 Task: Create a due date automation trigger when advanced on, on the tuesday after a card is due add fields without custom field "Resume" set to a date between 1 and 7 days from now at 11:00 AM.
Action: Mouse moved to (1180, 360)
Screenshot: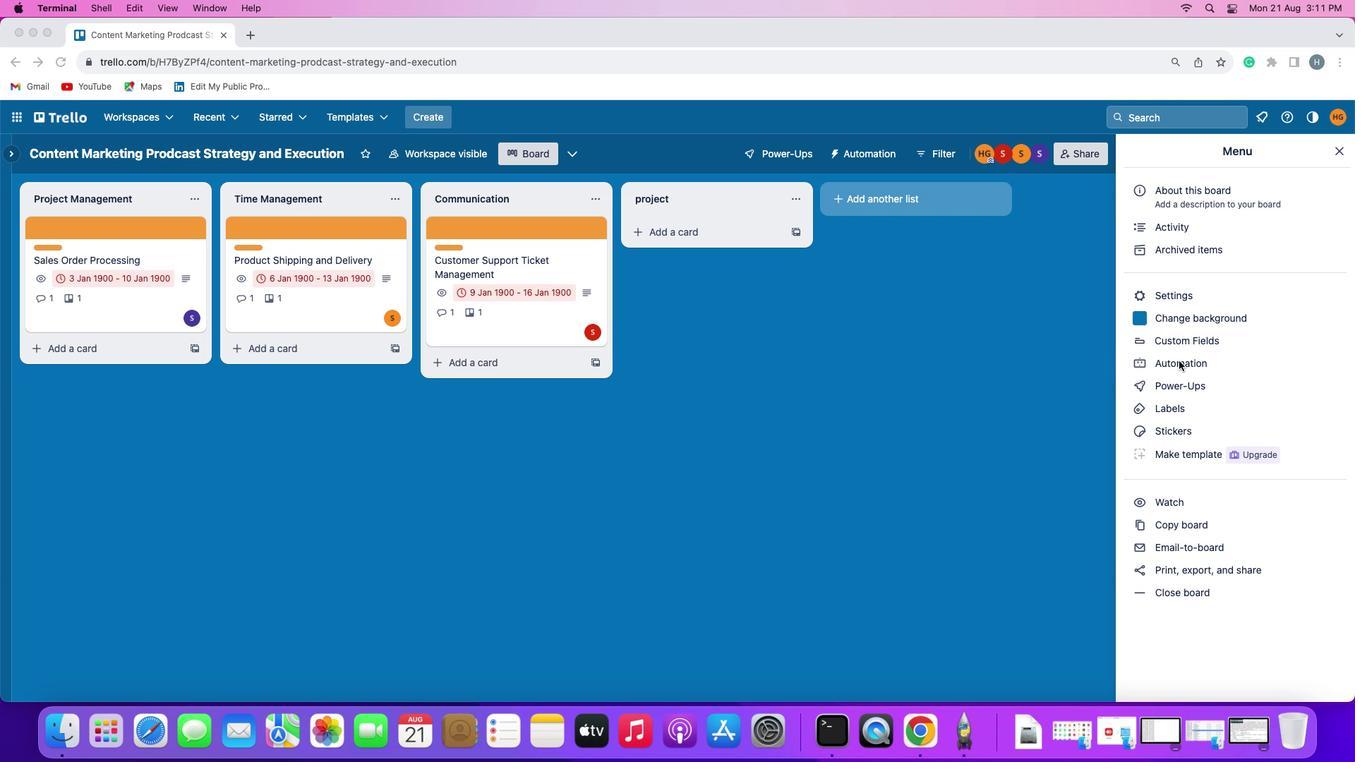 
Action: Mouse pressed left at (1180, 360)
Screenshot: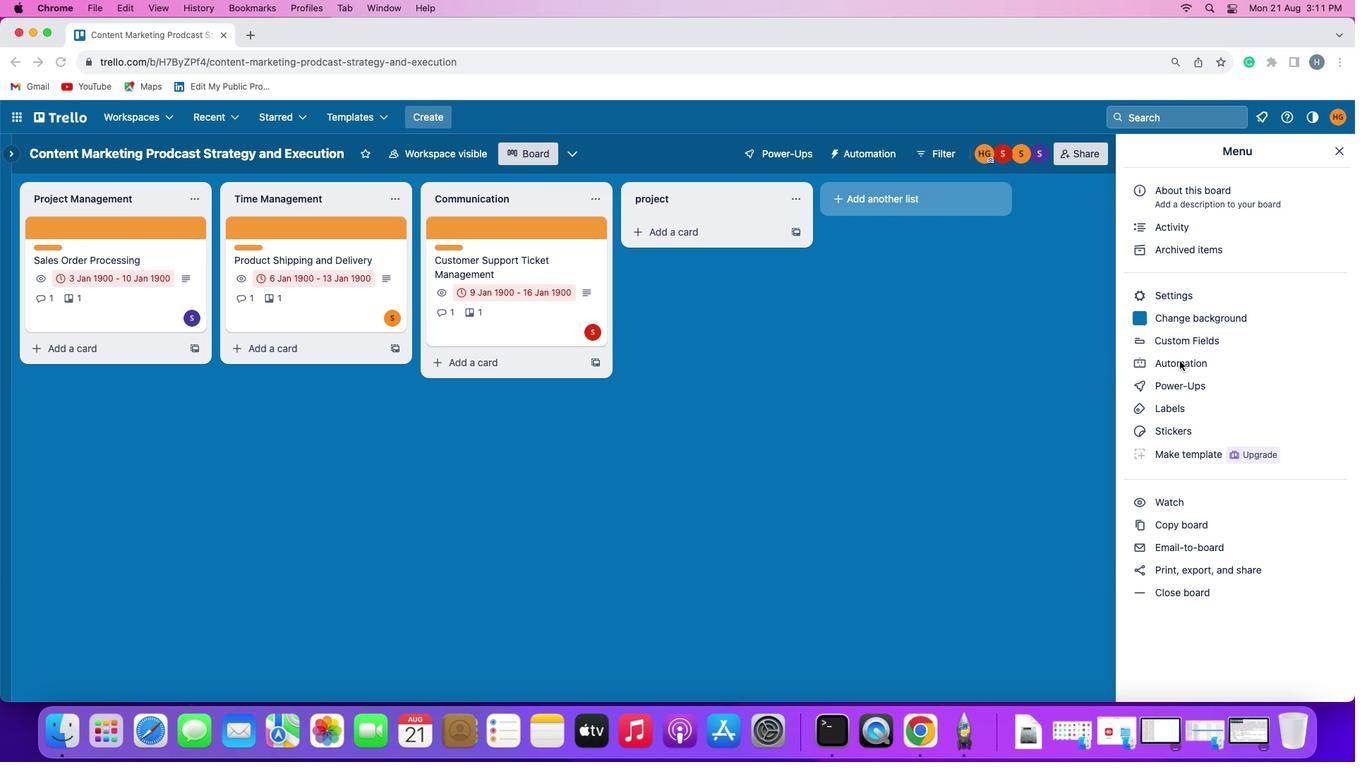 
Action: Mouse moved to (1180, 360)
Screenshot: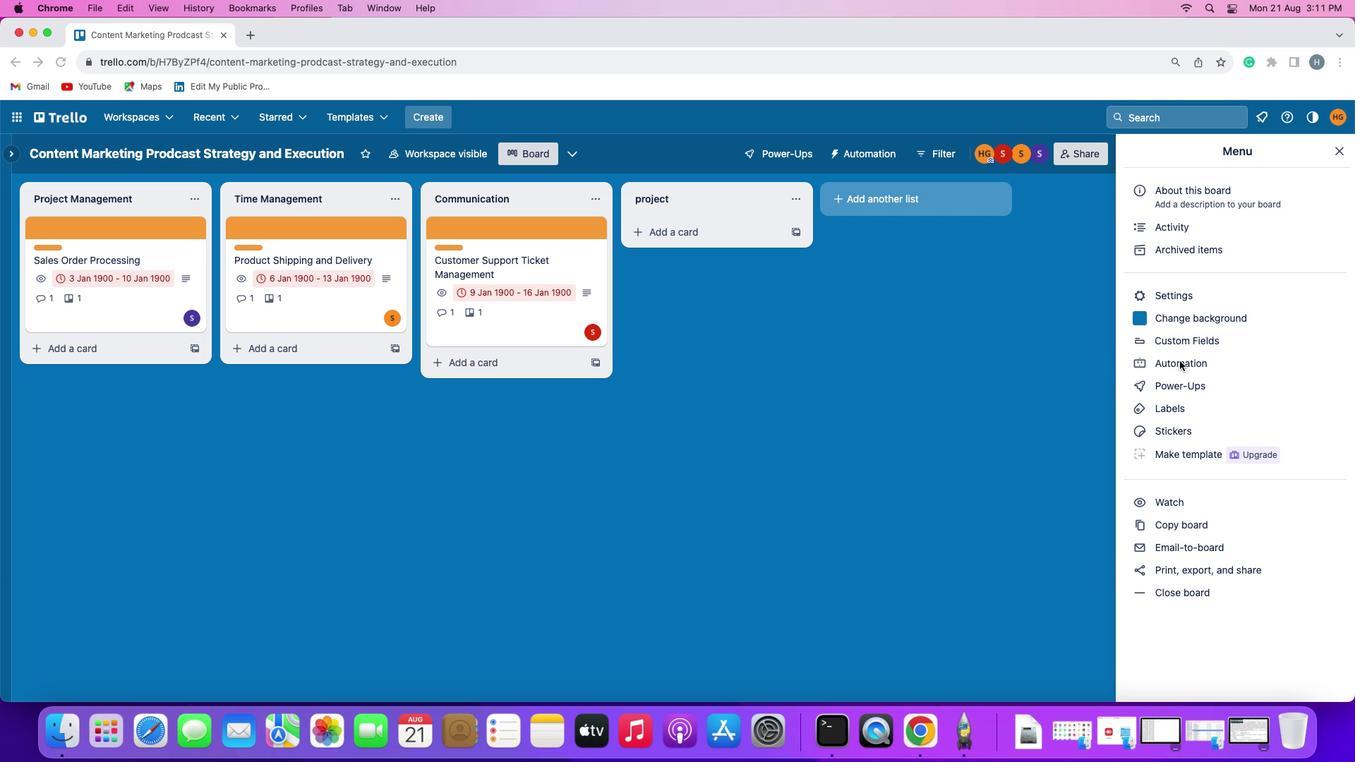 
Action: Mouse pressed left at (1180, 360)
Screenshot: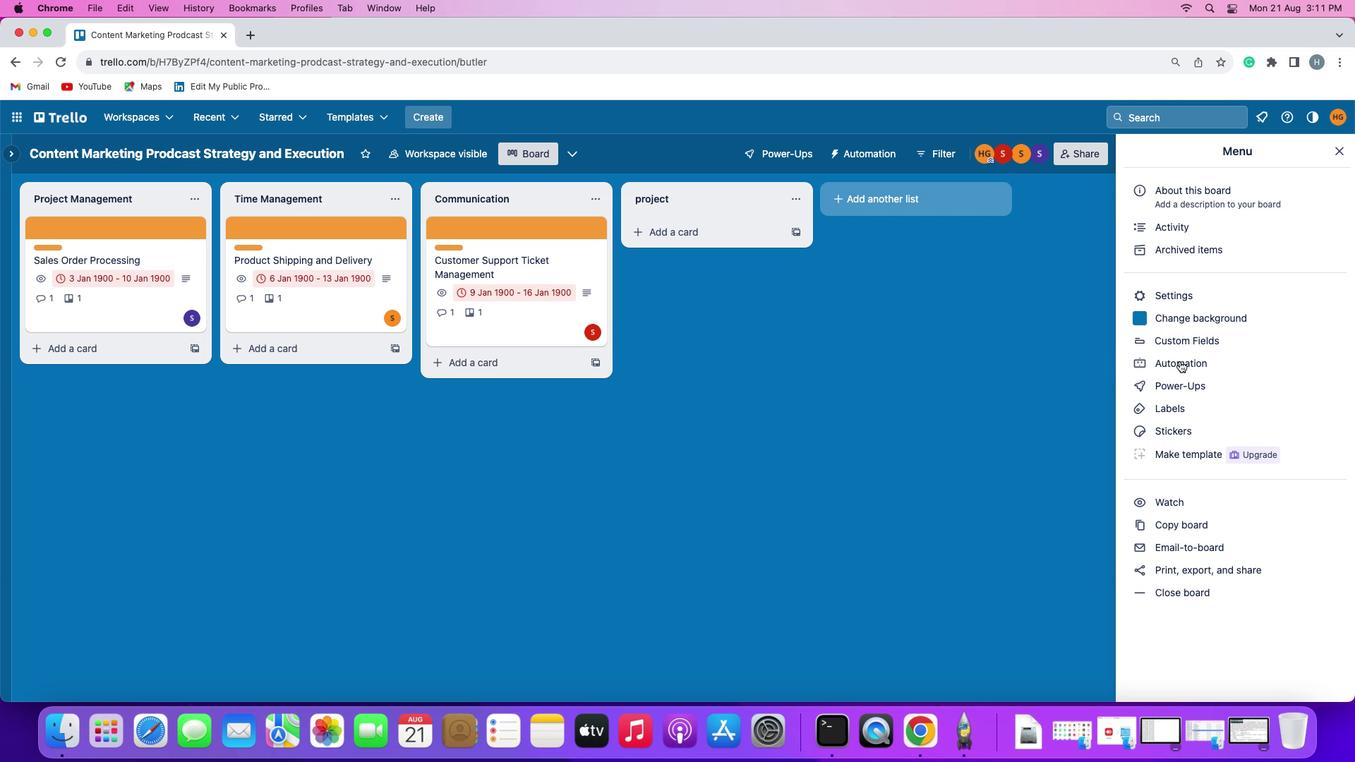 
Action: Mouse moved to (77, 328)
Screenshot: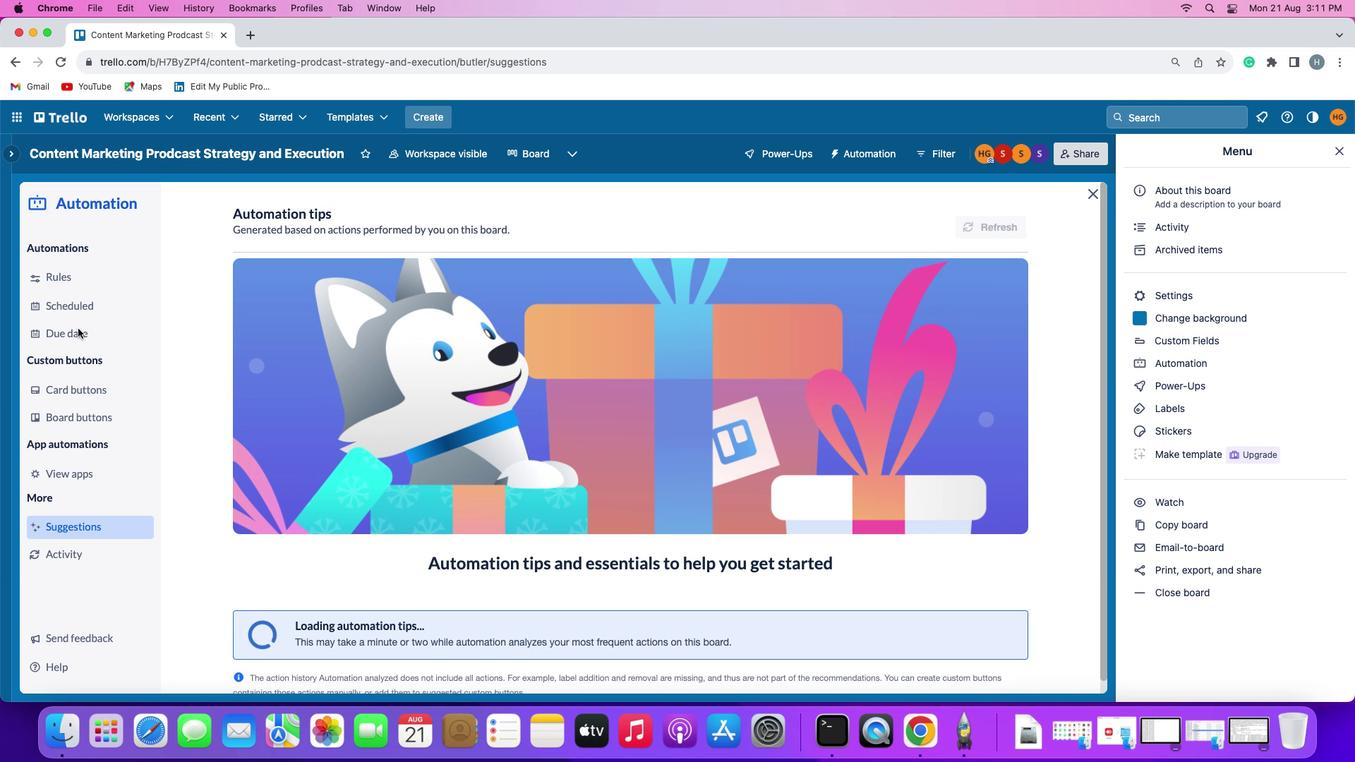 
Action: Mouse pressed left at (77, 328)
Screenshot: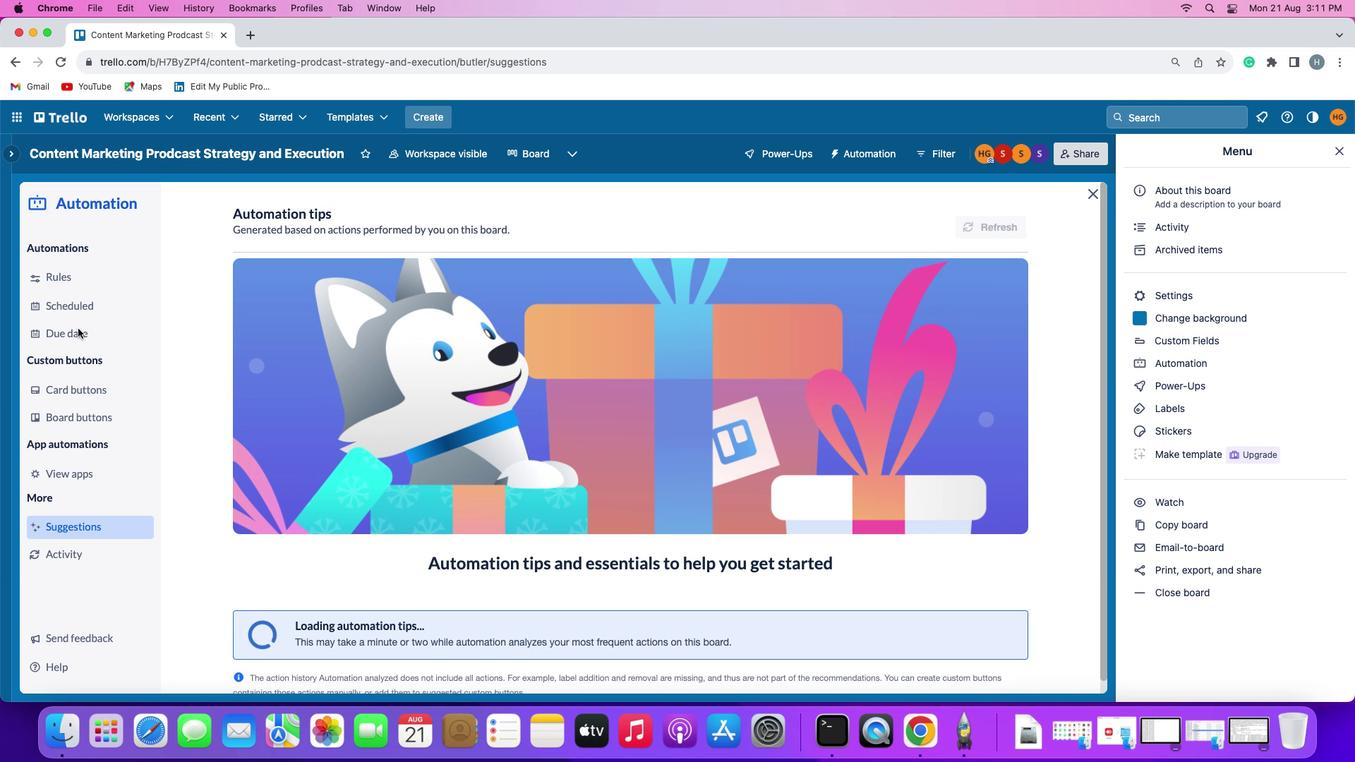 
Action: Mouse moved to (973, 216)
Screenshot: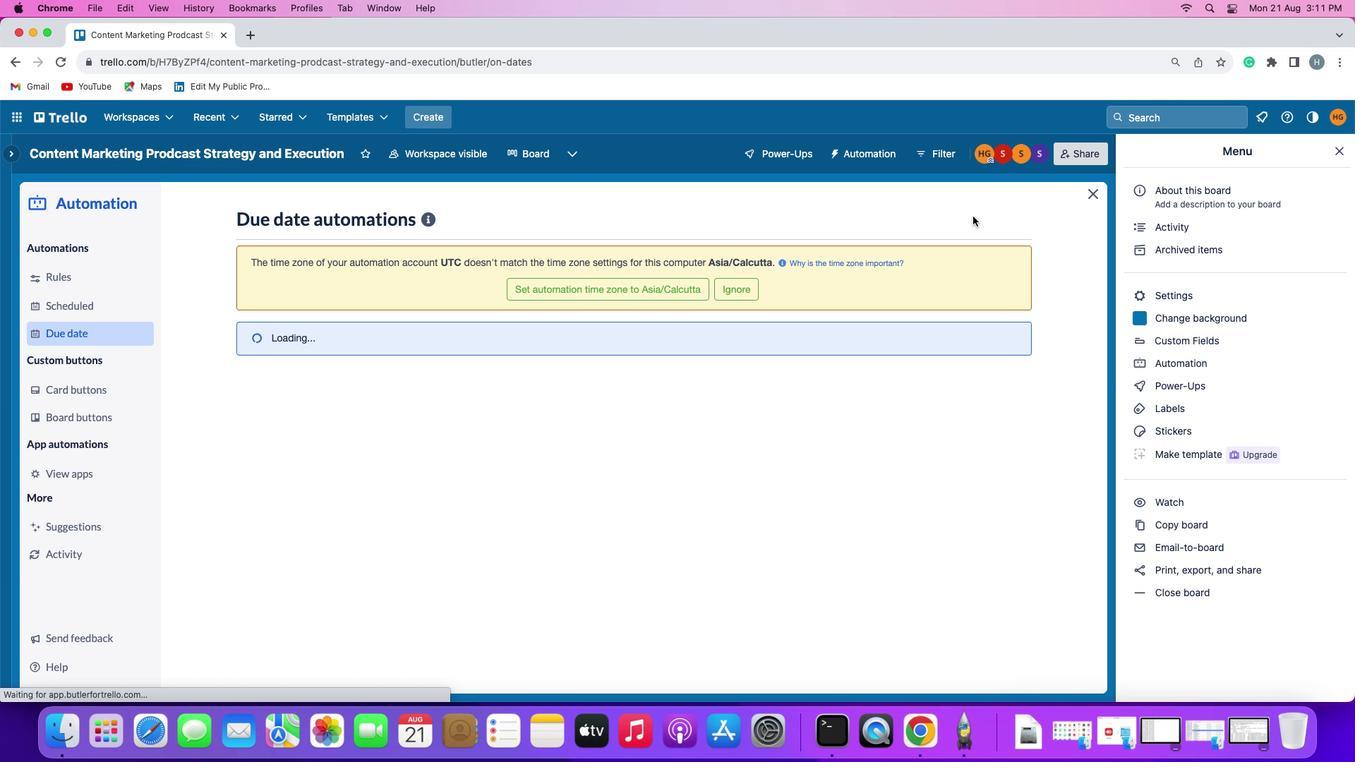 
Action: Mouse pressed left at (973, 216)
Screenshot: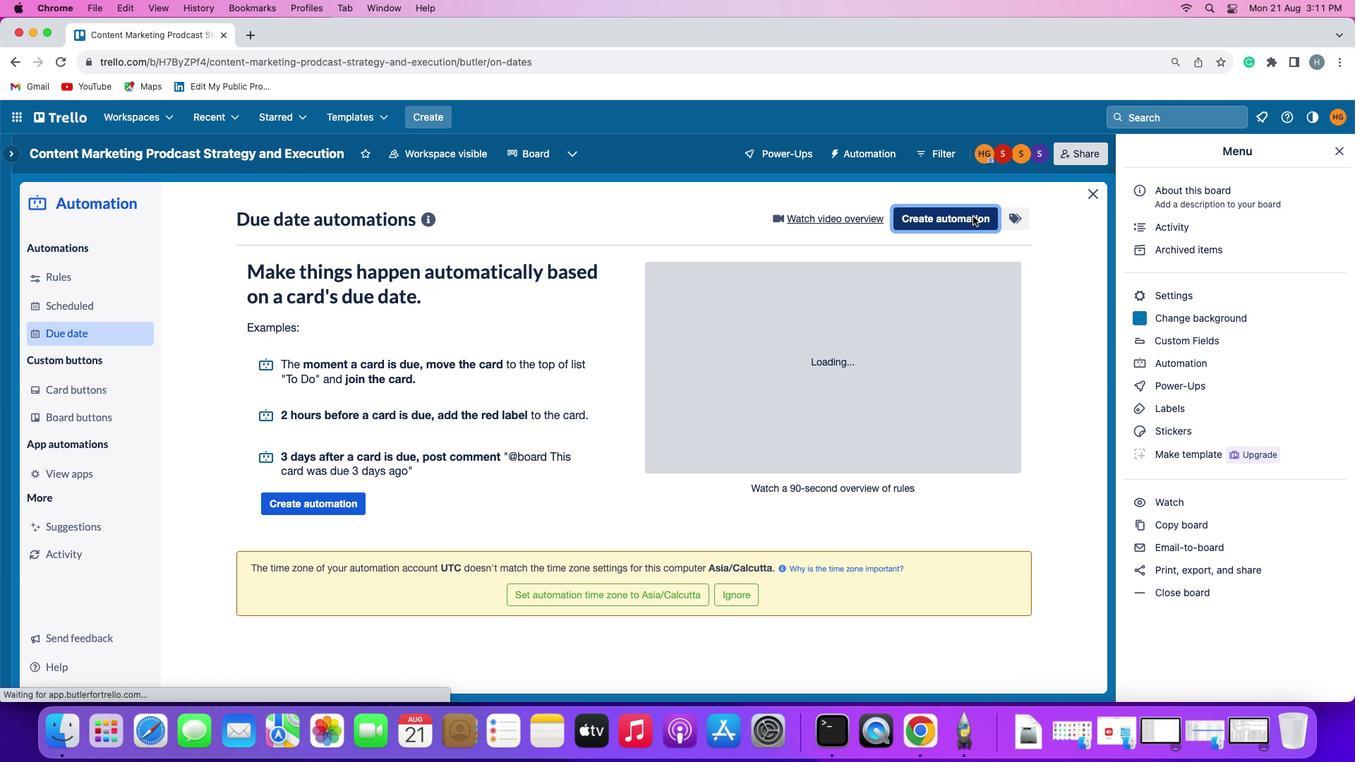 
Action: Mouse moved to (270, 356)
Screenshot: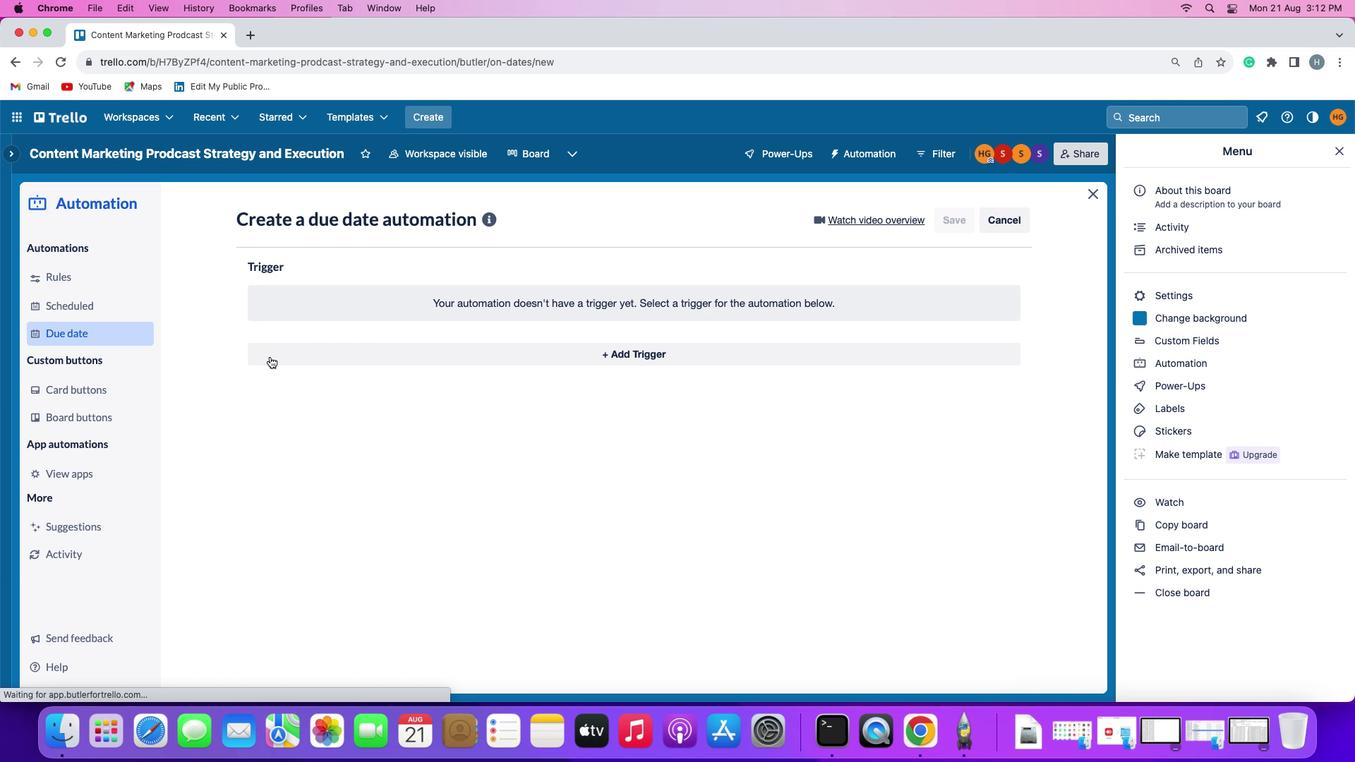 
Action: Mouse pressed left at (270, 356)
Screenshot: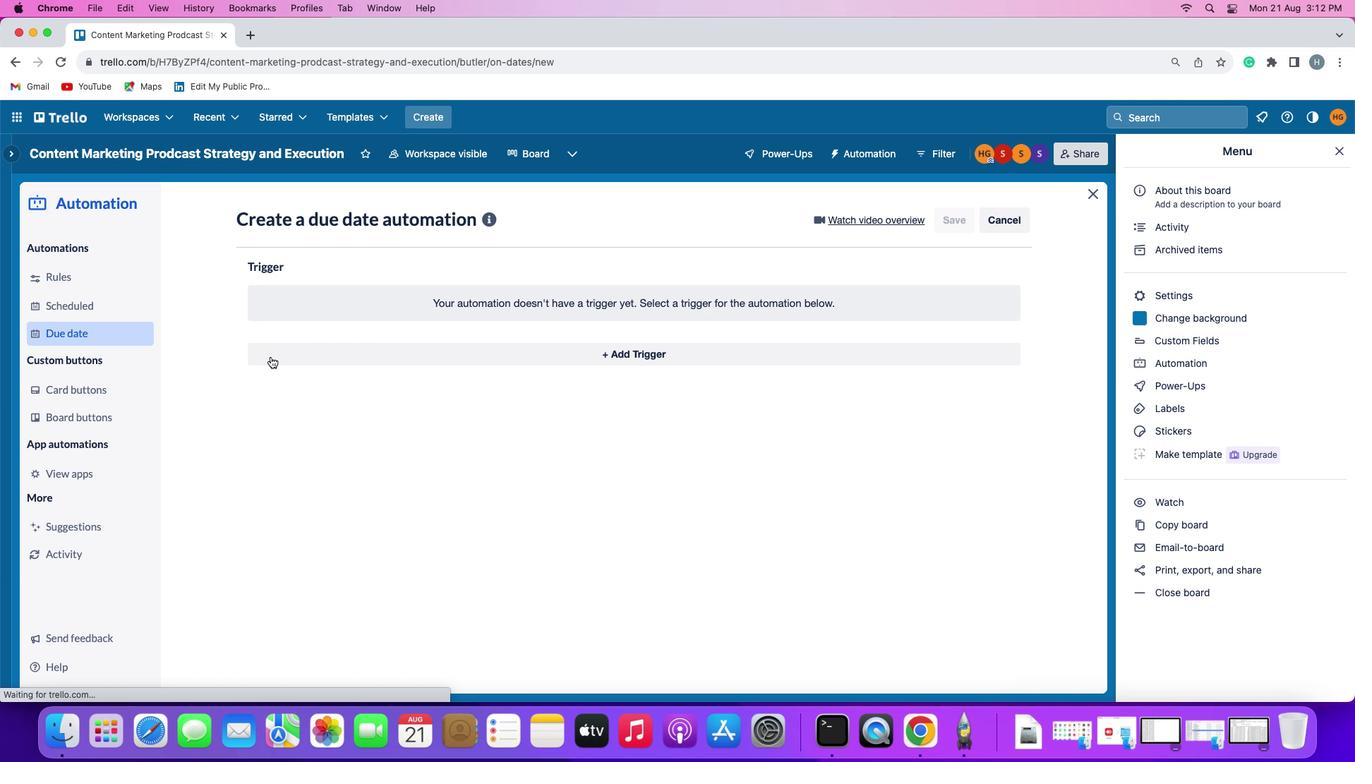 
Action: Mouse moved to (302, 614)
Screenshot: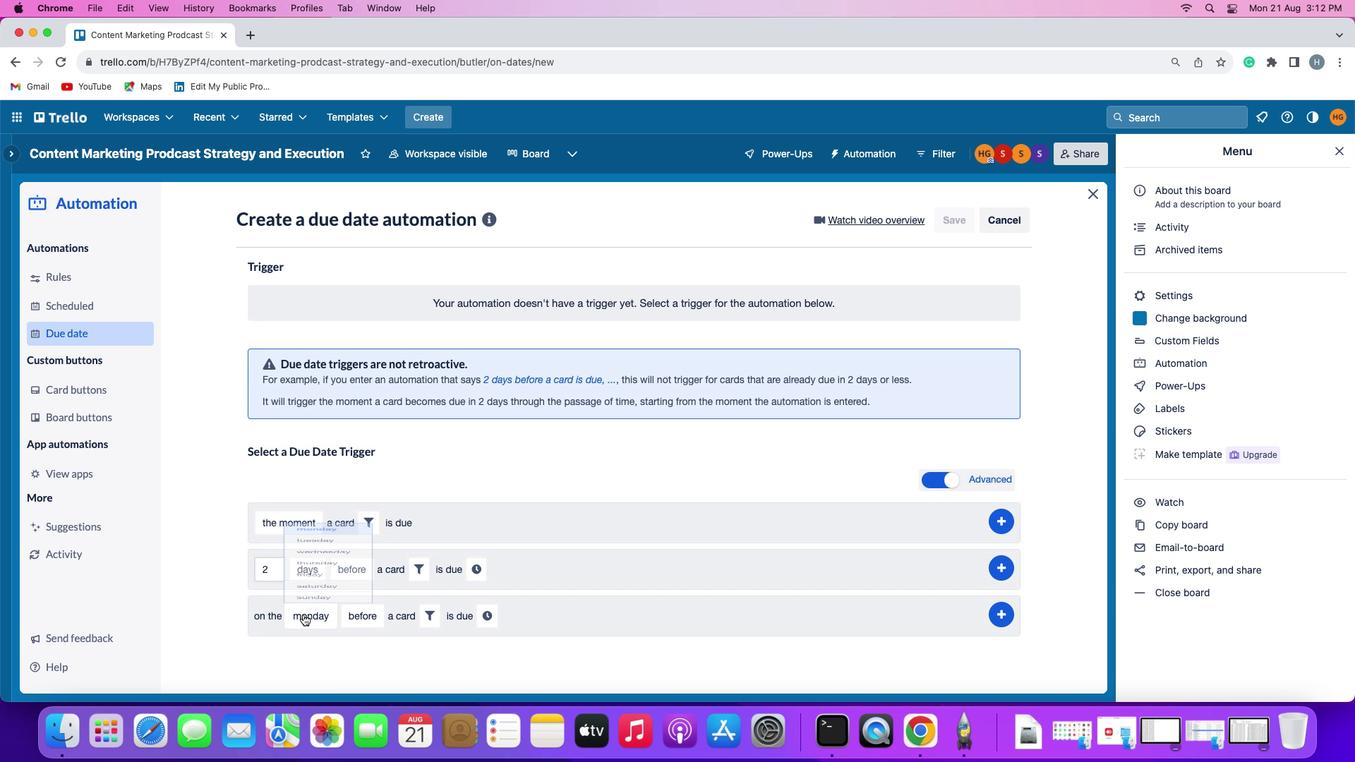 
Action: Mouse pressed left at (302, 614)
Screenshot: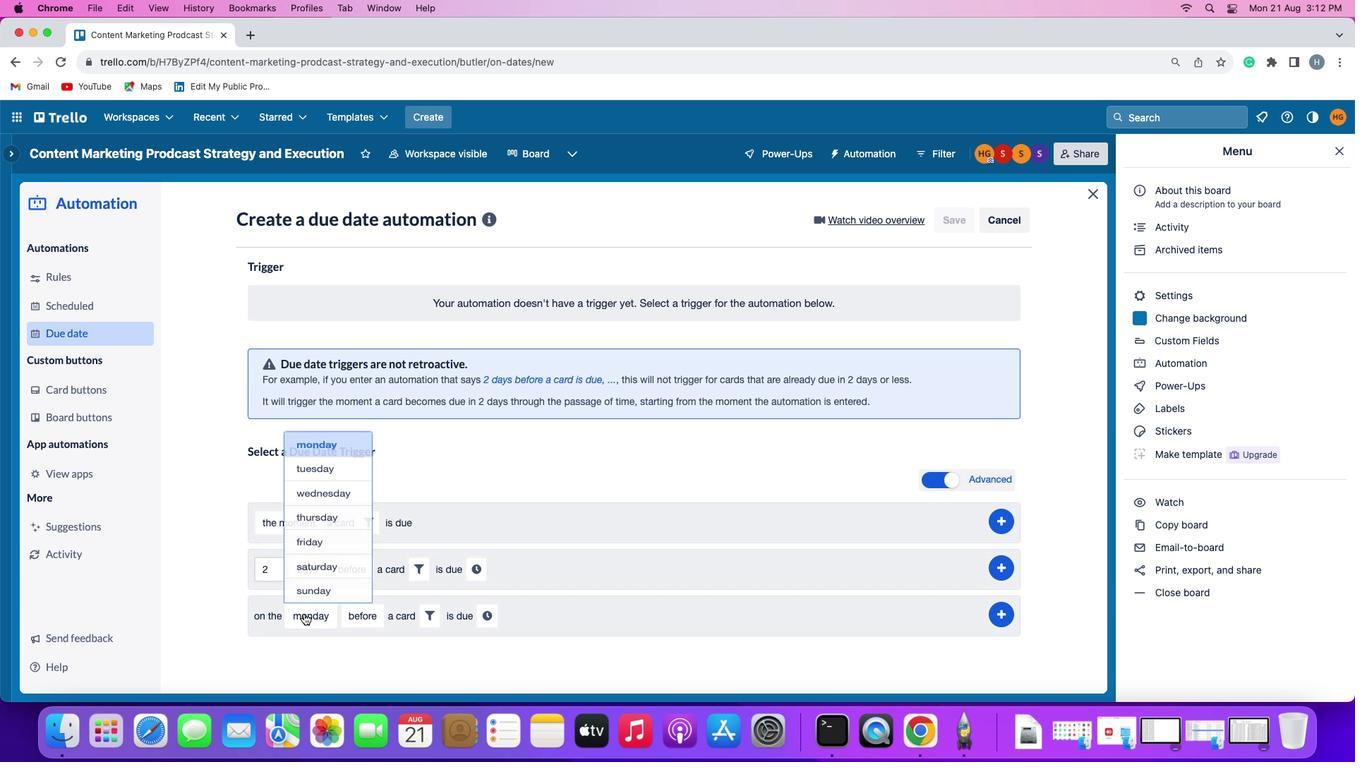 
Action: Mouse moved to (338, 444)
Screenshot: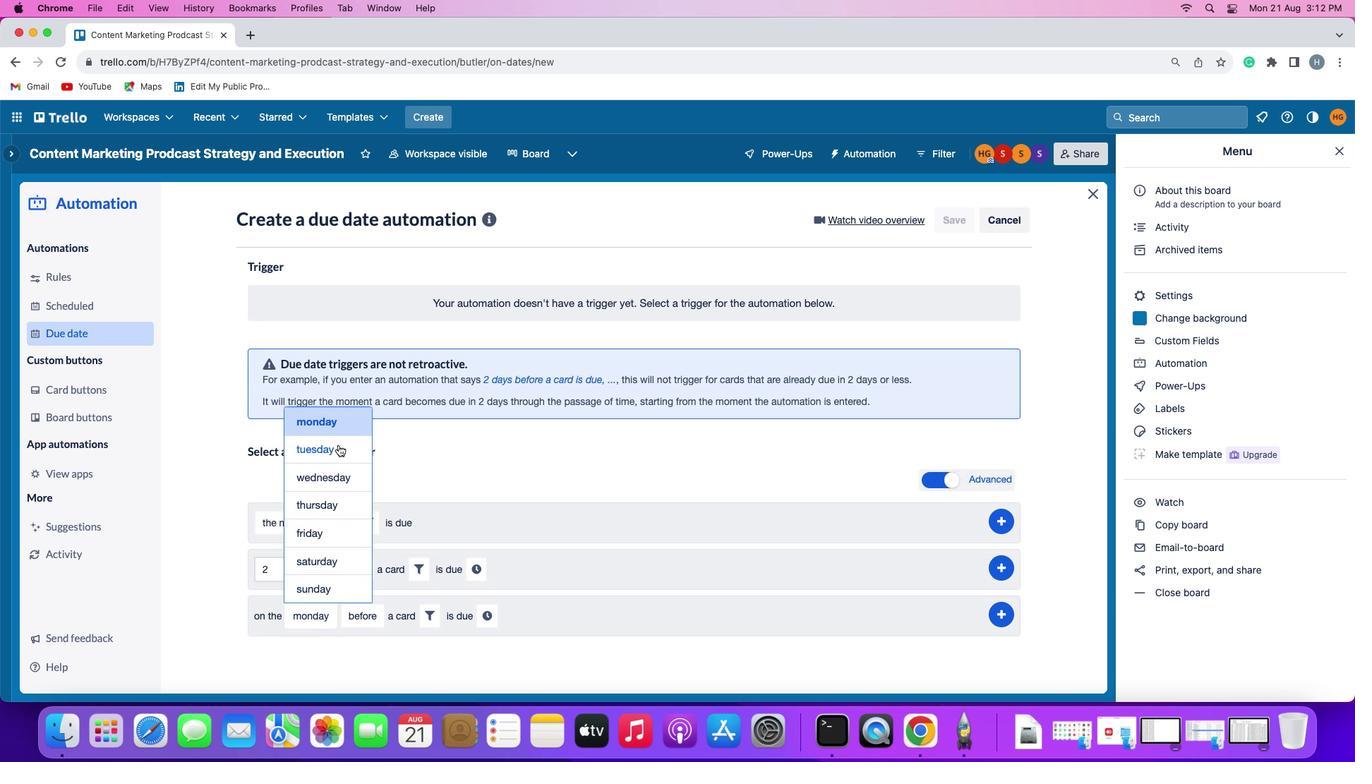 
Action: Mouse pressed left at (338, 444)
Screenshot: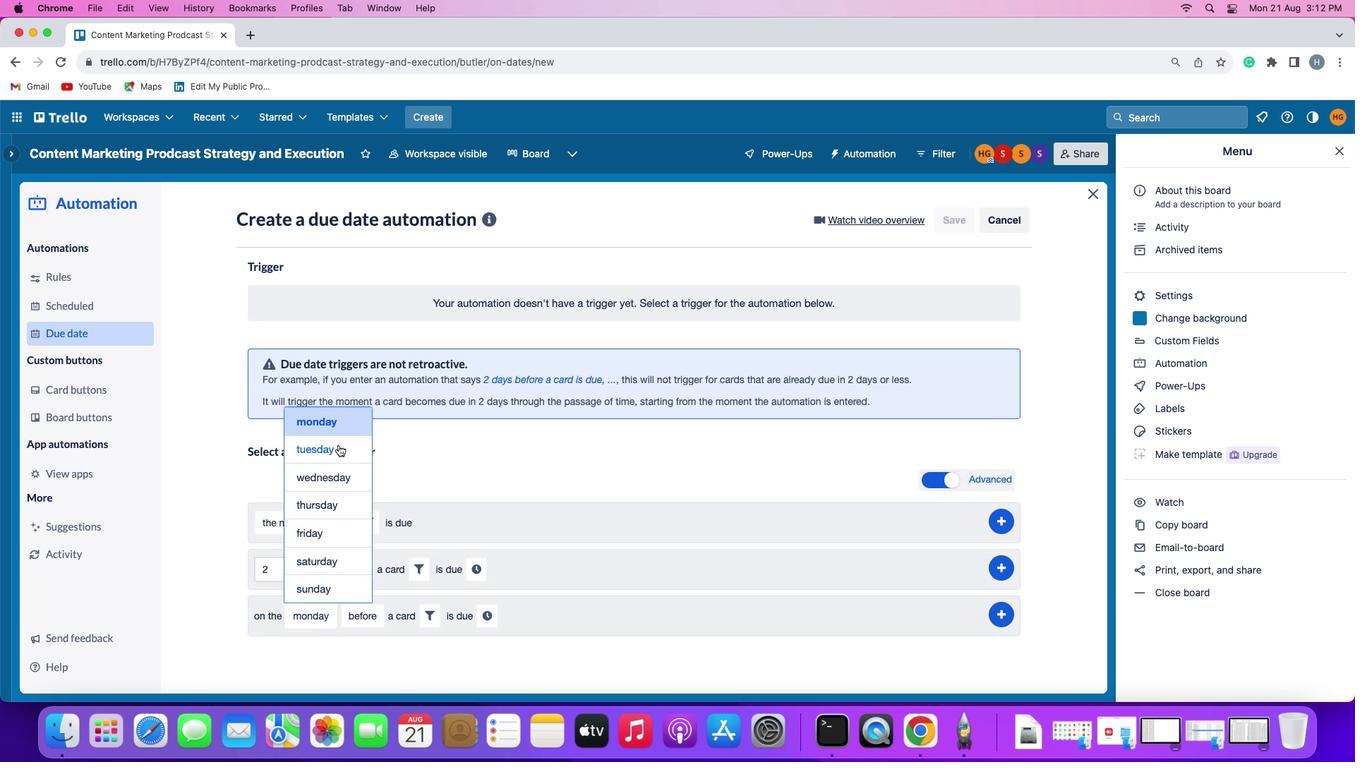 
Action: Mouse moved to (360, 610)
Screenshot: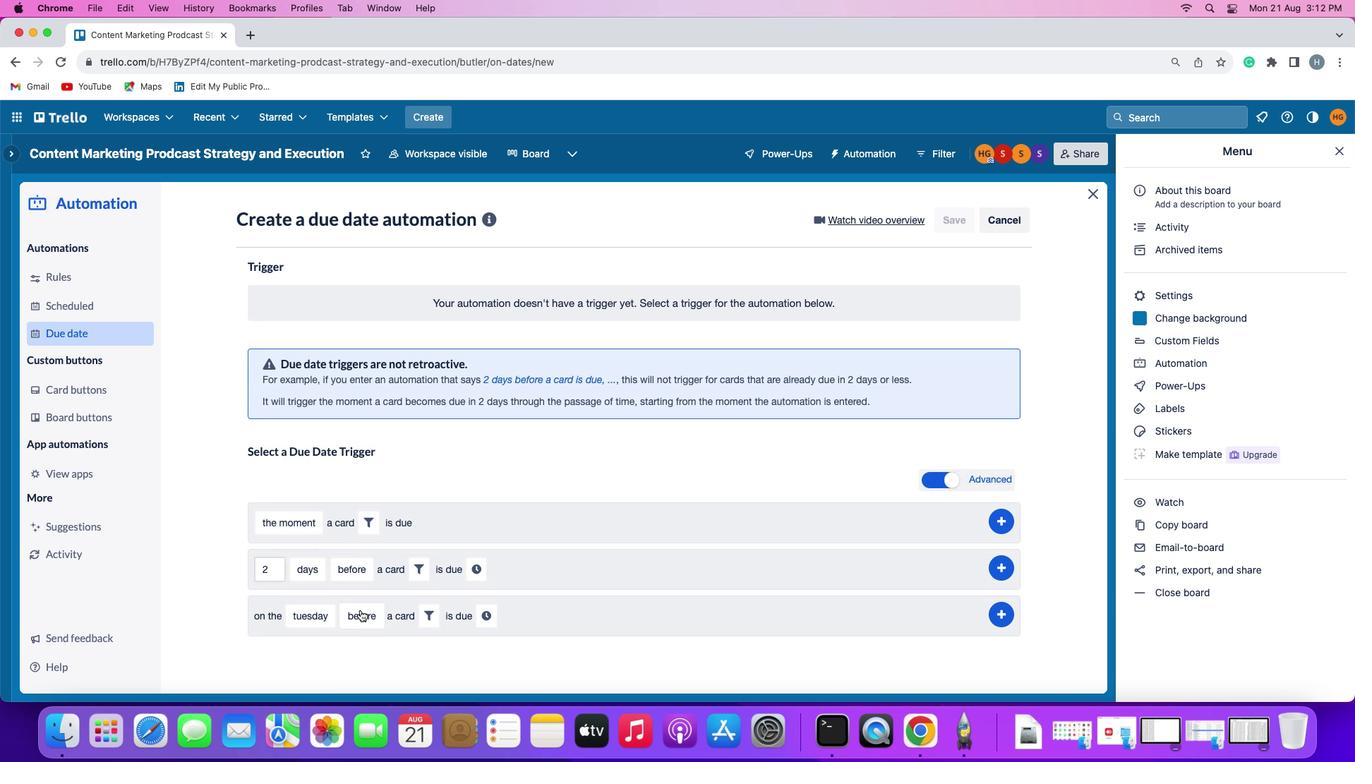 
Action: Mouse pressed left at (360, 610)
Screenshot: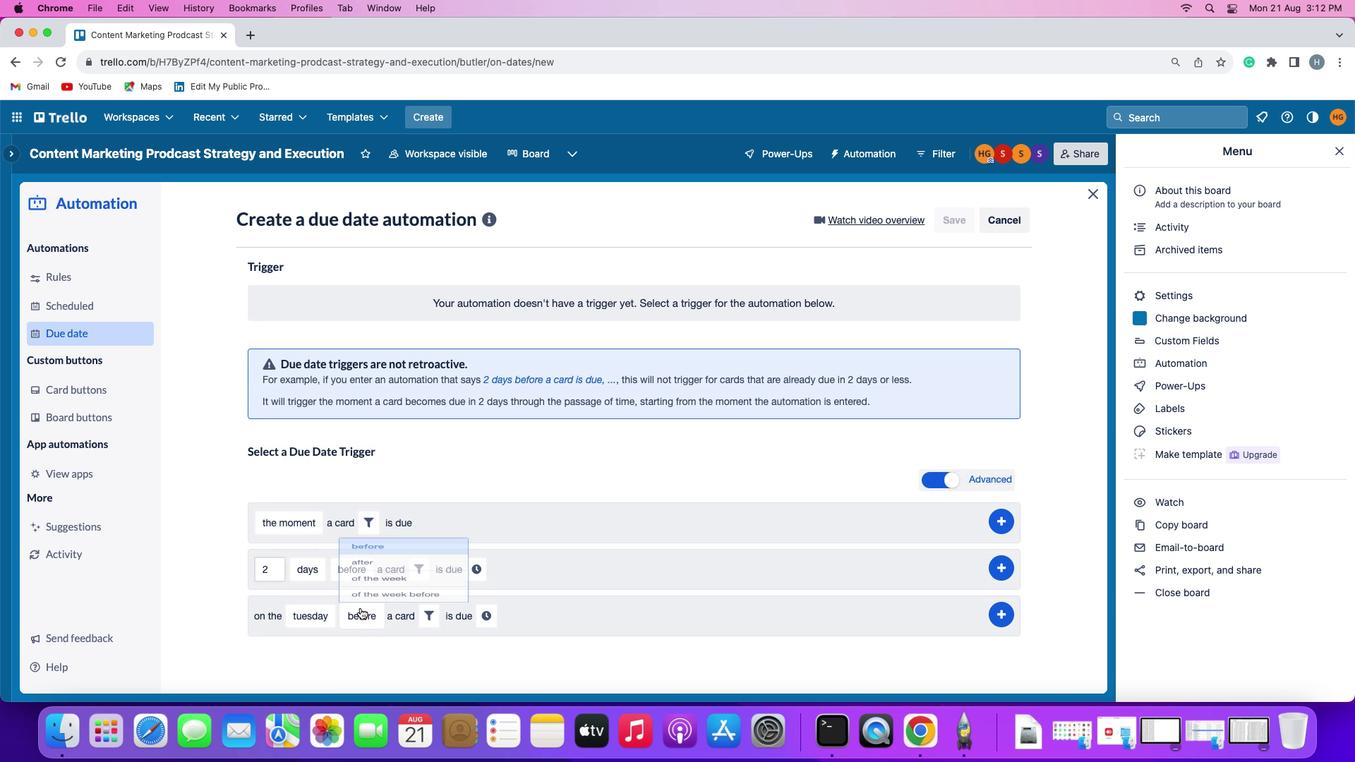 
Action: Mouse moved to (382, 533)
Screenshot: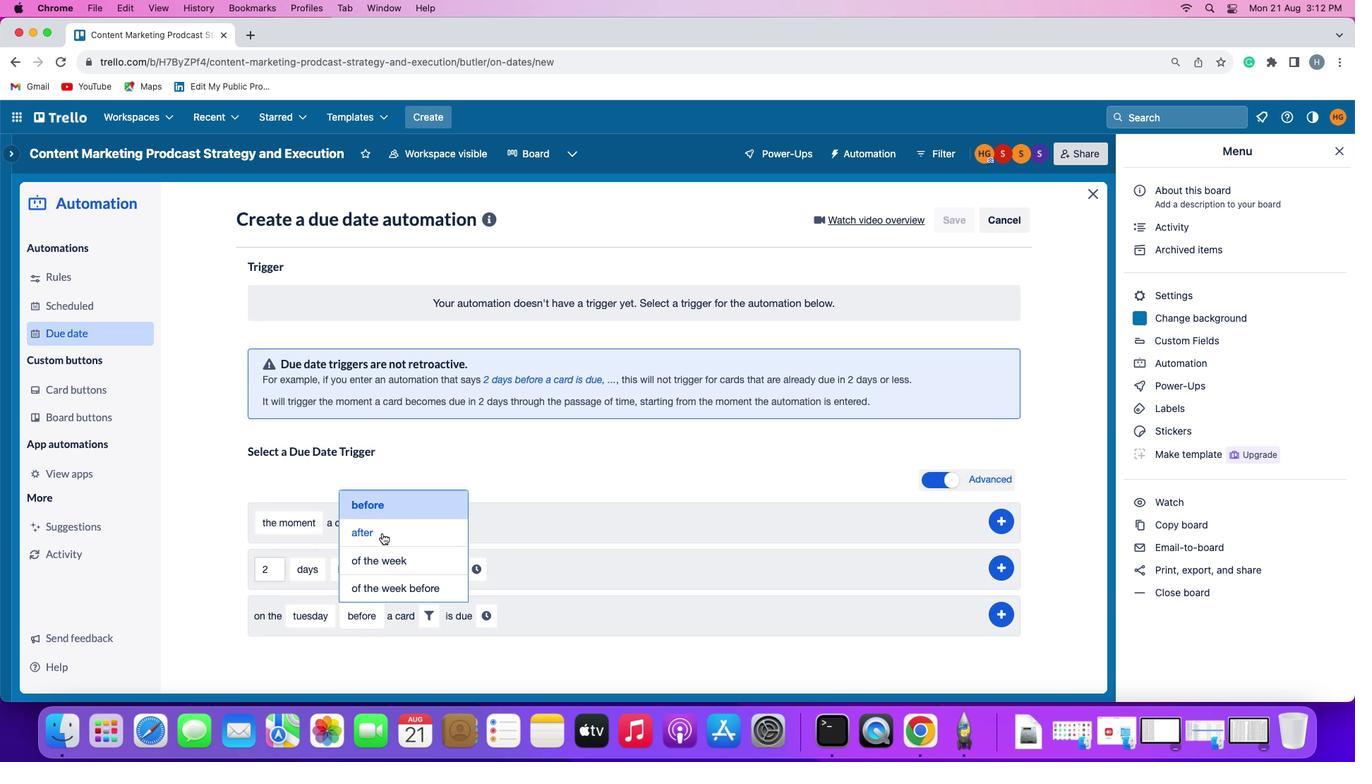 
Action: Mouse pressed left at (382, 533)
Screenshot: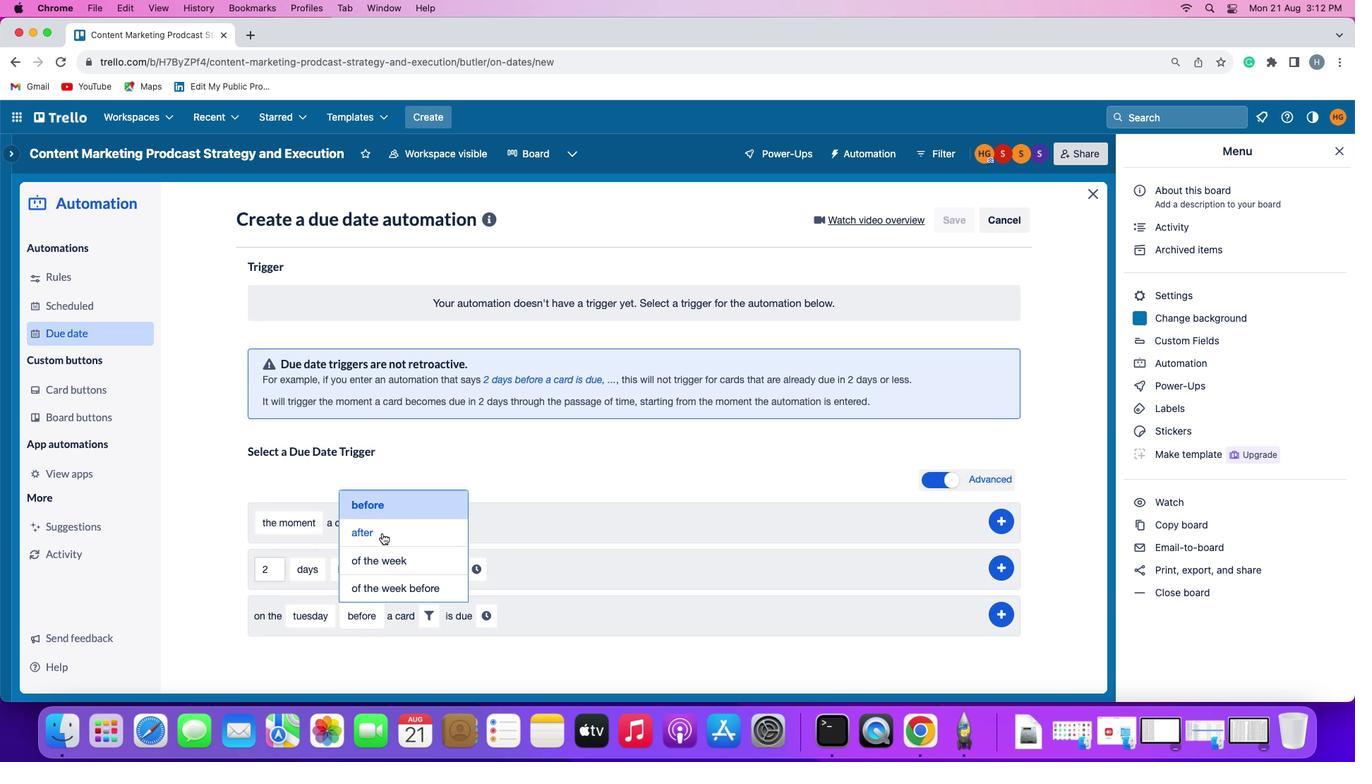 
Action: Mouse moved to (425, 610)
Screenshot: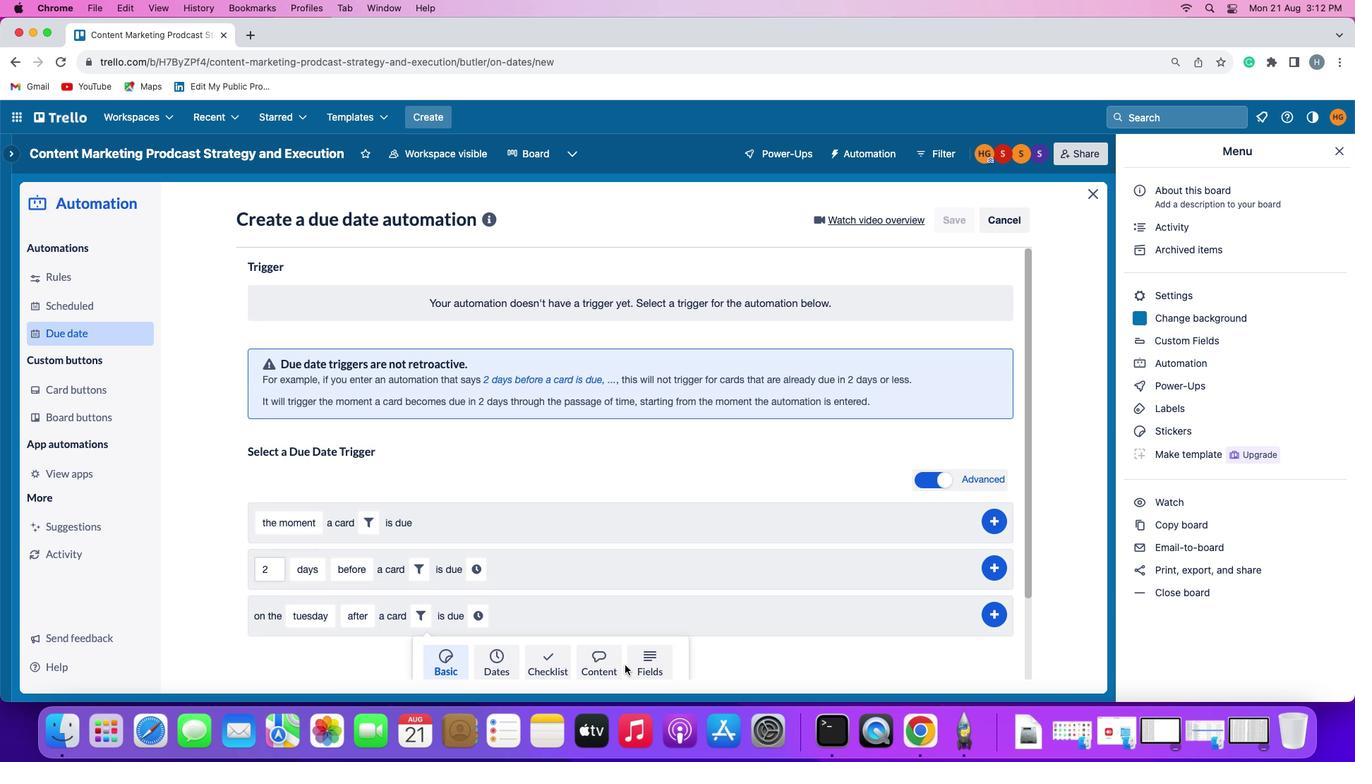 
Action: Mouse pressed left at (425, 610)
Screenshot: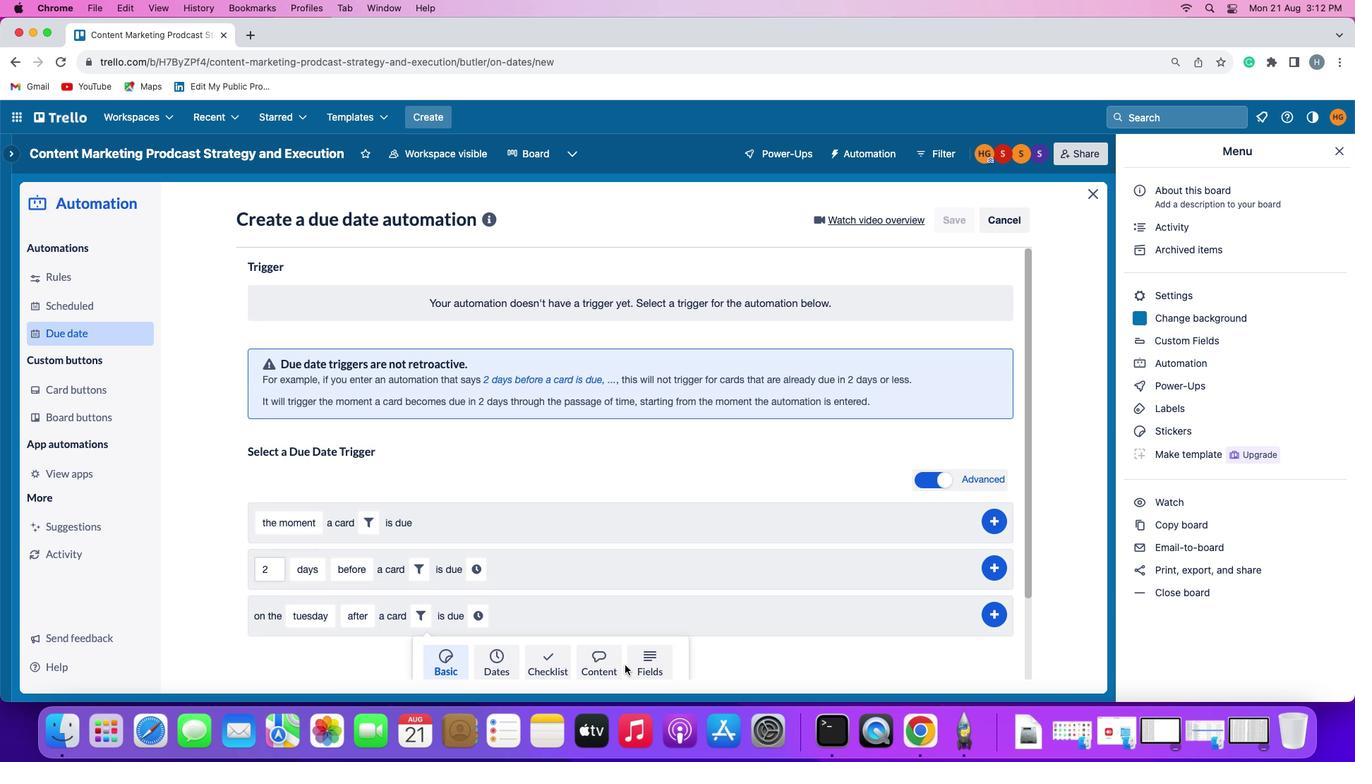 
Action: Mouse moved to (655, 665)
Screenshot: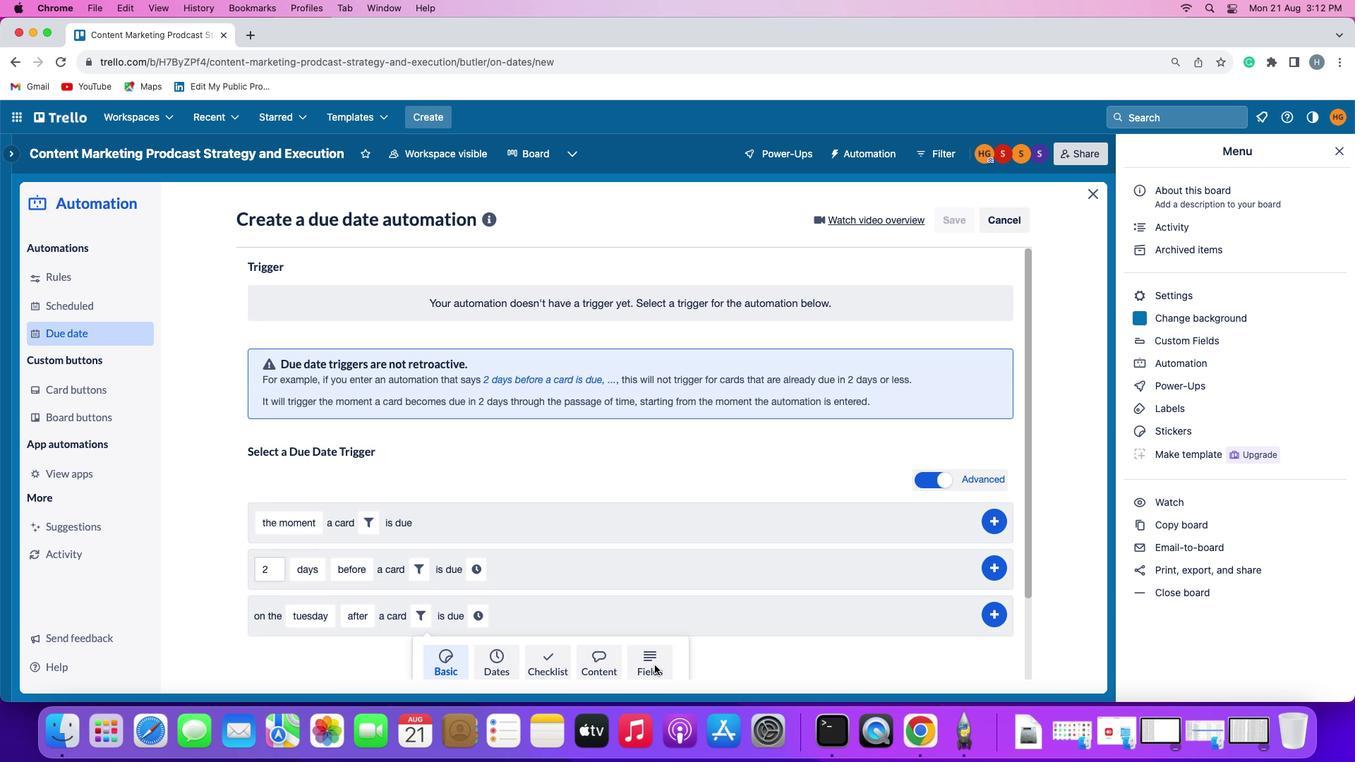 
Action: Mouse pressed left at (655, 665)
Screenshot: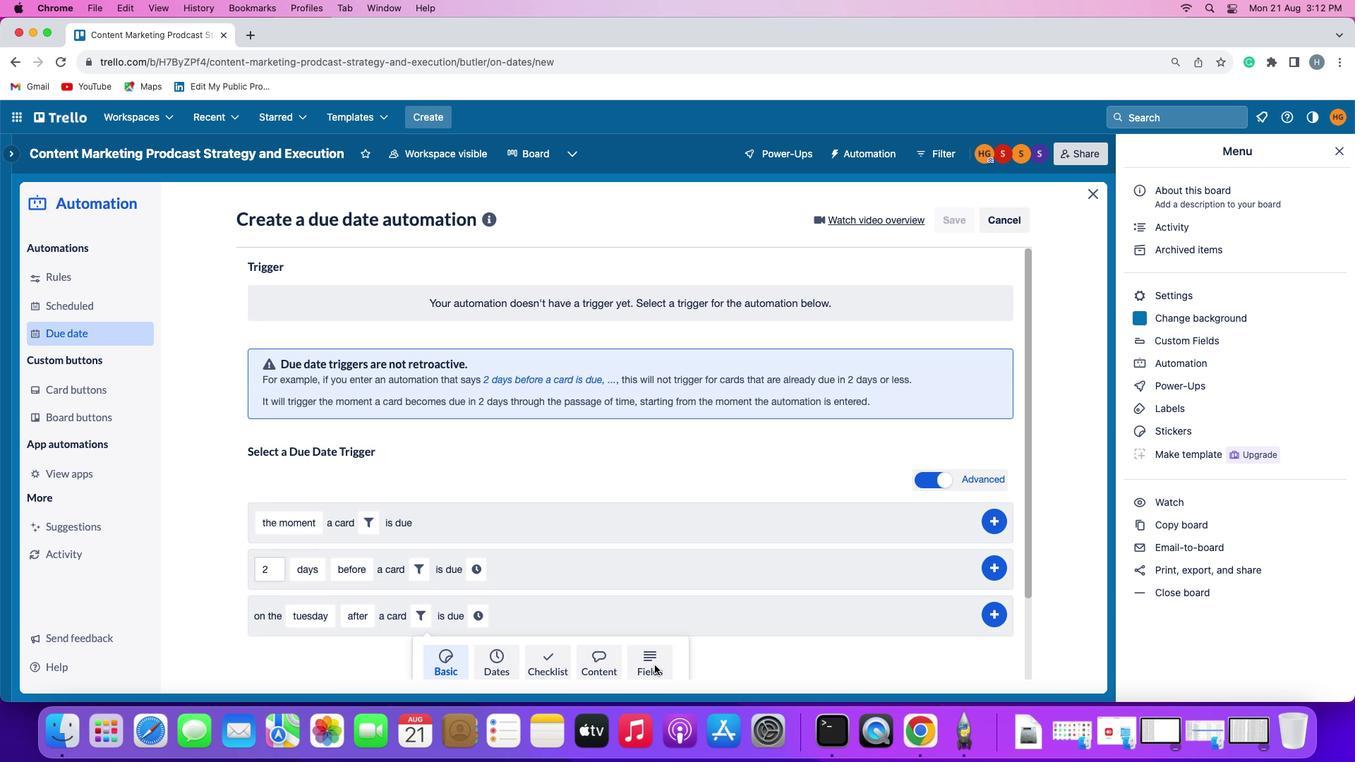 
Action: Mouse moved to (364, 649)
Screenshot: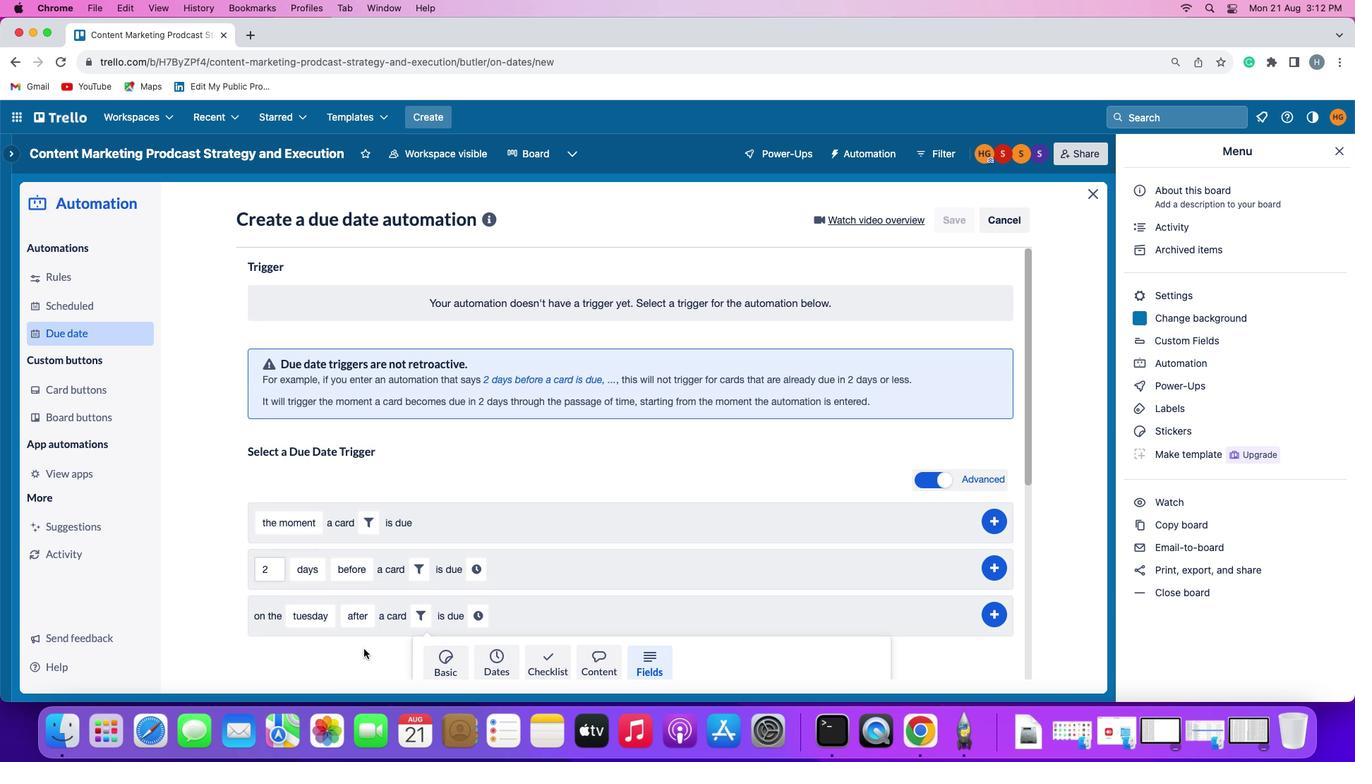 
Action: Mouse scrolled (364, 649) with delta (0, 0)
Screenshot: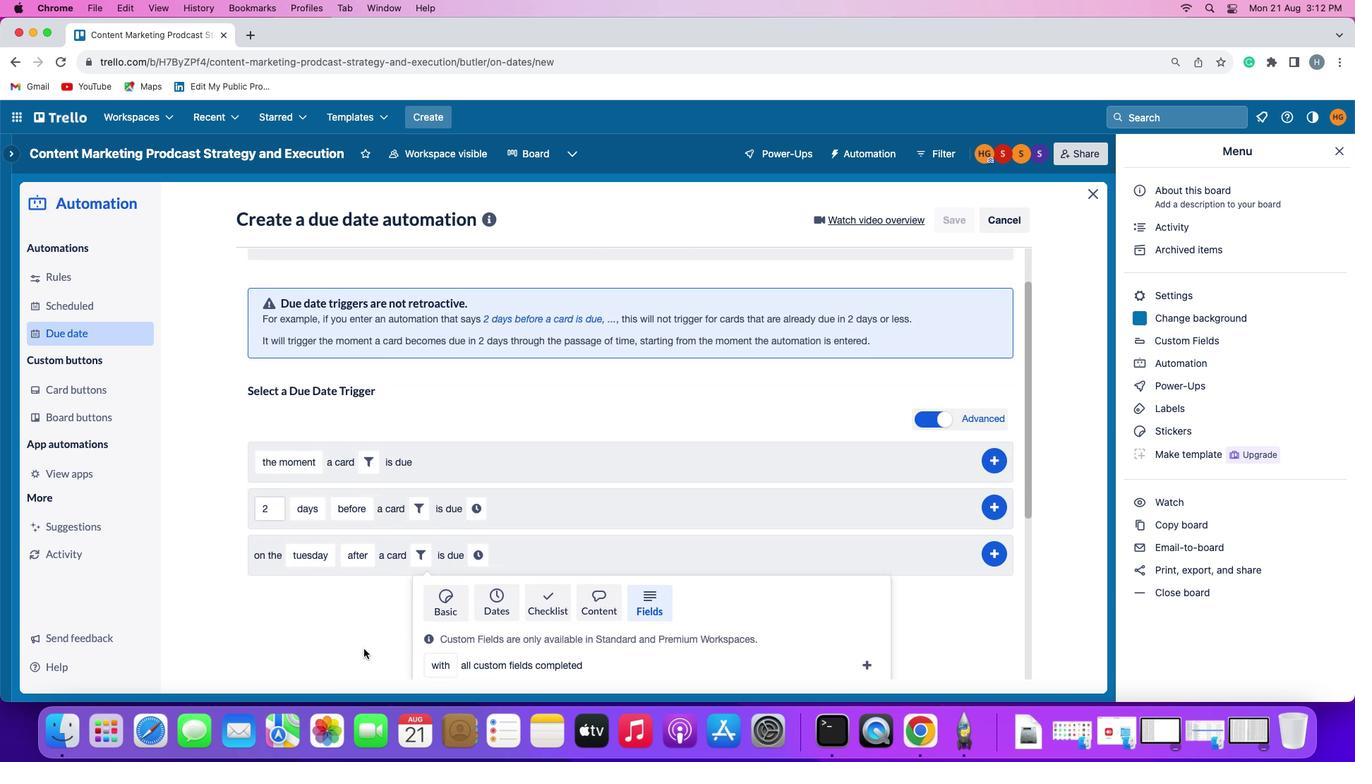 
Action: Mouse scrolled (364, 649) with delta (0, 0)
Screenshot: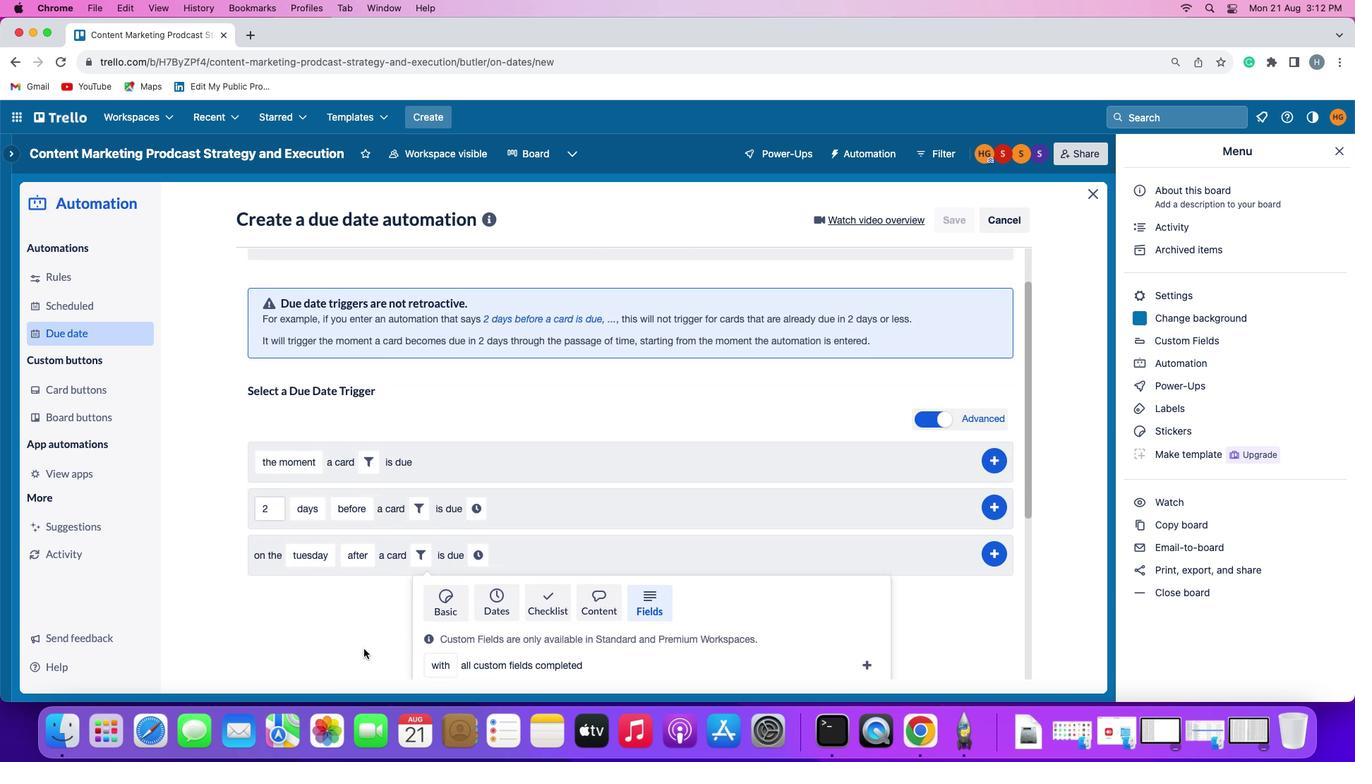 
Action: Mouse scrolled (364, 649) with delta (0, -2)
Screenshot: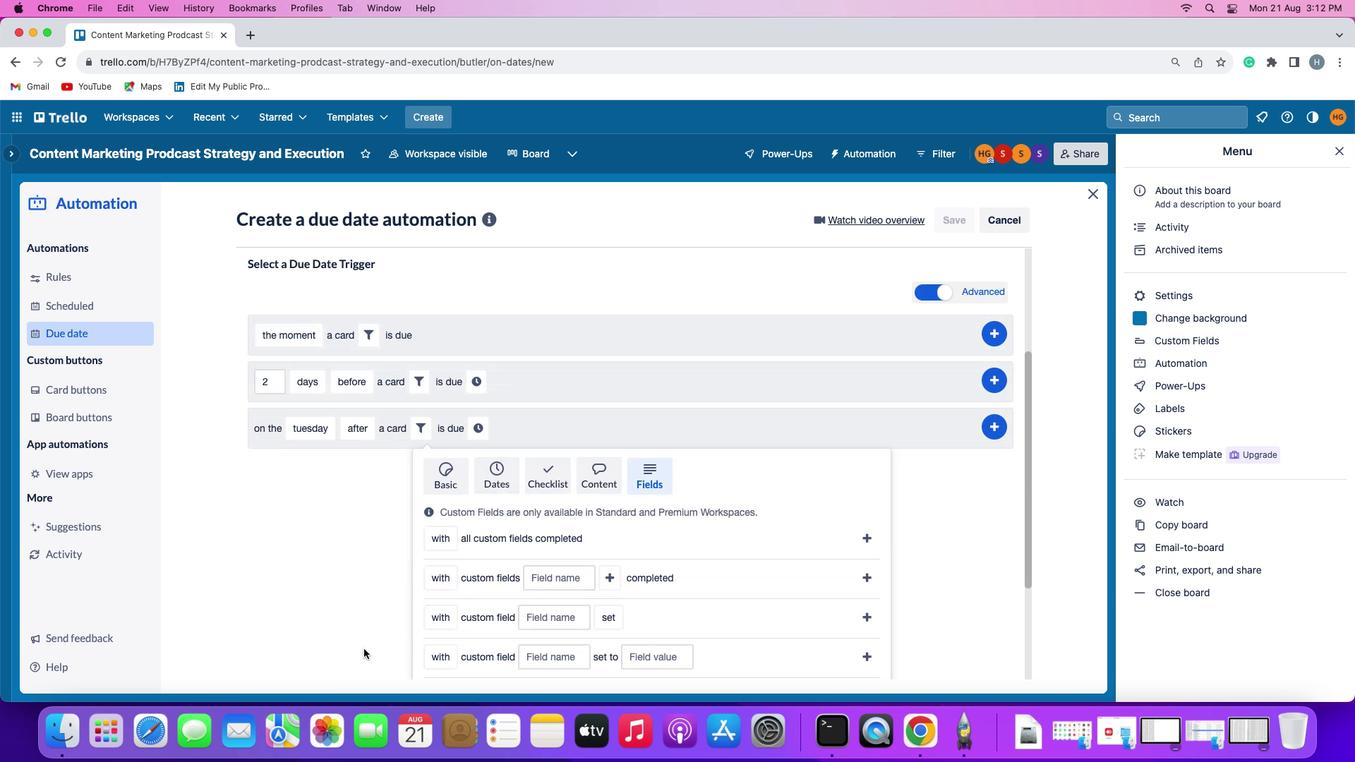 
Action: Mouse scrolled (364, 649) with delta (0, -3)
Screenshot: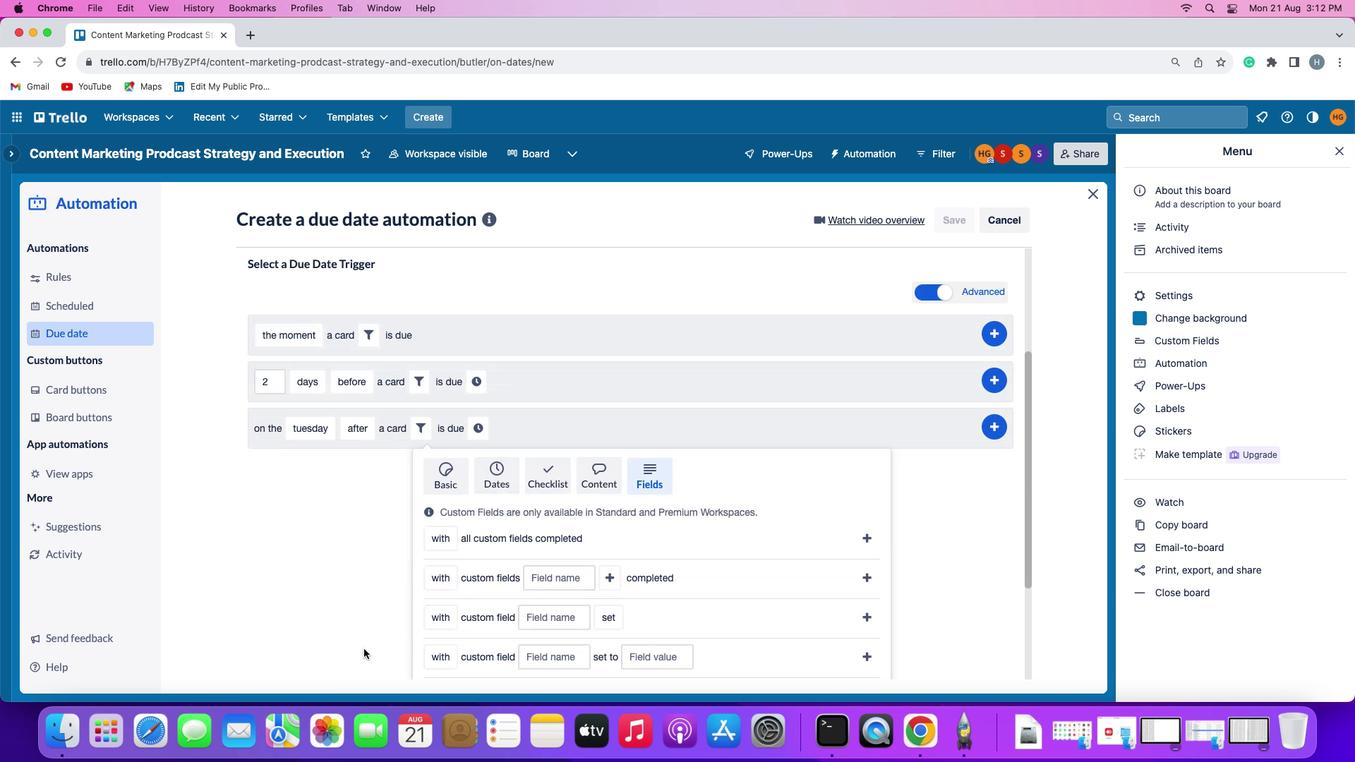
Action: Mouse moved to (364, 649)
Screenshot: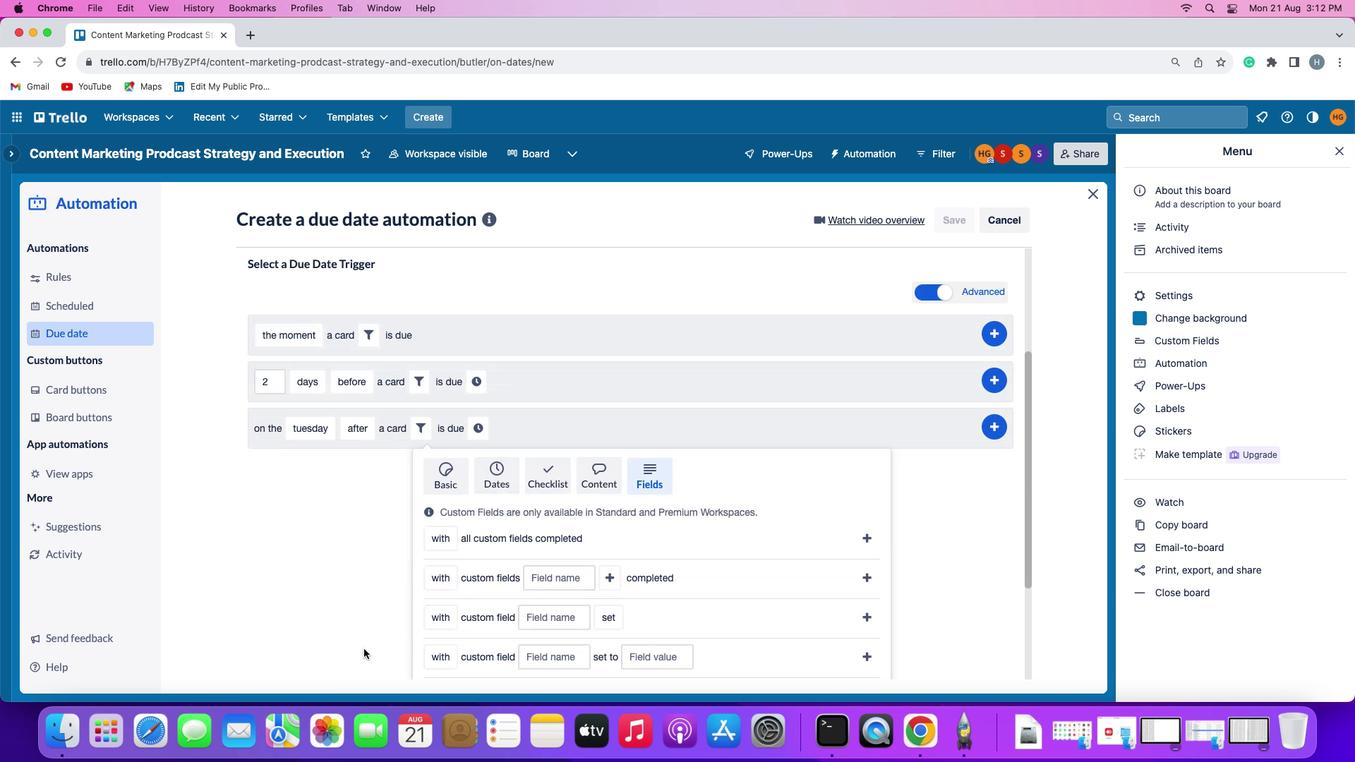 
Action: Mouse scrolled (364, 649) with delta (0, -4)
Screenshot: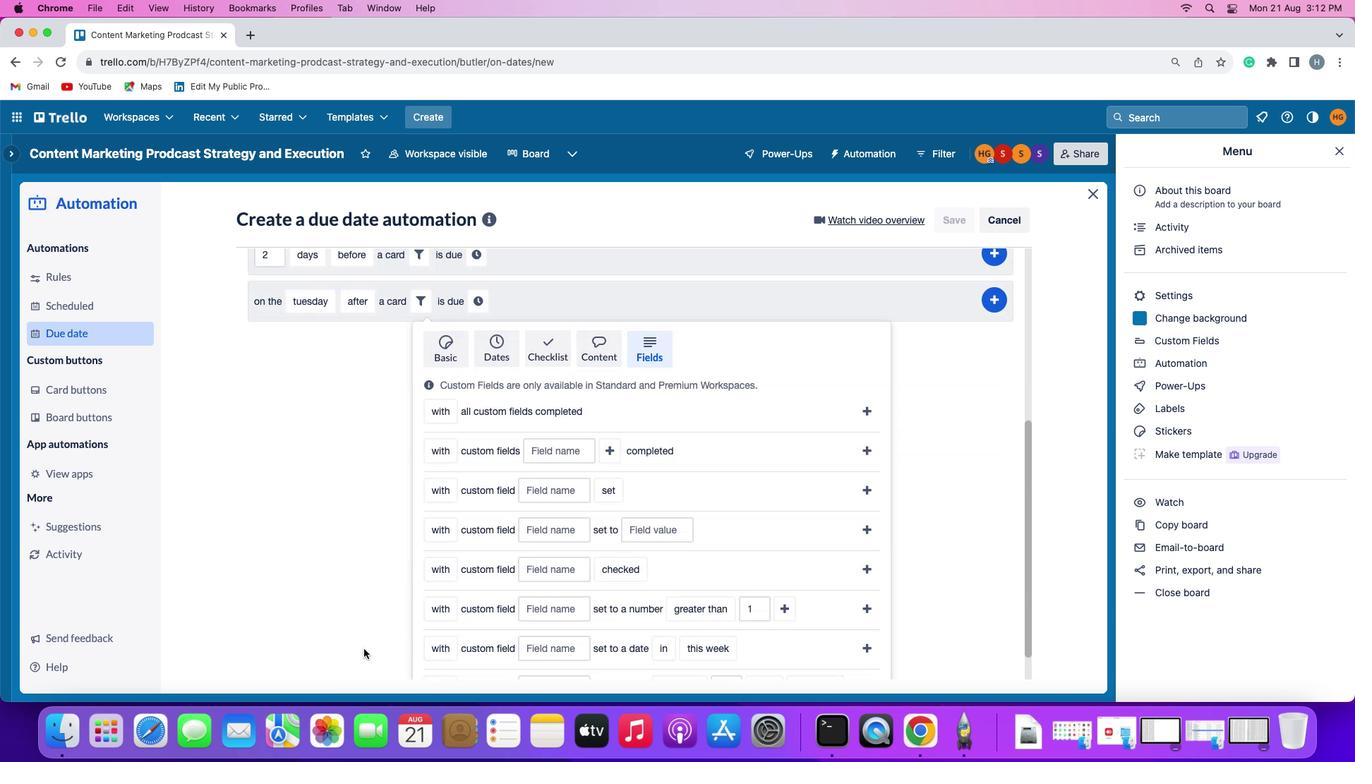 
Action: Mouse scrolled (364, 649) with delta (0, 0)
Screenshot: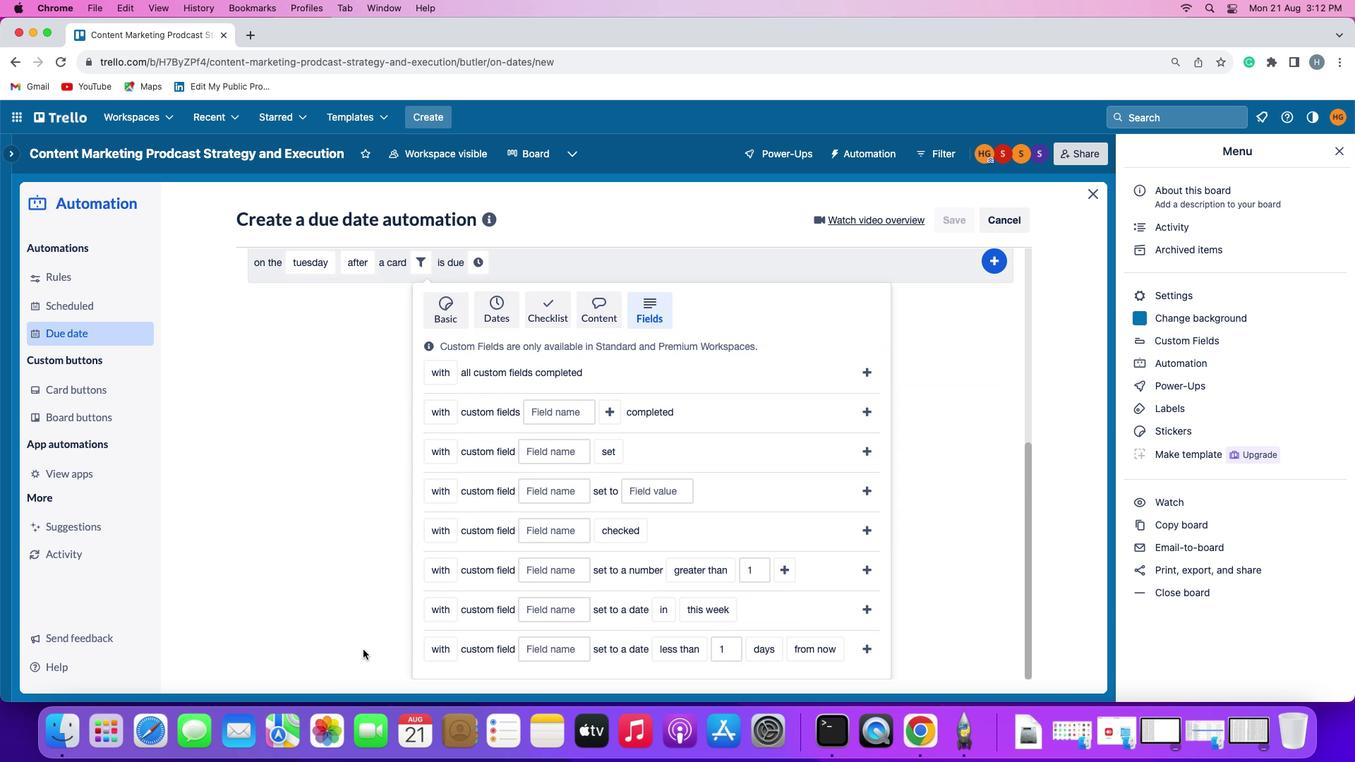 
Action: Mouse scrolled (364, 649) with delta (0, 0)
Screenshot: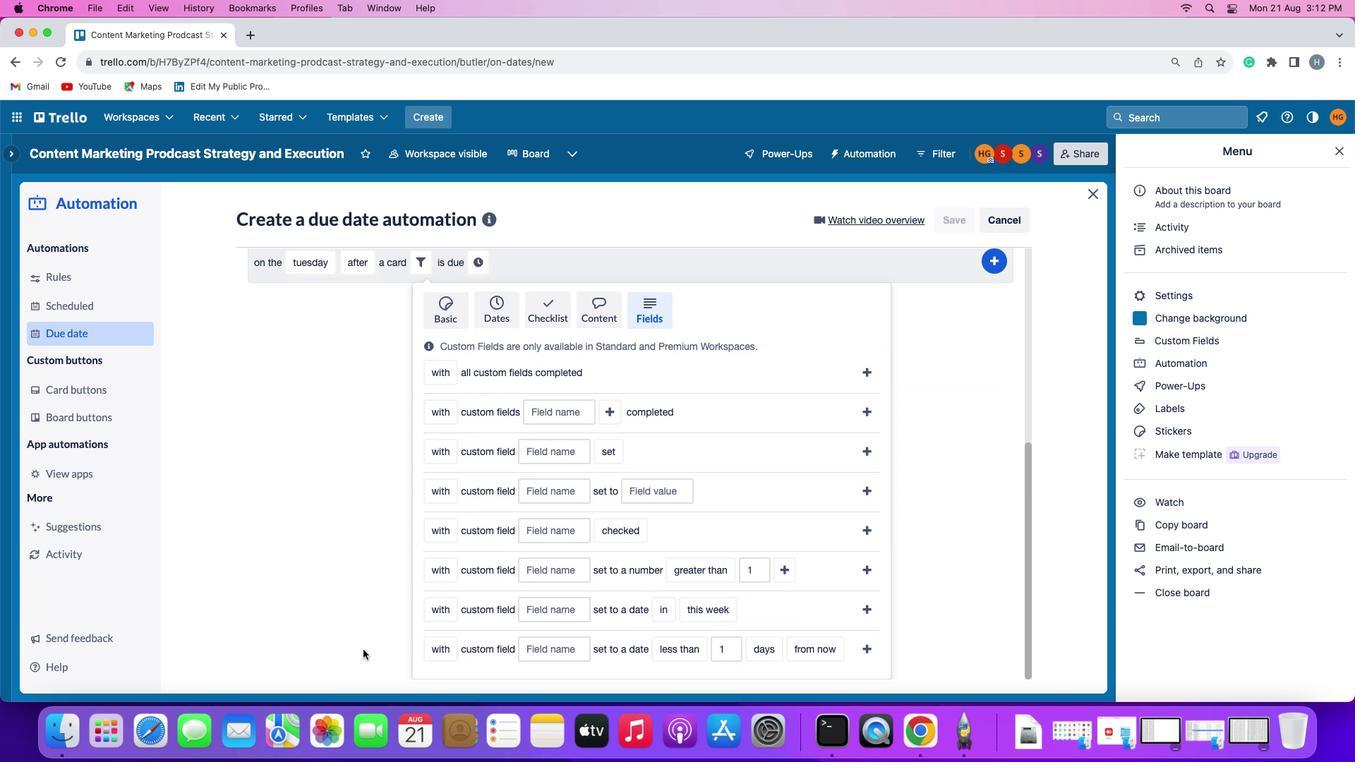 
Action: Mouse moved to (364, 649)
Screenshot: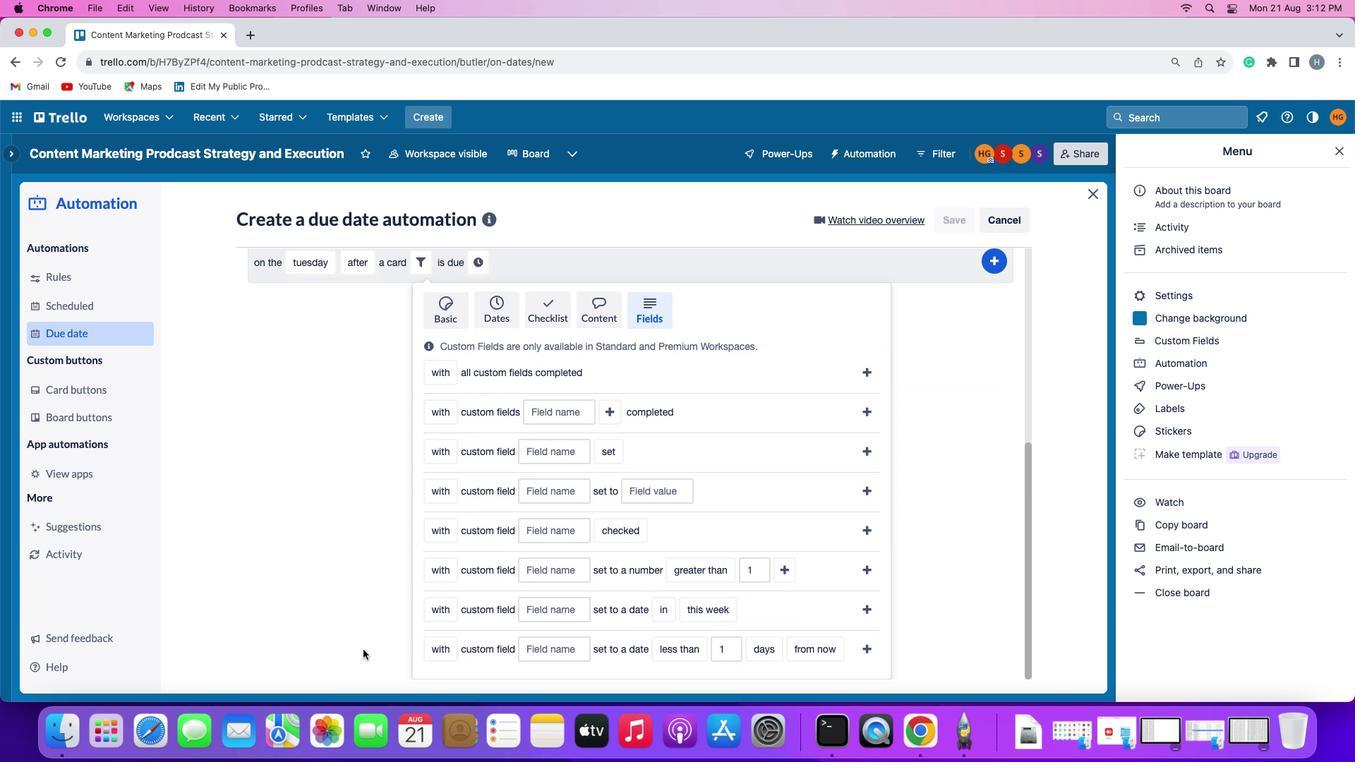 
Action: Mouse scrolled (364, 649) with delta (0, -2)
Screenshot: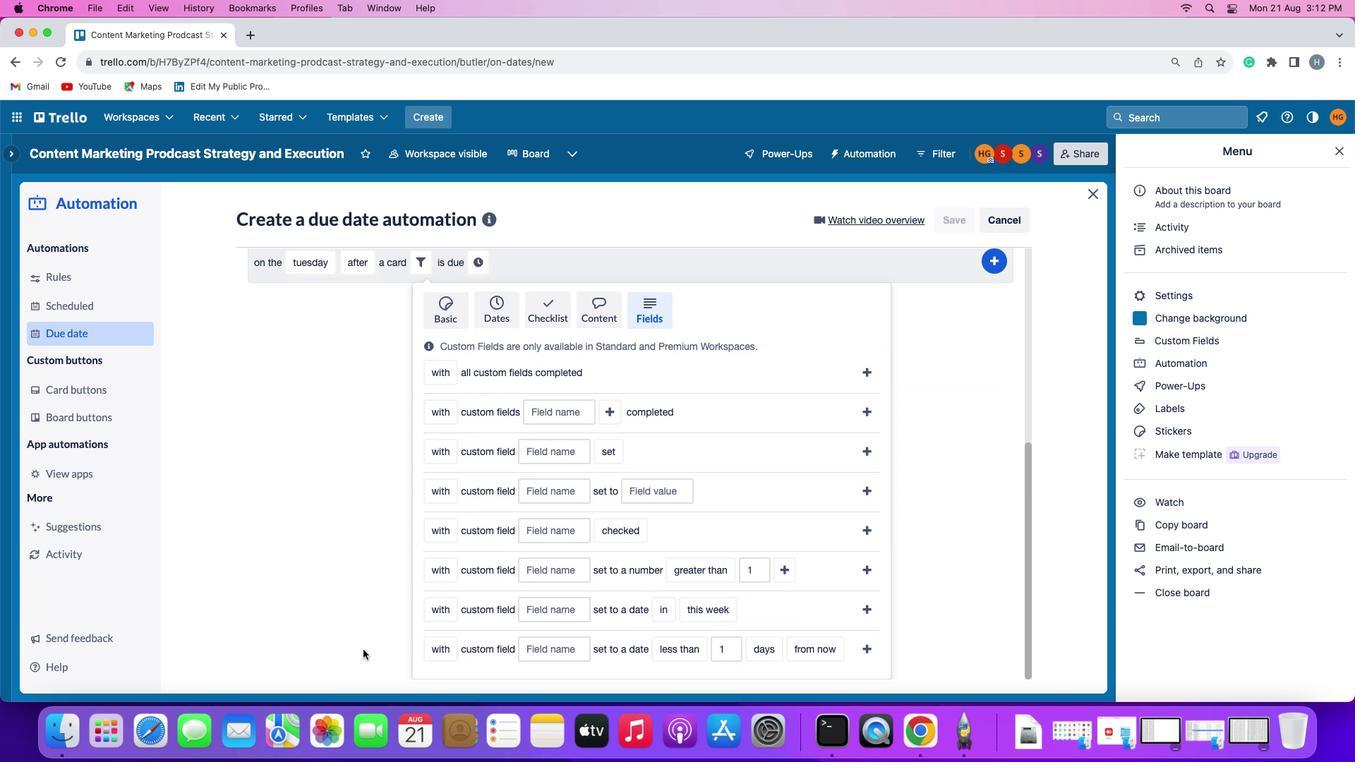 
Action: Mouse moved to (363, 650)
Screenshot: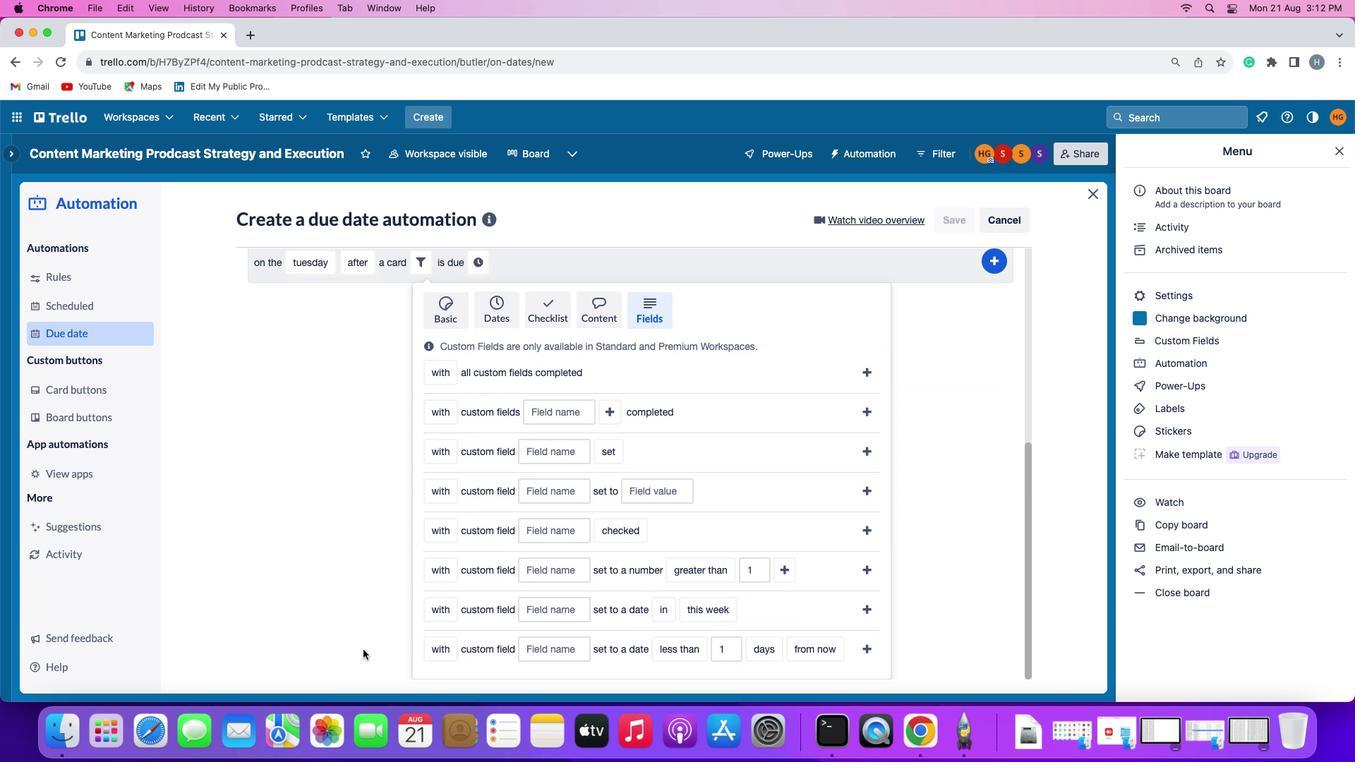 
Action: Mouse scrolled (363, 650) with delta (0, -3)
Screenshot: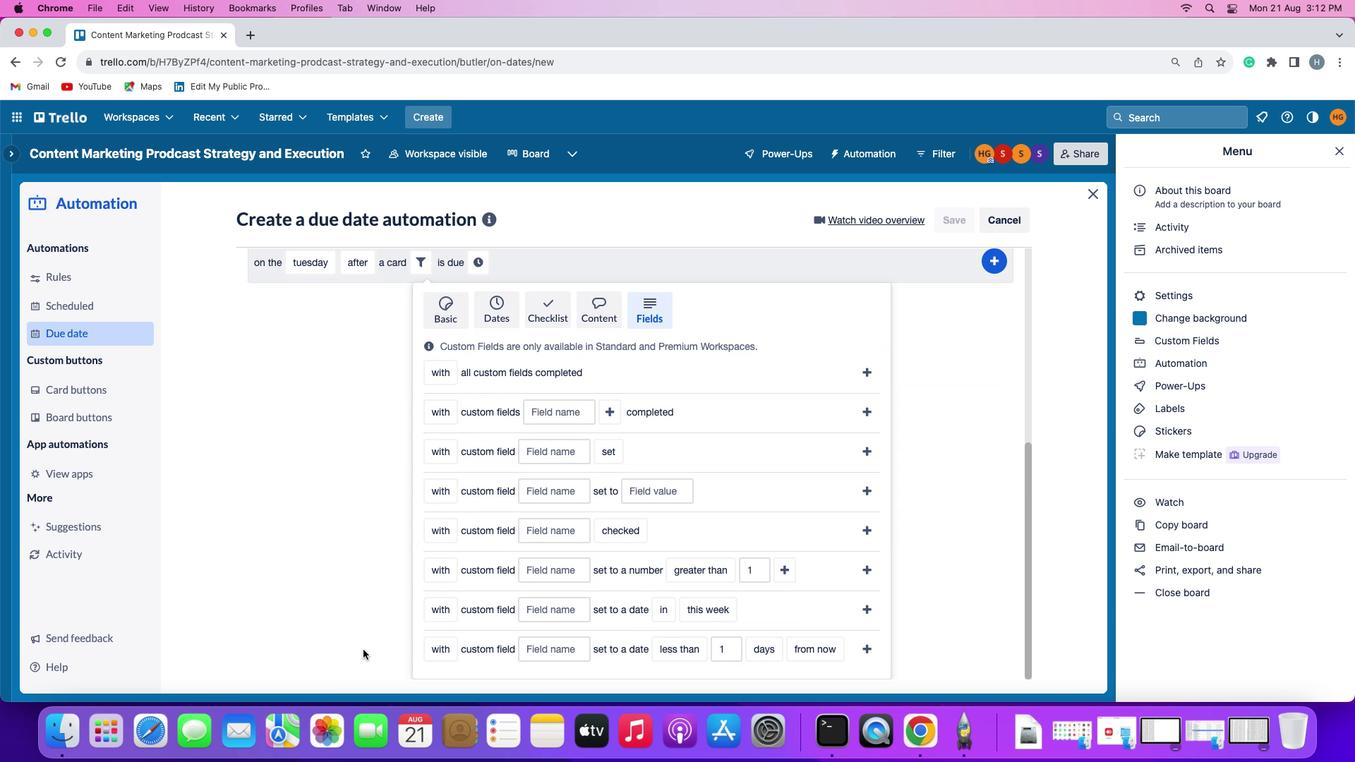 
Action: Mouse moved to (449, 647)
Screenshot: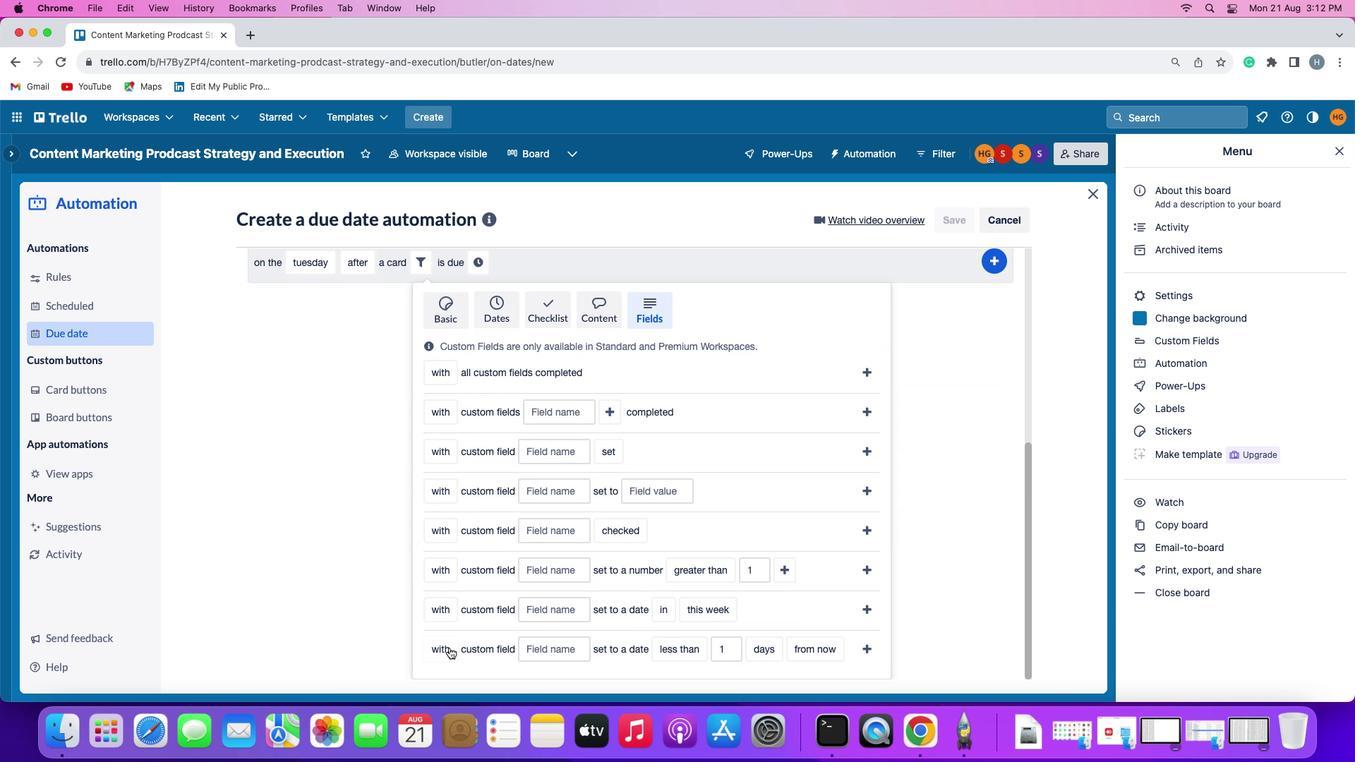 
Action: Mouse pressed left at (449, 647)
Screenshot: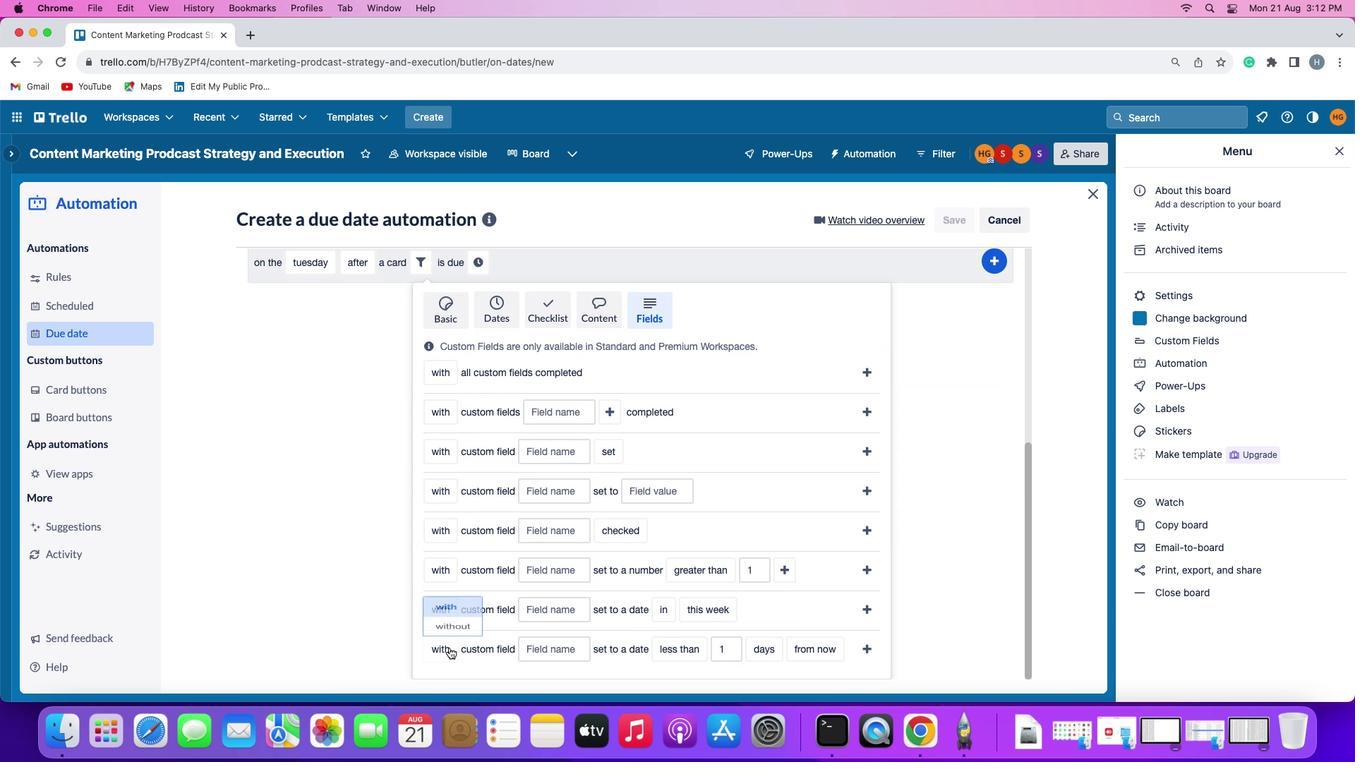 
Action: Mouse moved to (454, 620)
Screenshot: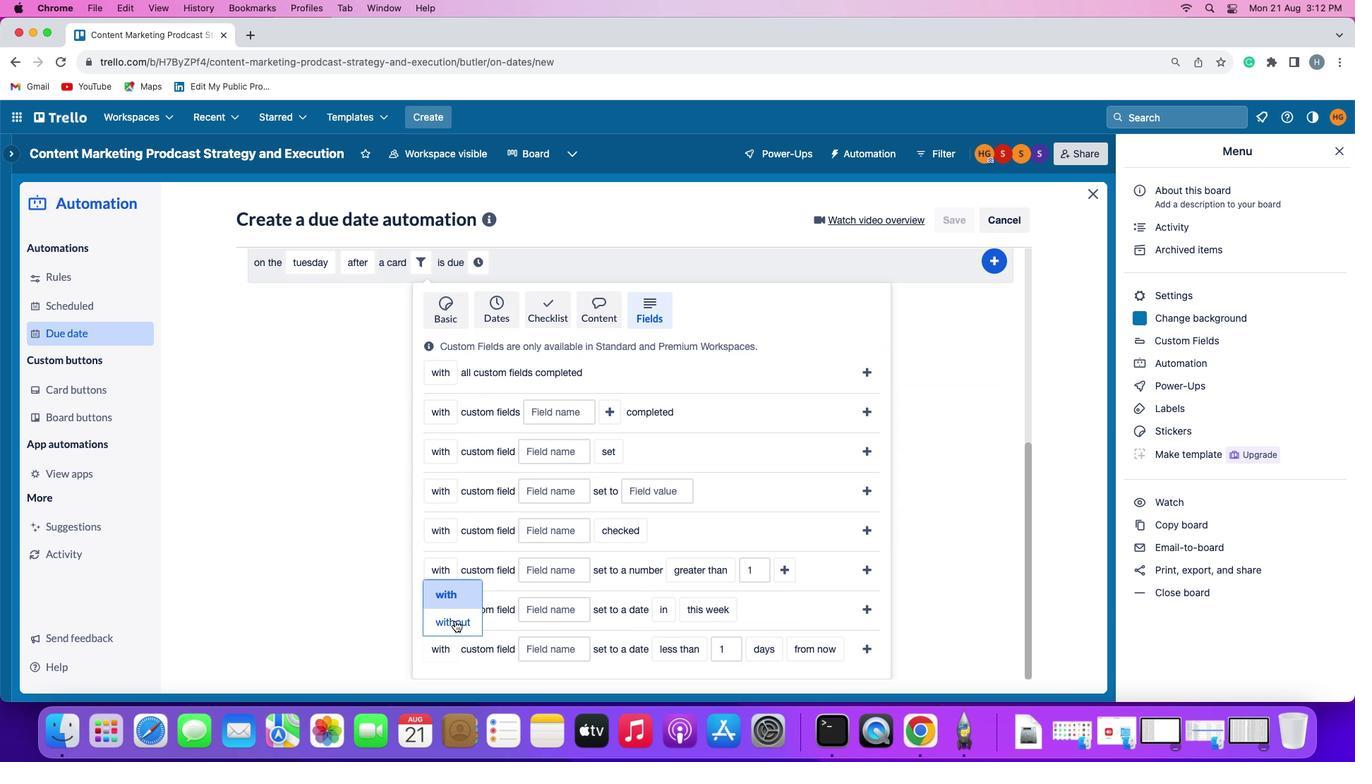 
Action: Mouse pressed left at (454, 620)
Screenshot: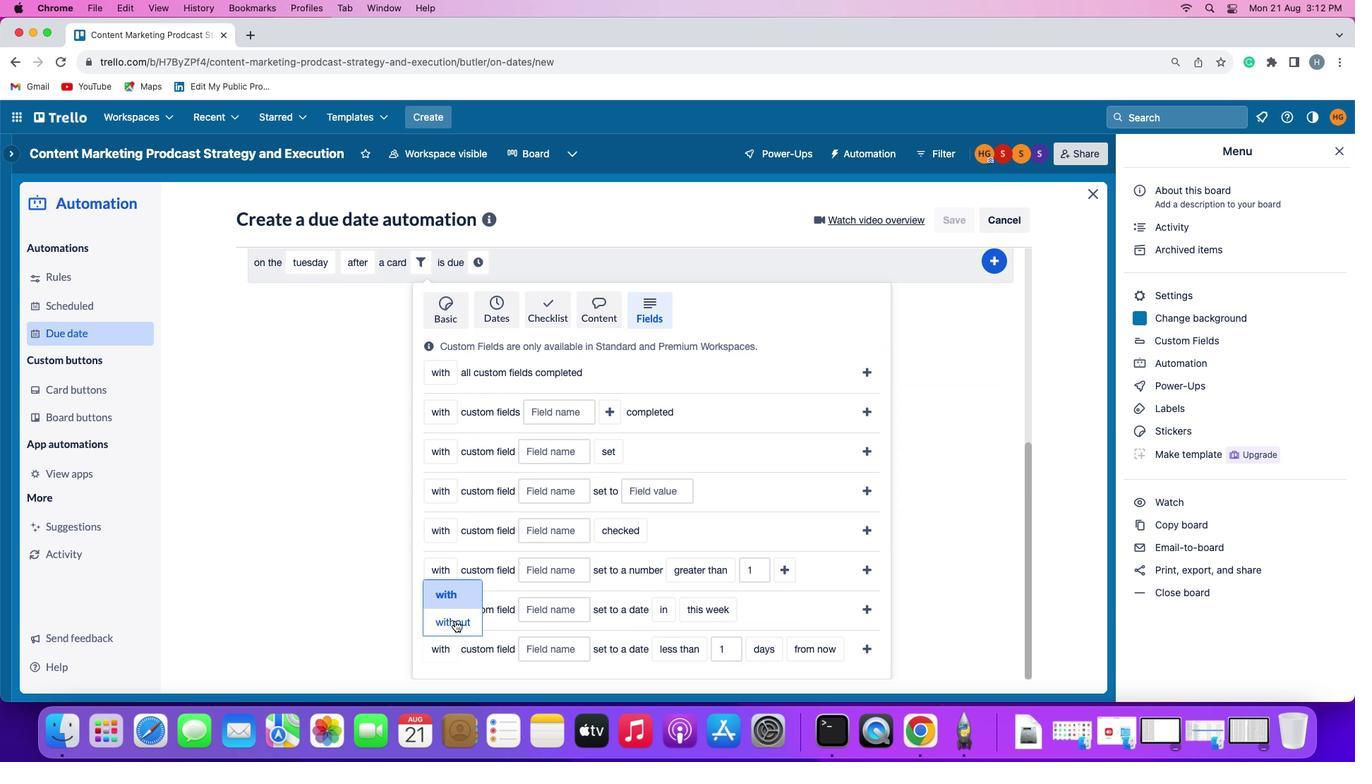 
Action: Mouse moved to (562, 651)
Screenshot: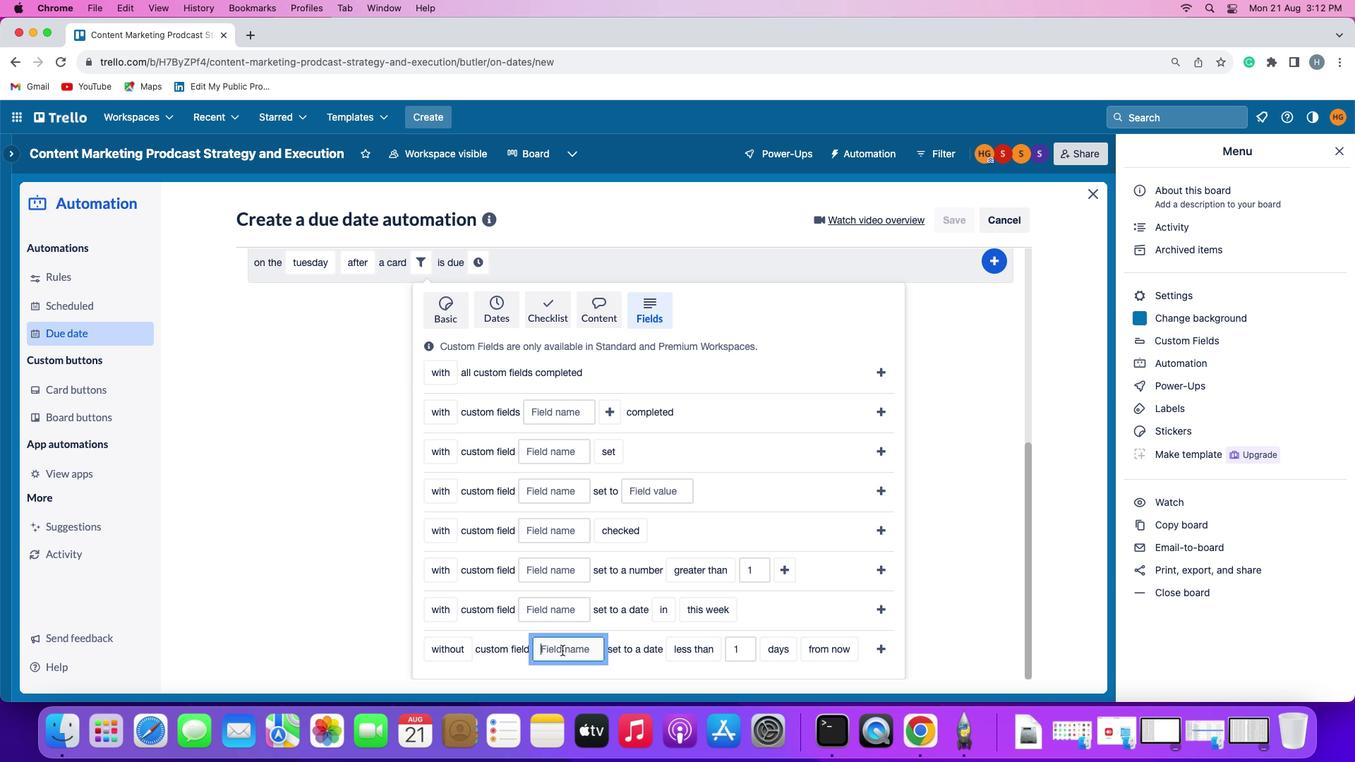 
Action: Mouse pressed left at (562, 651)
Screenshot: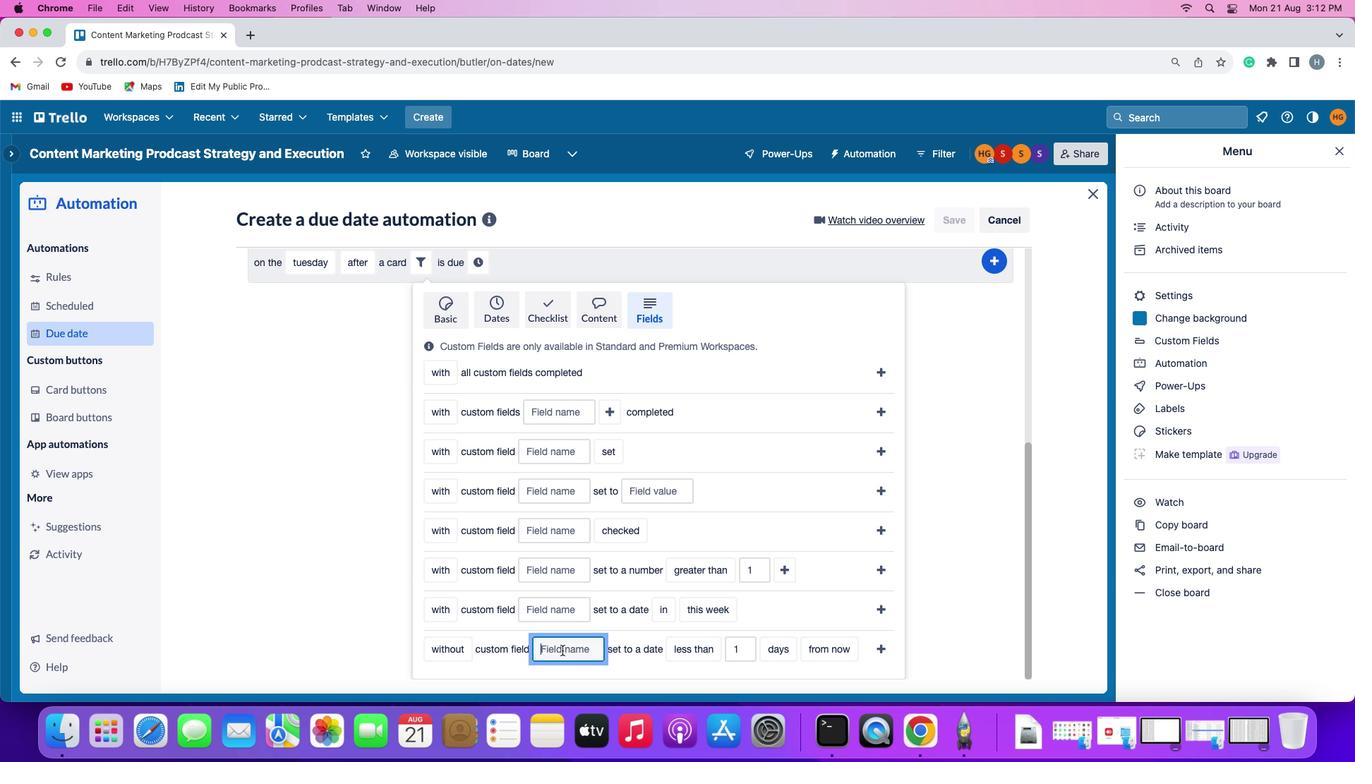 
Action: Mouse moved to (562, 651)
Screenshot: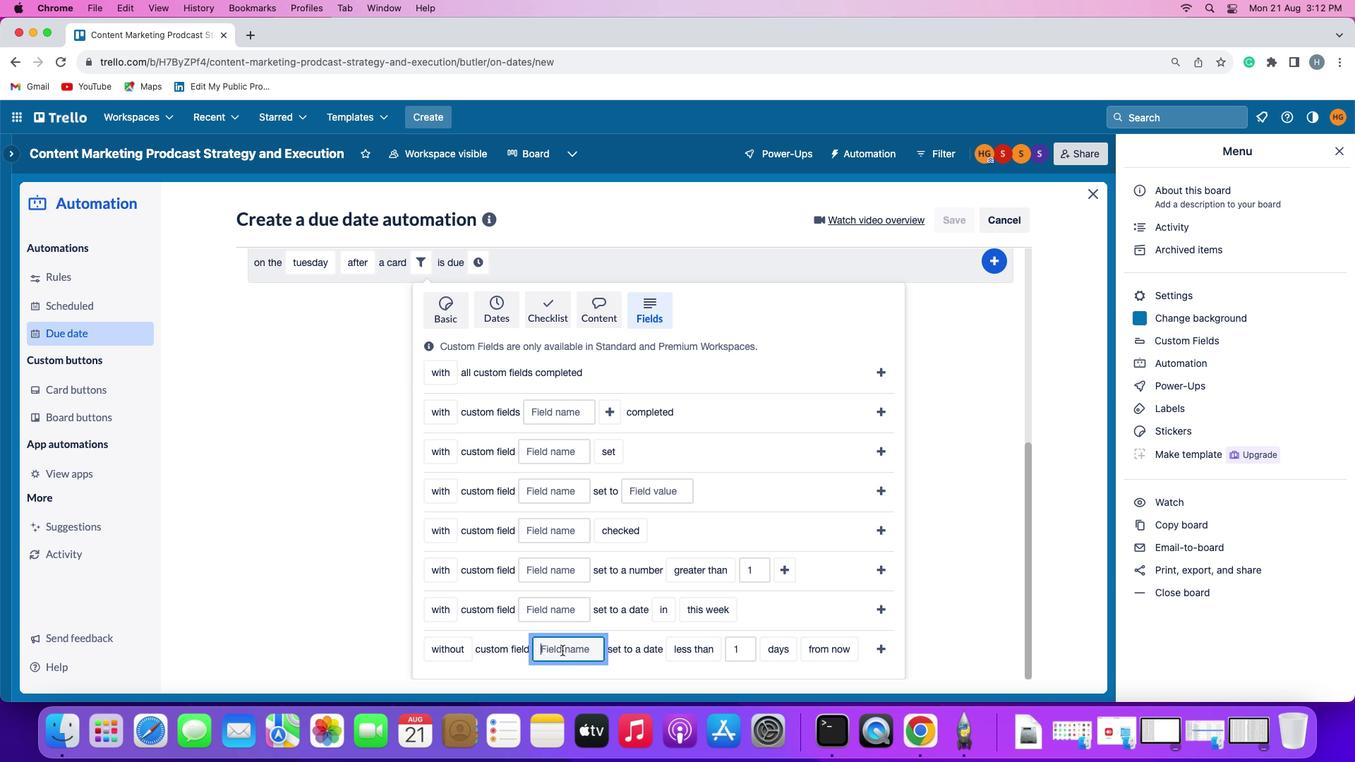 
Action: Key pressed Key.shift'R''e''s''u''m''e'
Screenshot: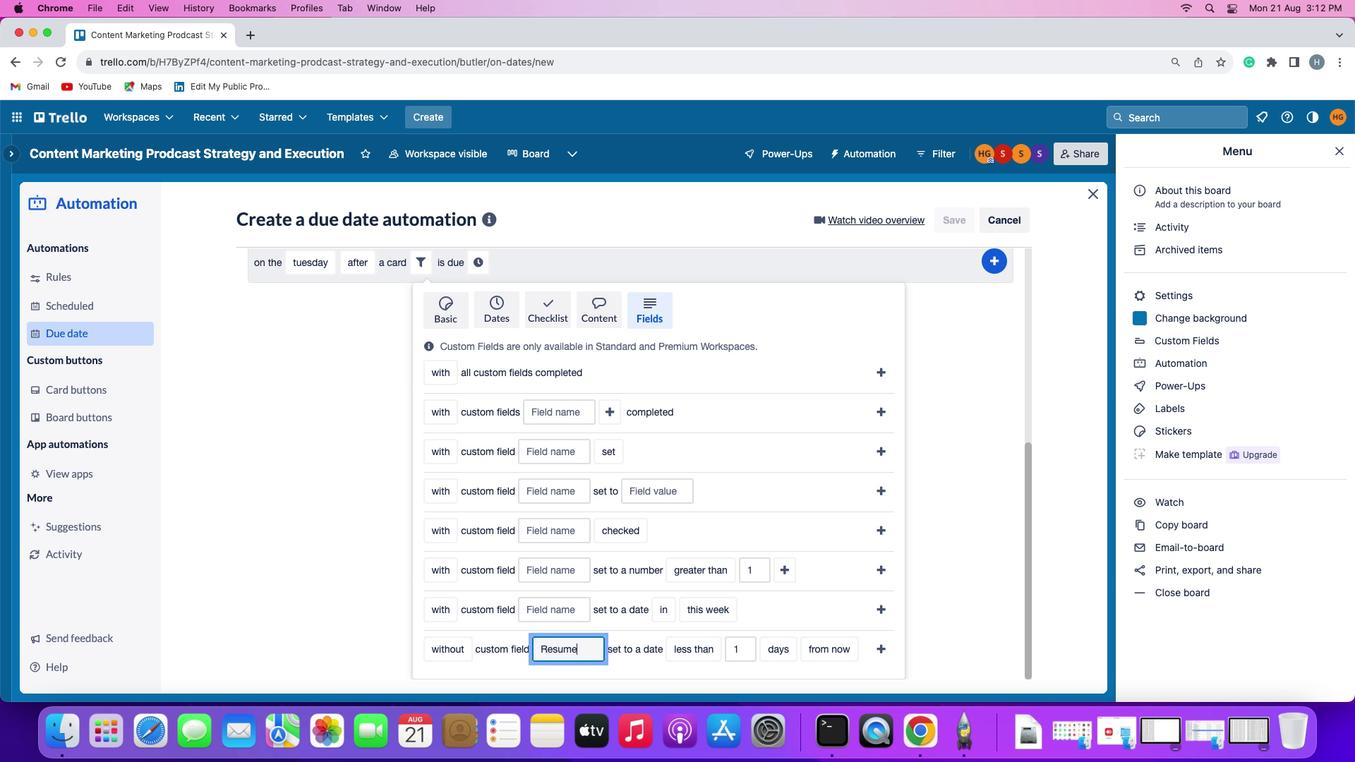 
Action: Mouse moved to (681, 649)
Screenshot: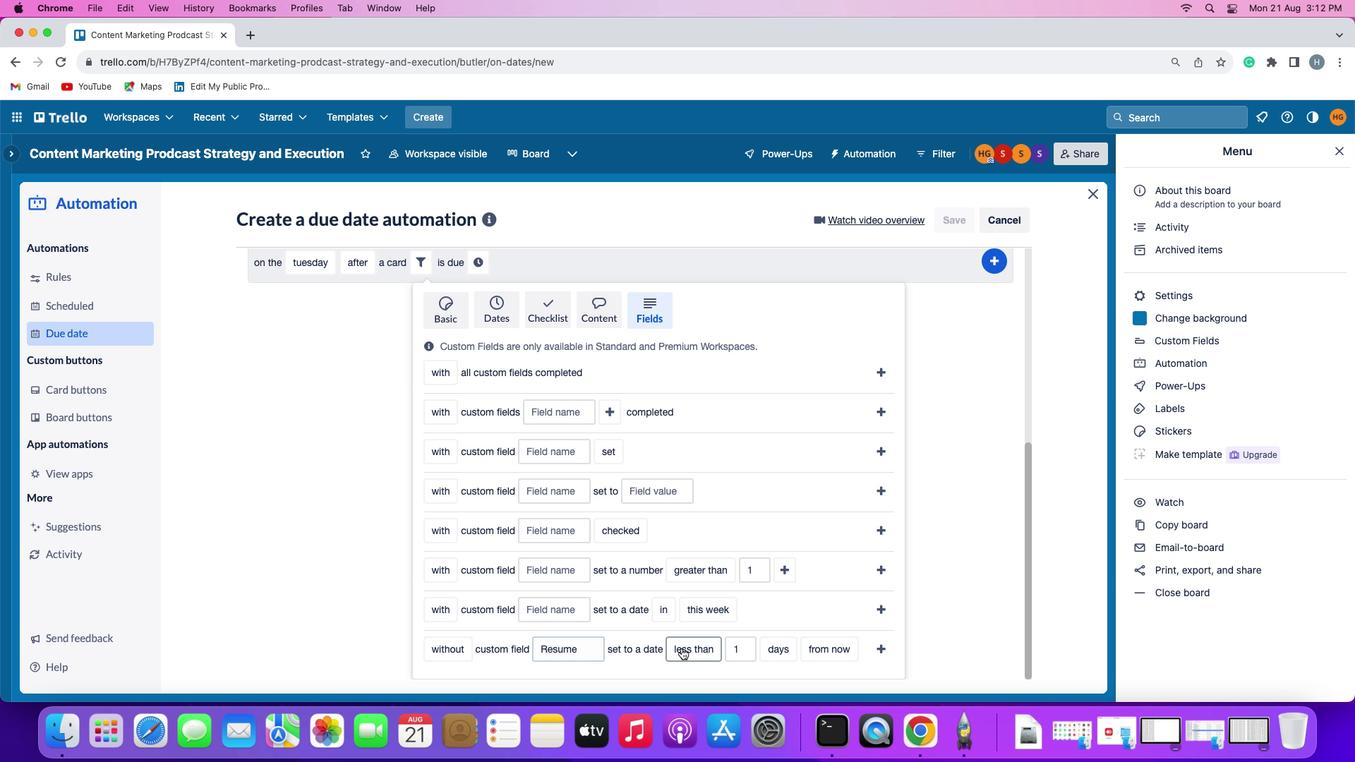 
Action: Mouse pressed left at (681, 649)
Screenshot: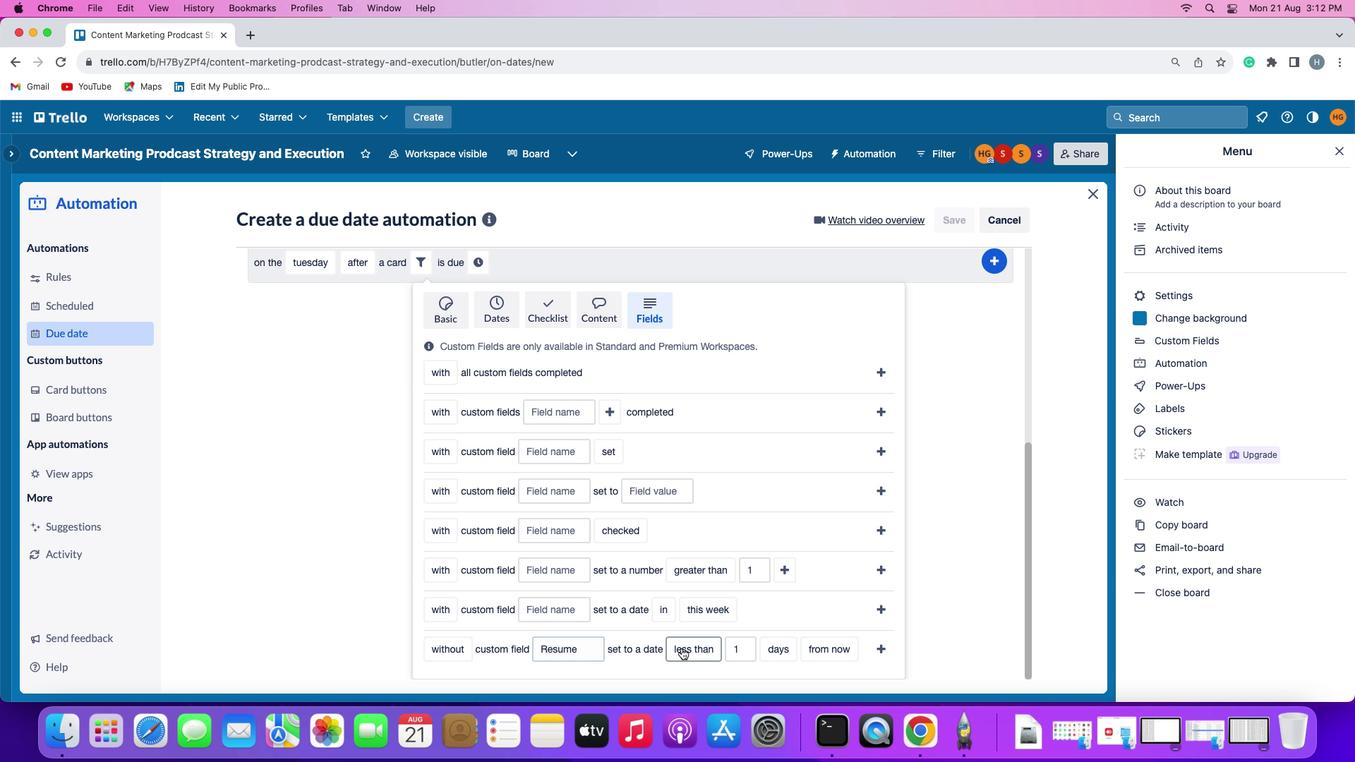 
Action: Mouse moved to (689, 622)
Screenshot: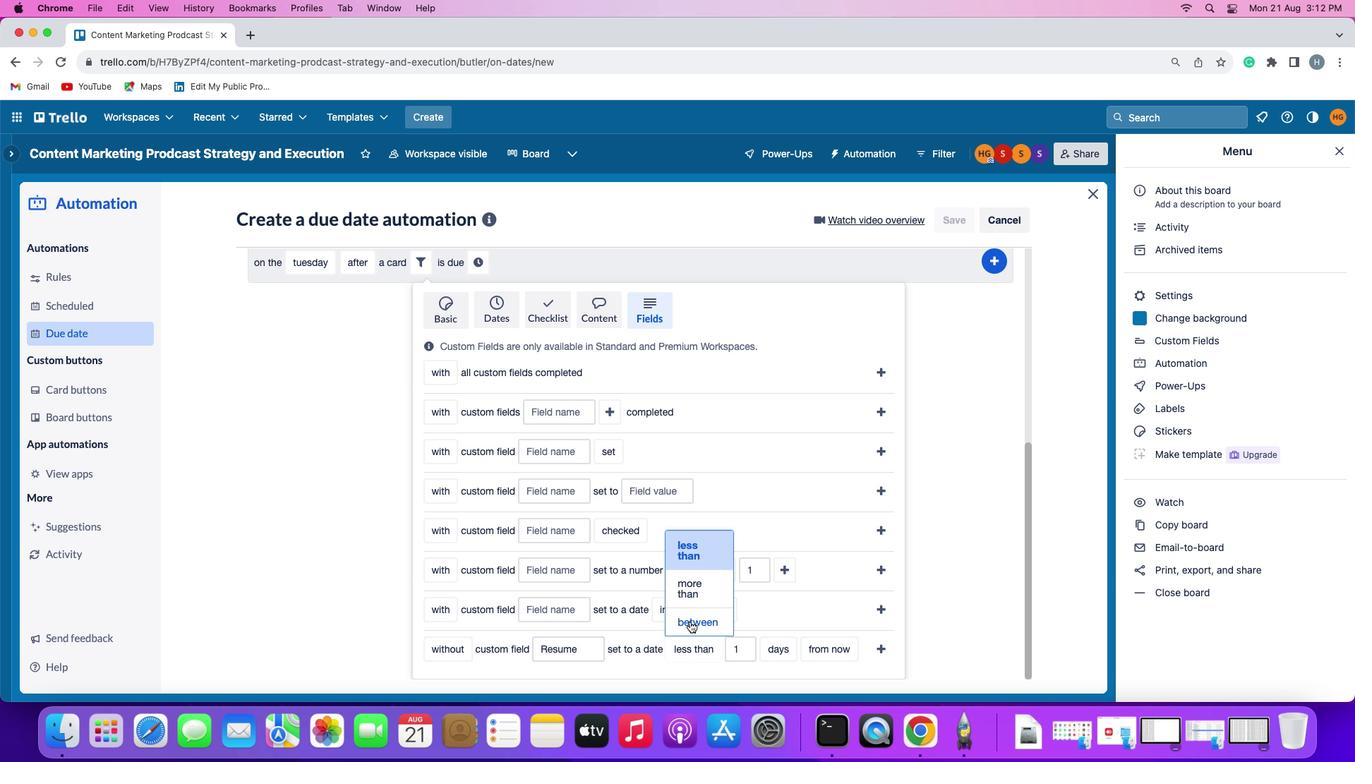 
Action: Mouse pressed left at (689, 622)
Screenshot: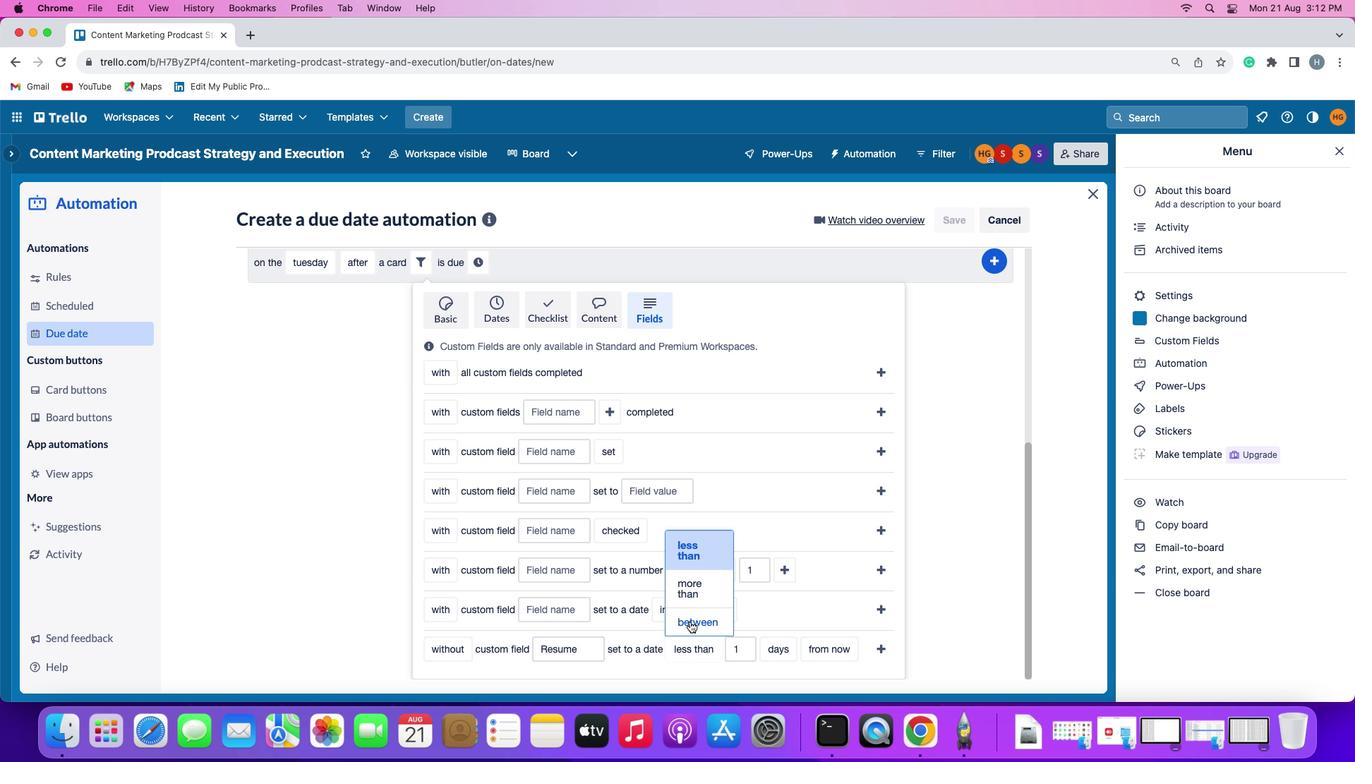 
Action: Mouse moved to (748, 646)
Screenshot: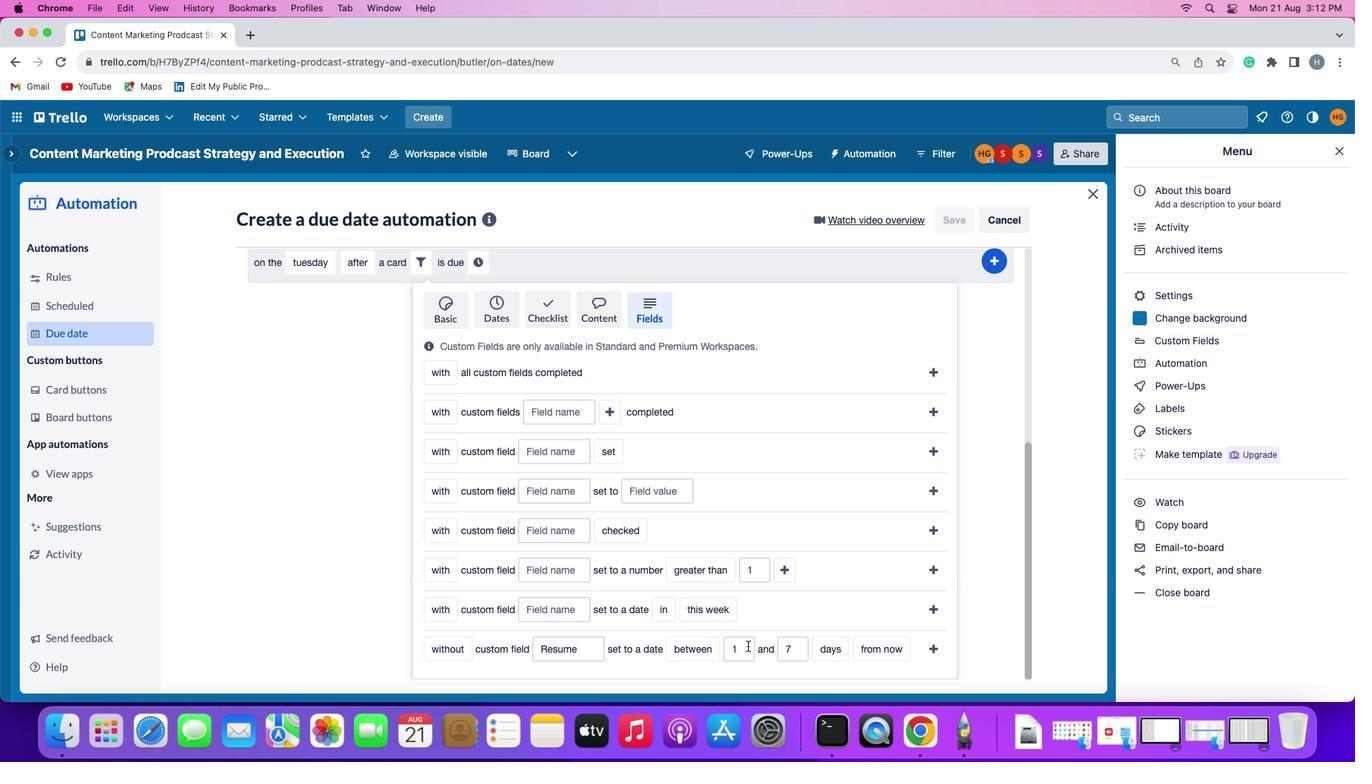 
Action: Mouse pressed left at (748, 646)
Screenshot: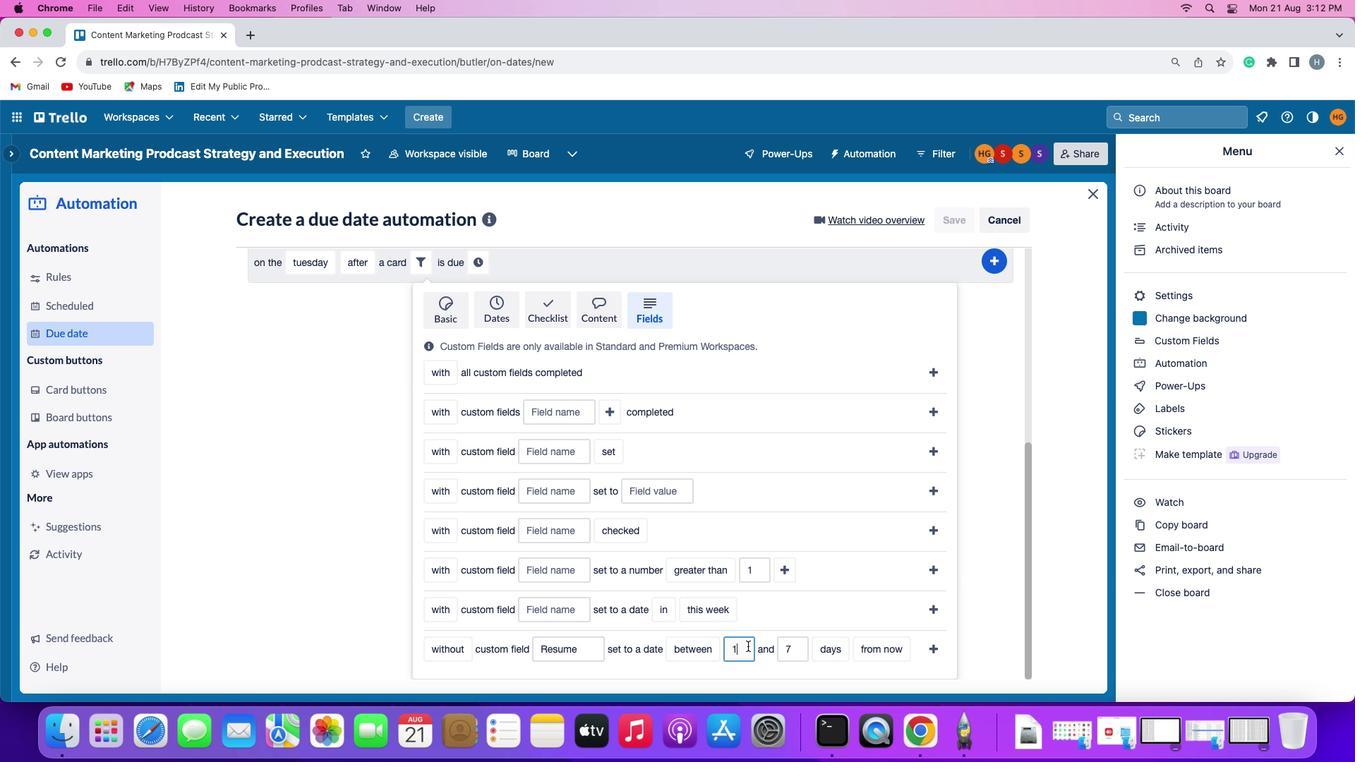 
Action: Mouse moved to (749, 646)
Screenshot: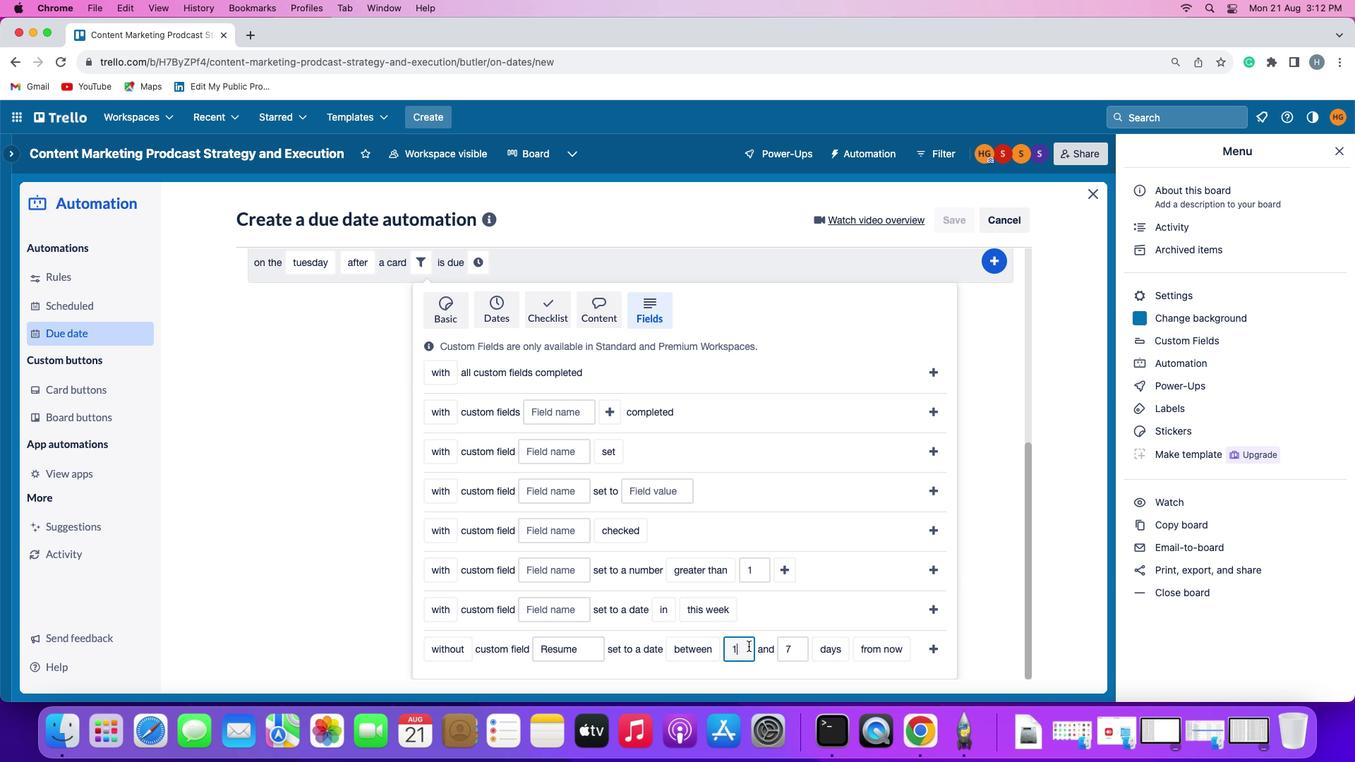 
Action: Key pressed Key.backspace'1'
Screenshot: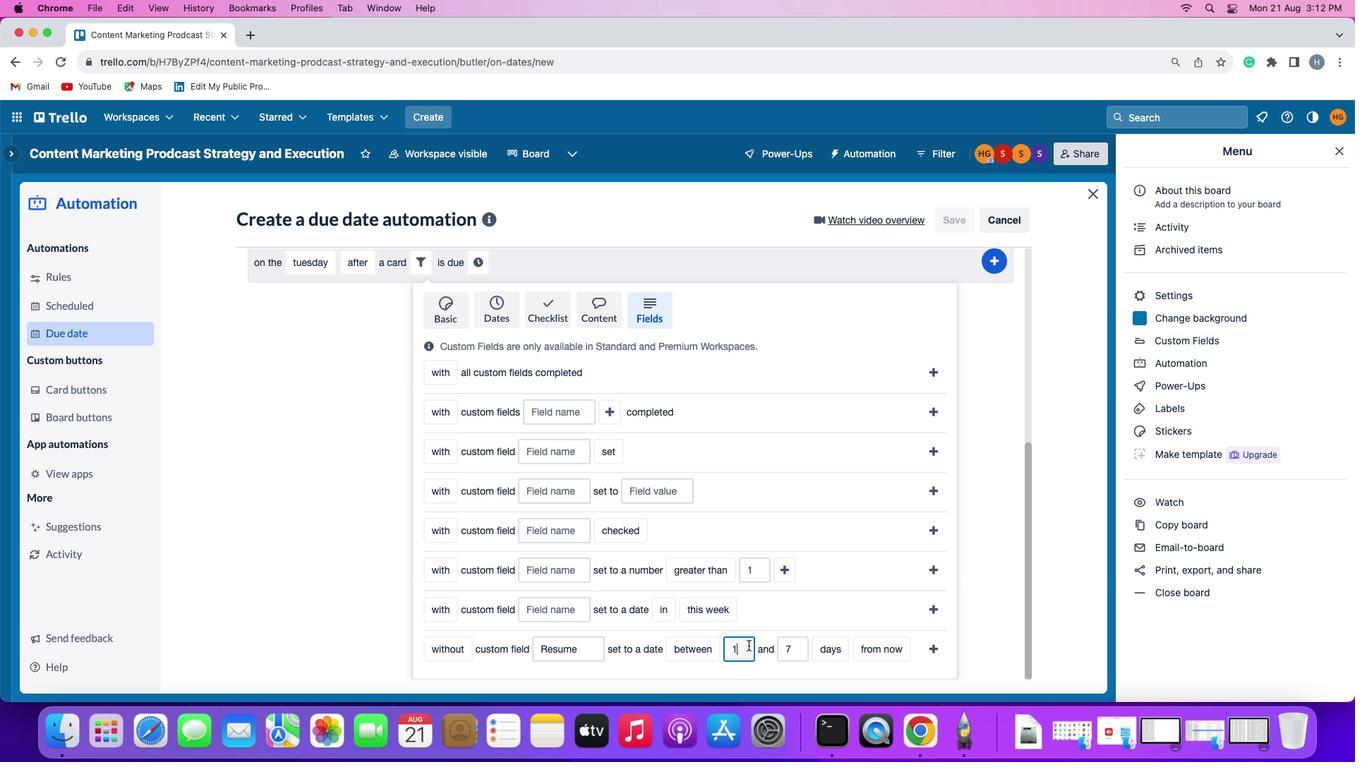 
Action: Mouse moved to (795, 653)
Screenshot: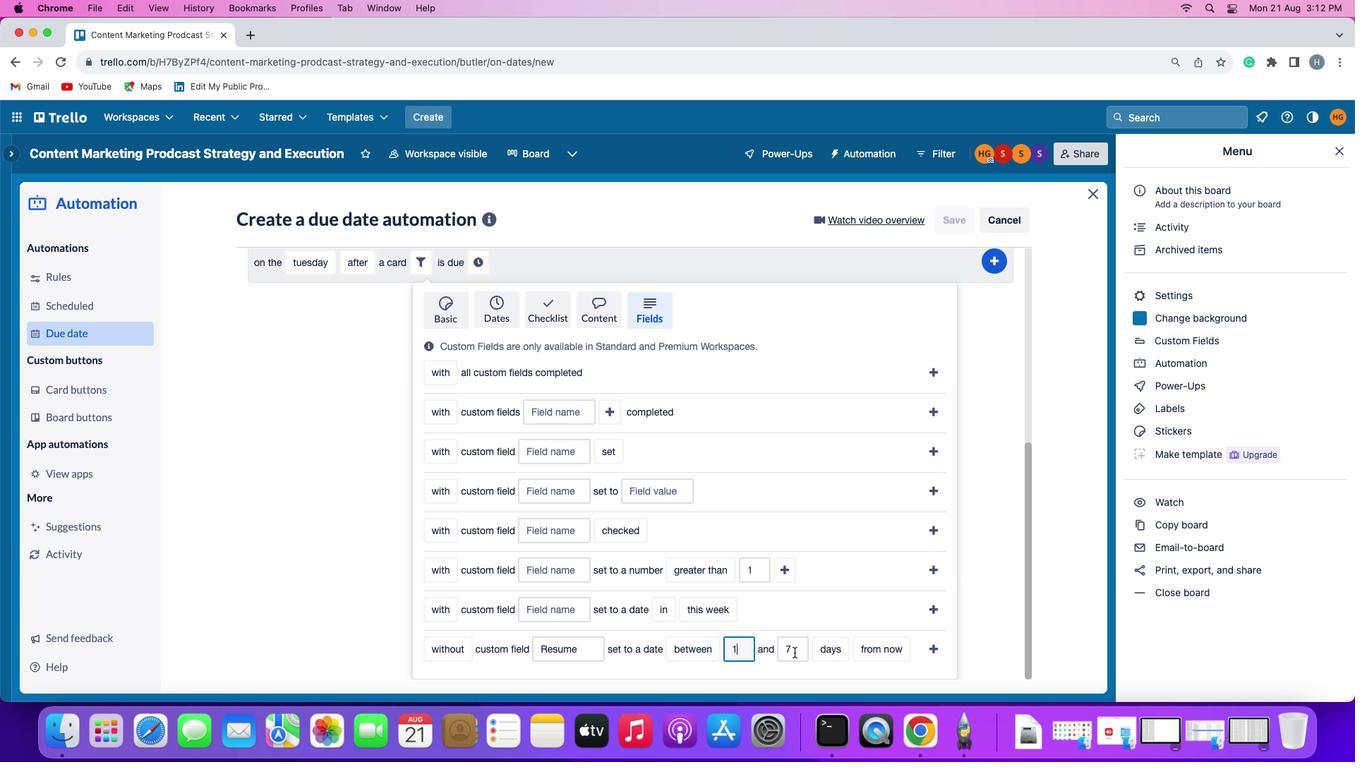 
Action: Mouse pressed left at (795, 653)
Screenshot: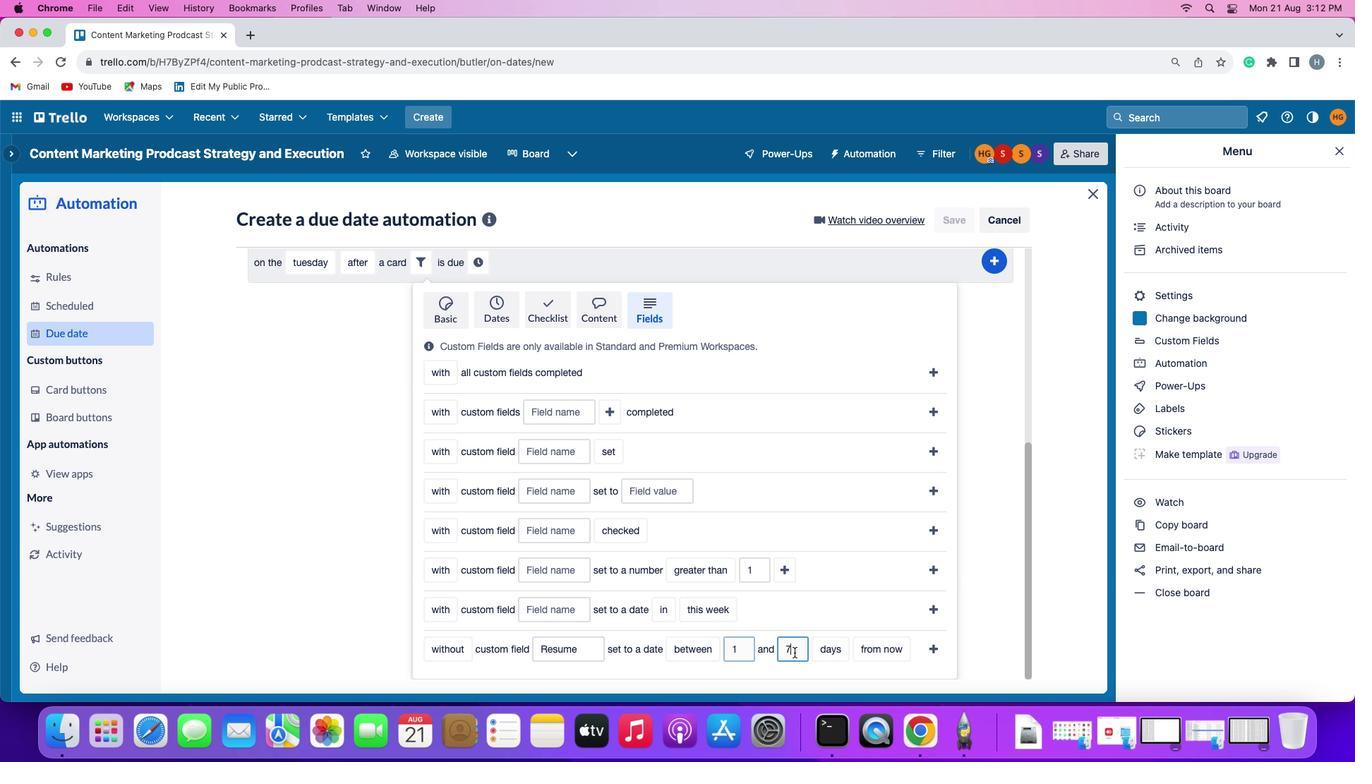 
Action: Key pressed Key.backspace'7'
Screenshot: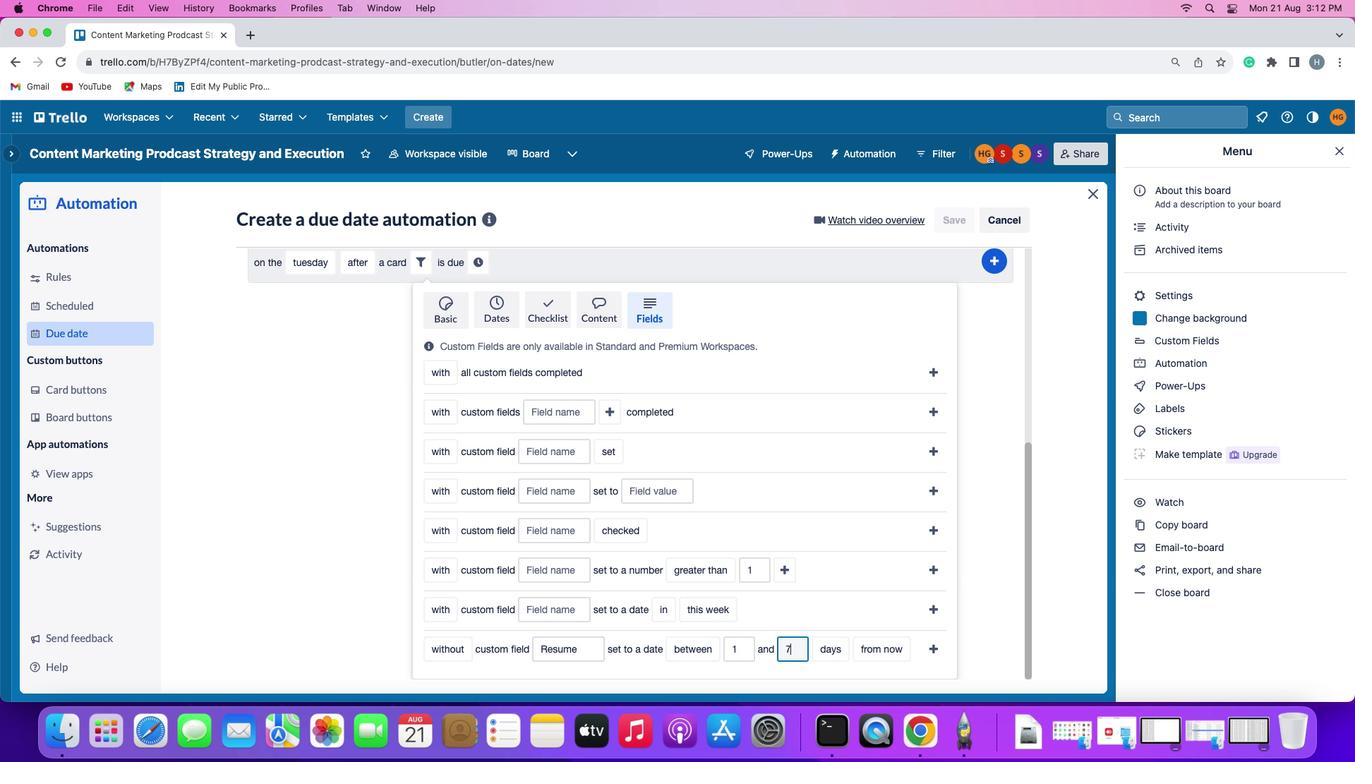 
Action: Mouse moved to (826, 650)
Screenshot: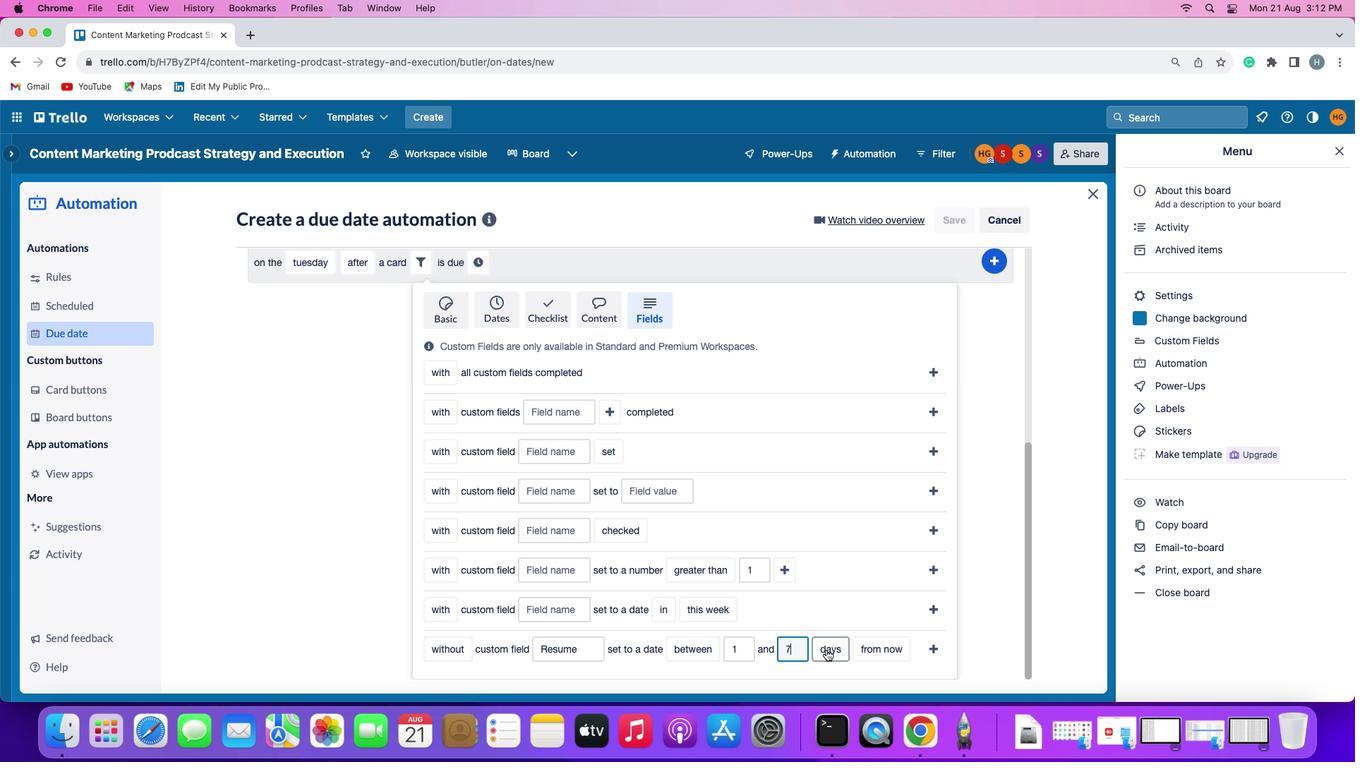 
Action: Mouse pressed left at (826, 650)
Screenshot: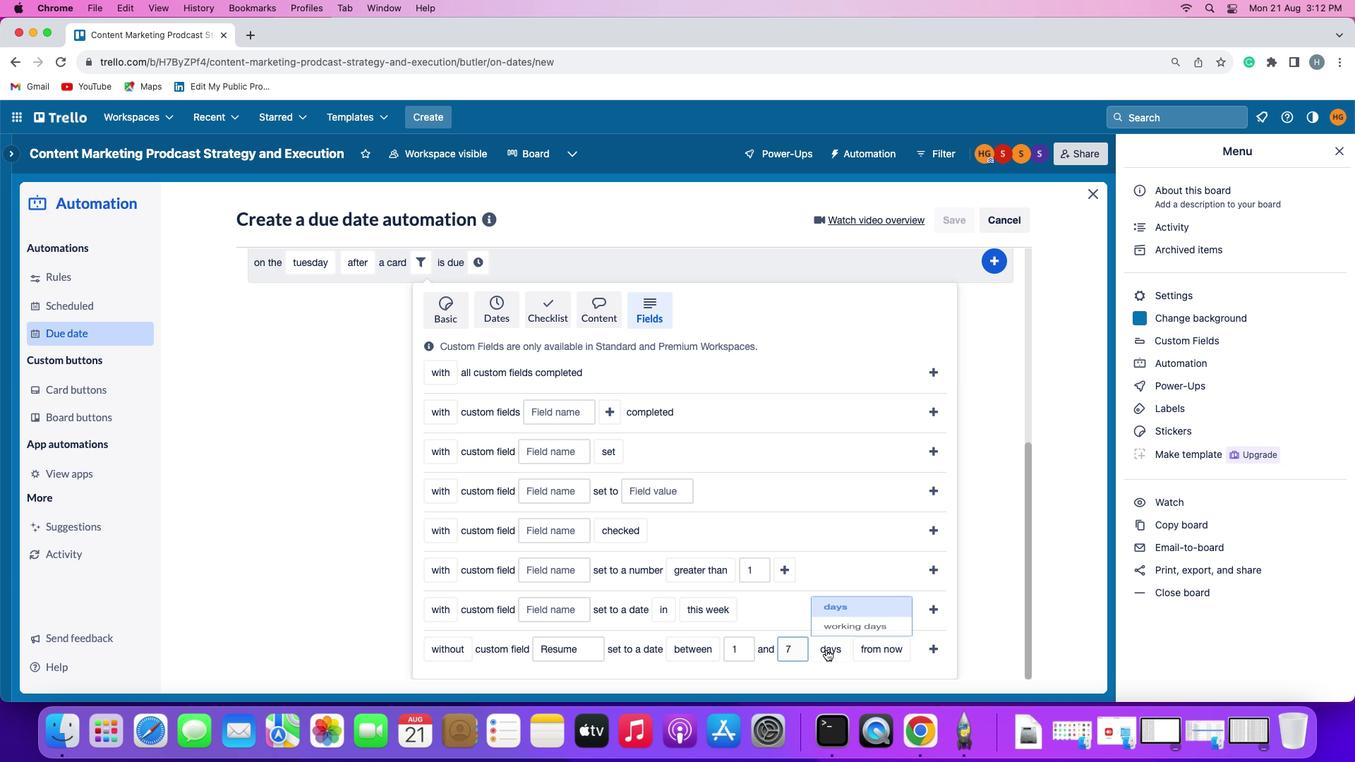 
Action: Mouse moved to (836, 599)
Screenshot: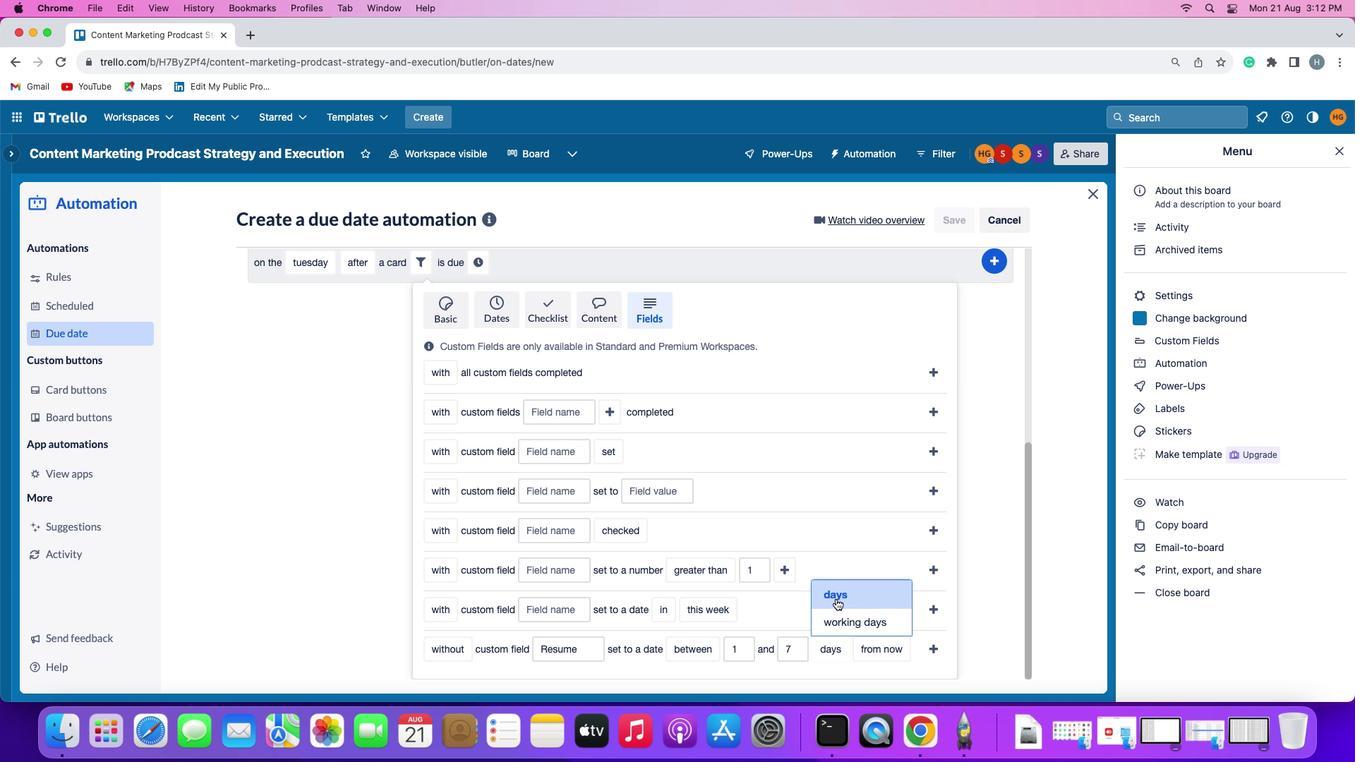 
Action: Mouse pressed left at (836, 599)
Screenshot: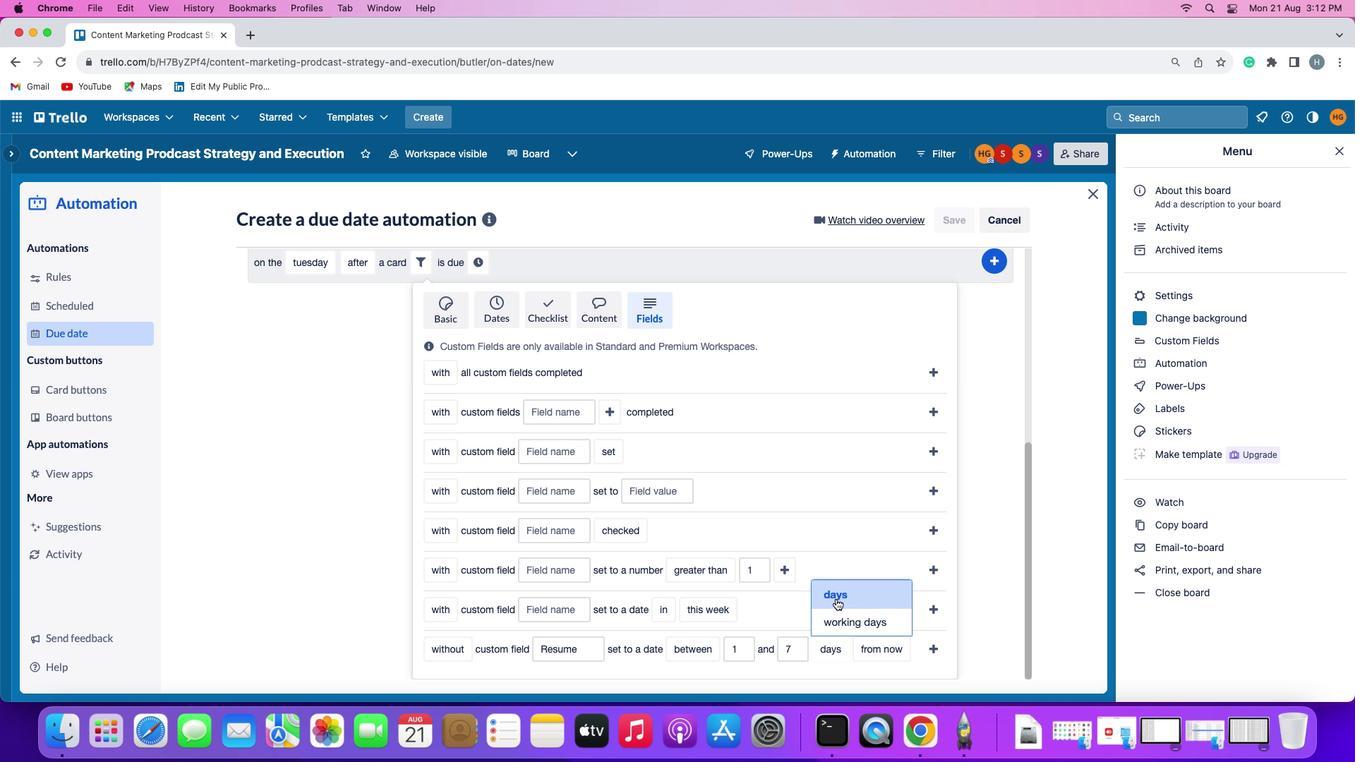 
Action: Mouse moved to (872, 653)
Screenshot: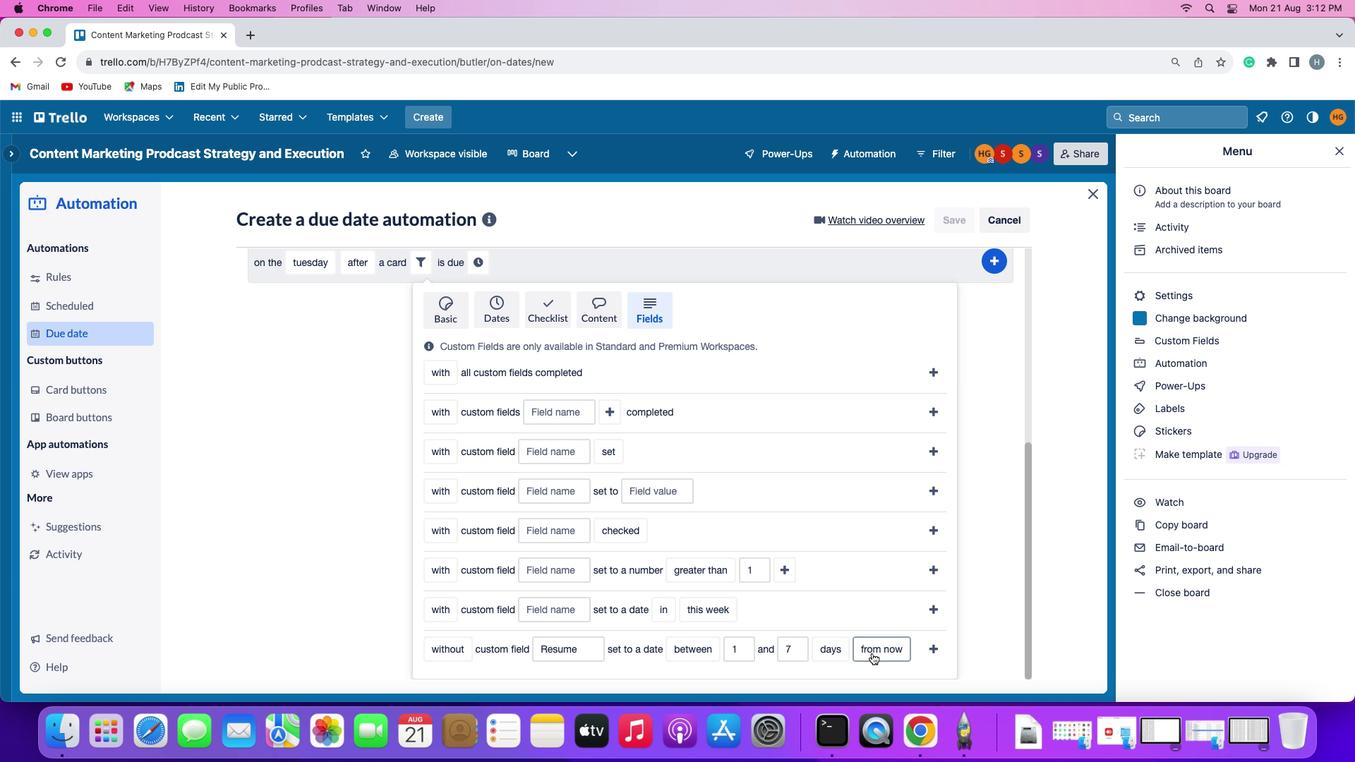 
Action: Mouse pressed left at (872, 653)
Screenshot: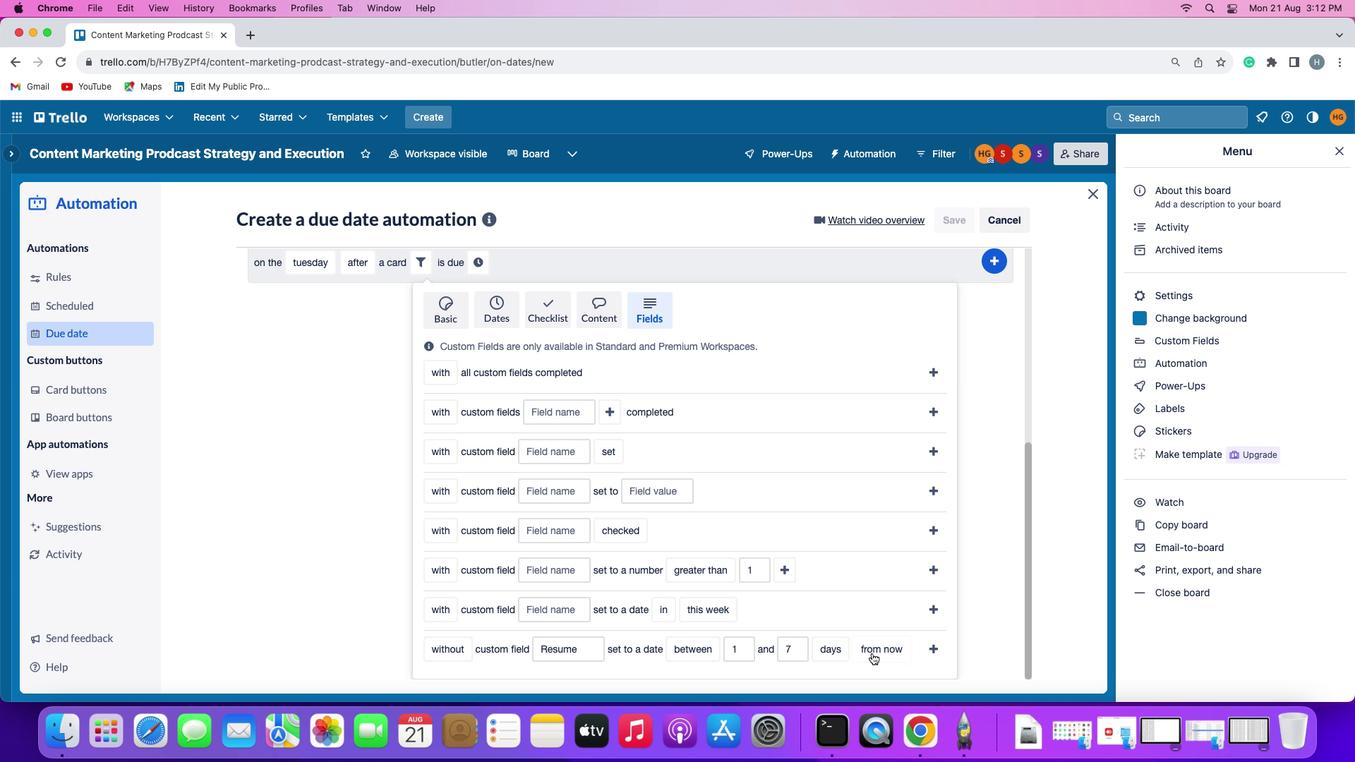 
Action: Mouse moved to (877, 590)
Screenshot: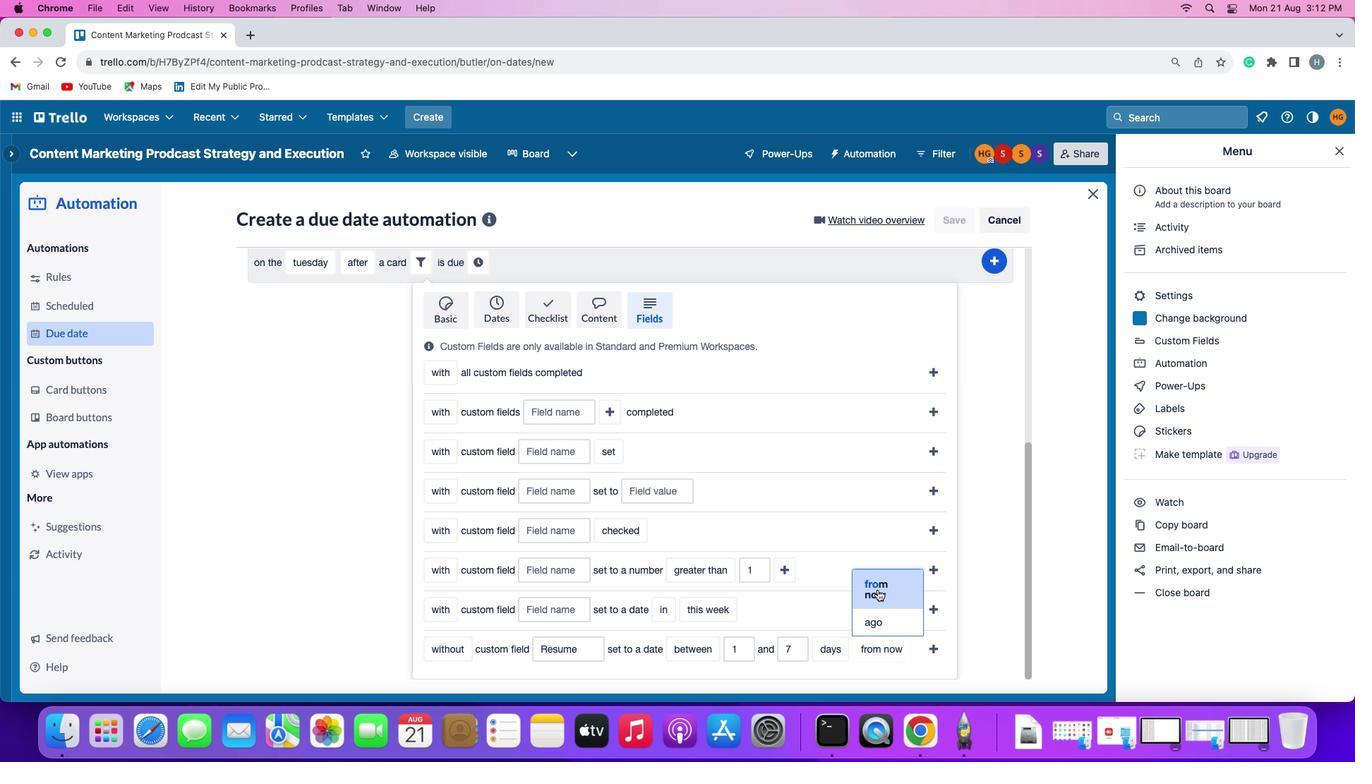 
Action: Mouse pressed left at (877, 590)
Screenshot: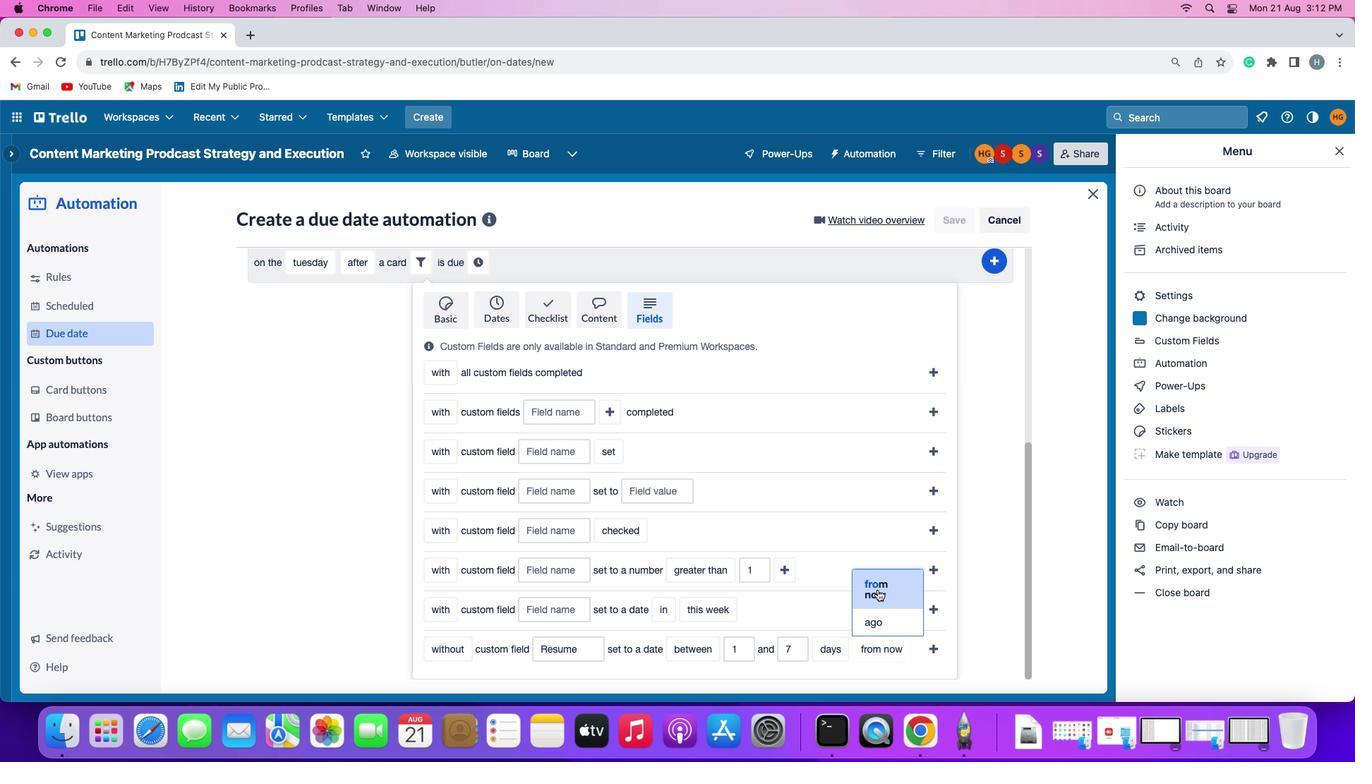 
Action: Mouse moved to (927, 648)
Screenshot: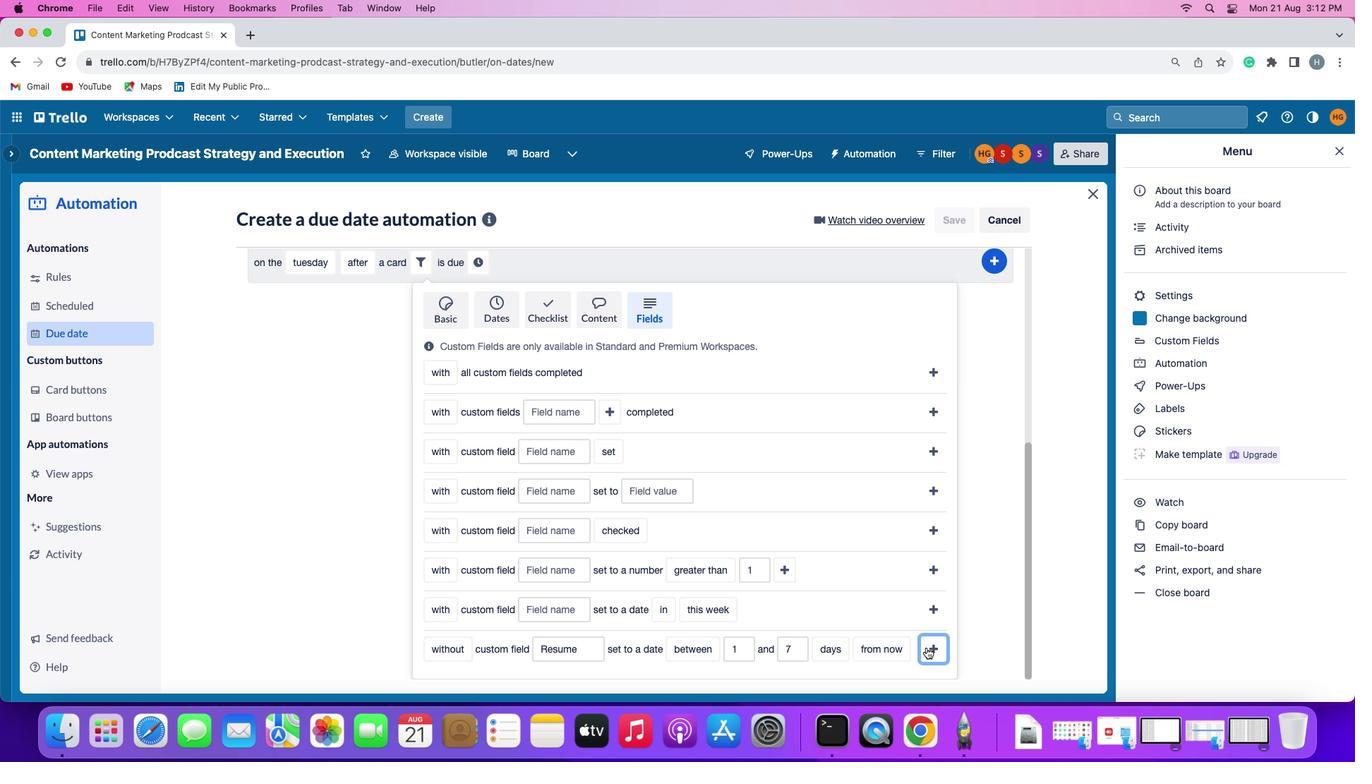 
Action: Mouse pressed left at (927, 648)
Screenshot: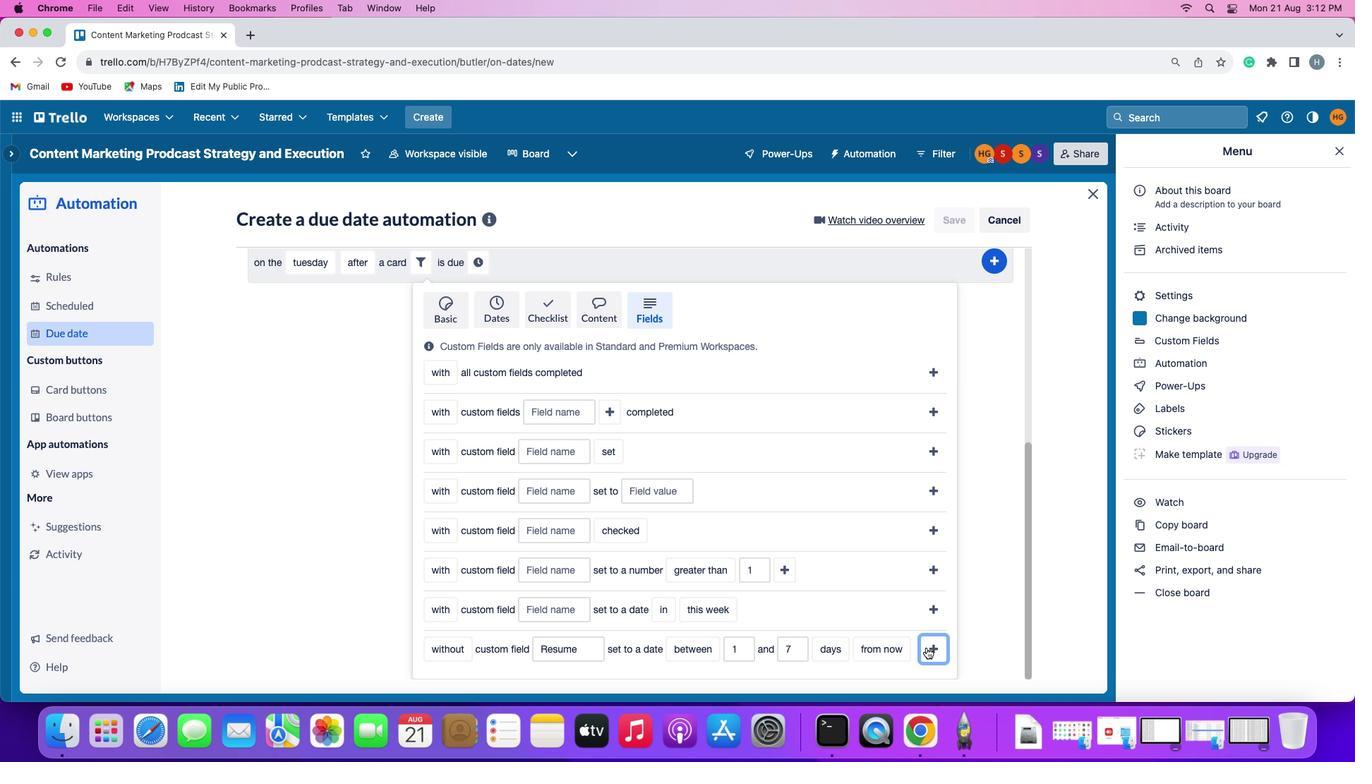 
Action: Mouse moved to (859, 614)
Screenshot: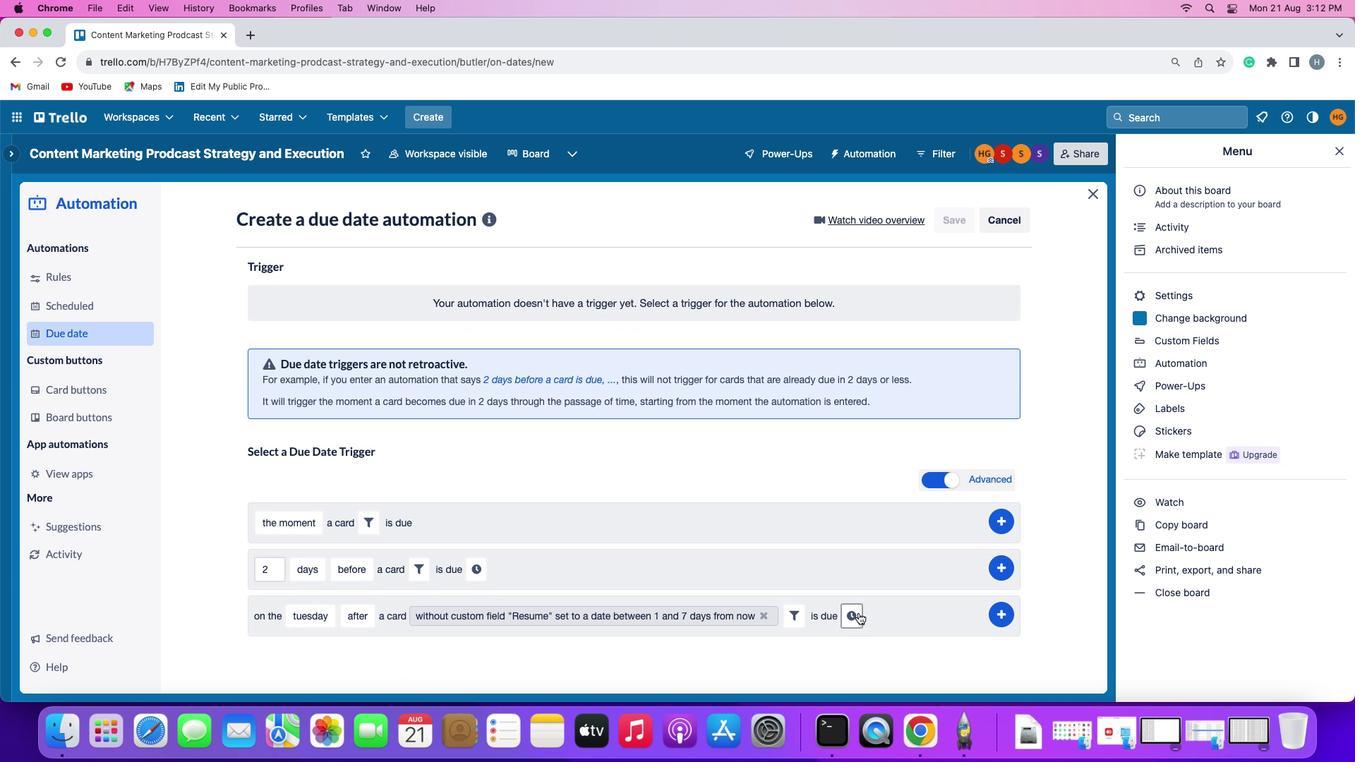 
Action: Mouse pressed left at (859, 614)
Screenshot: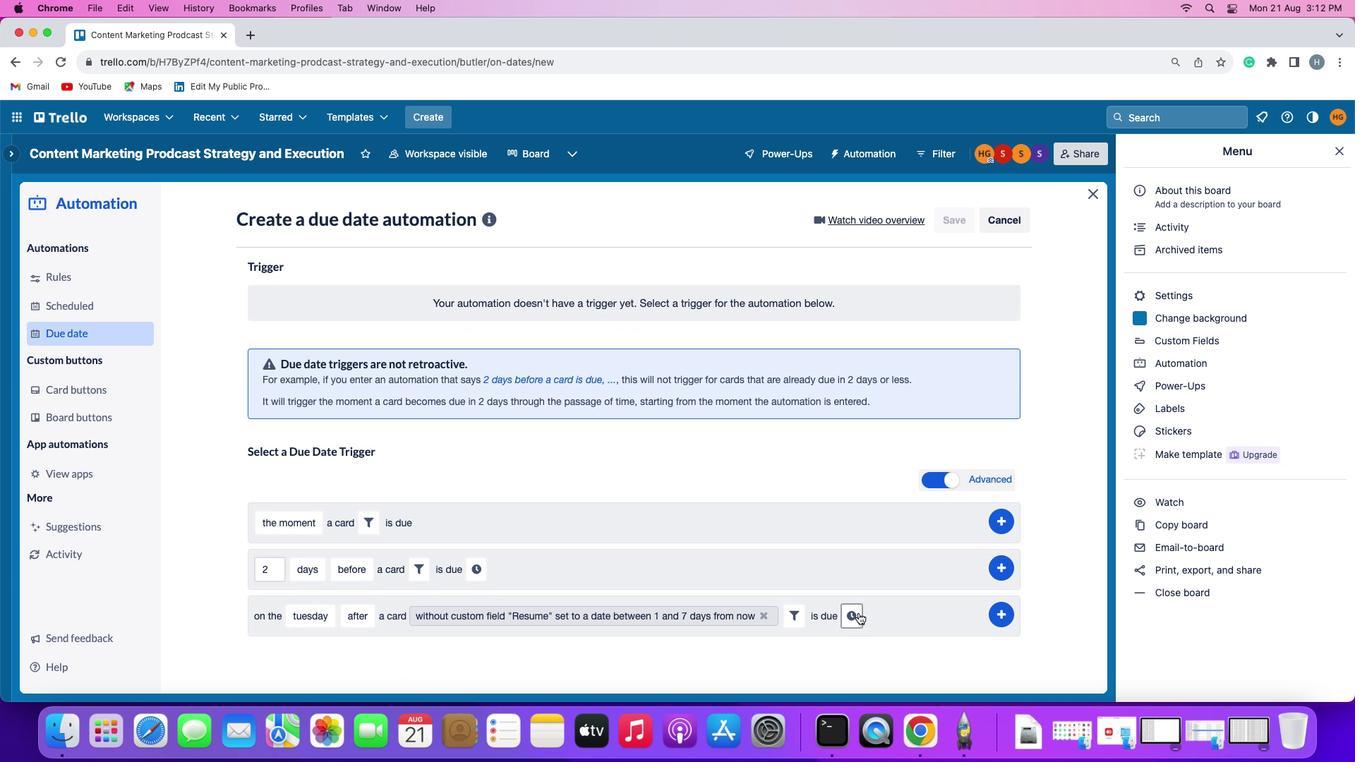 
Action: Mouse moved to (286, 646)
Screenshot: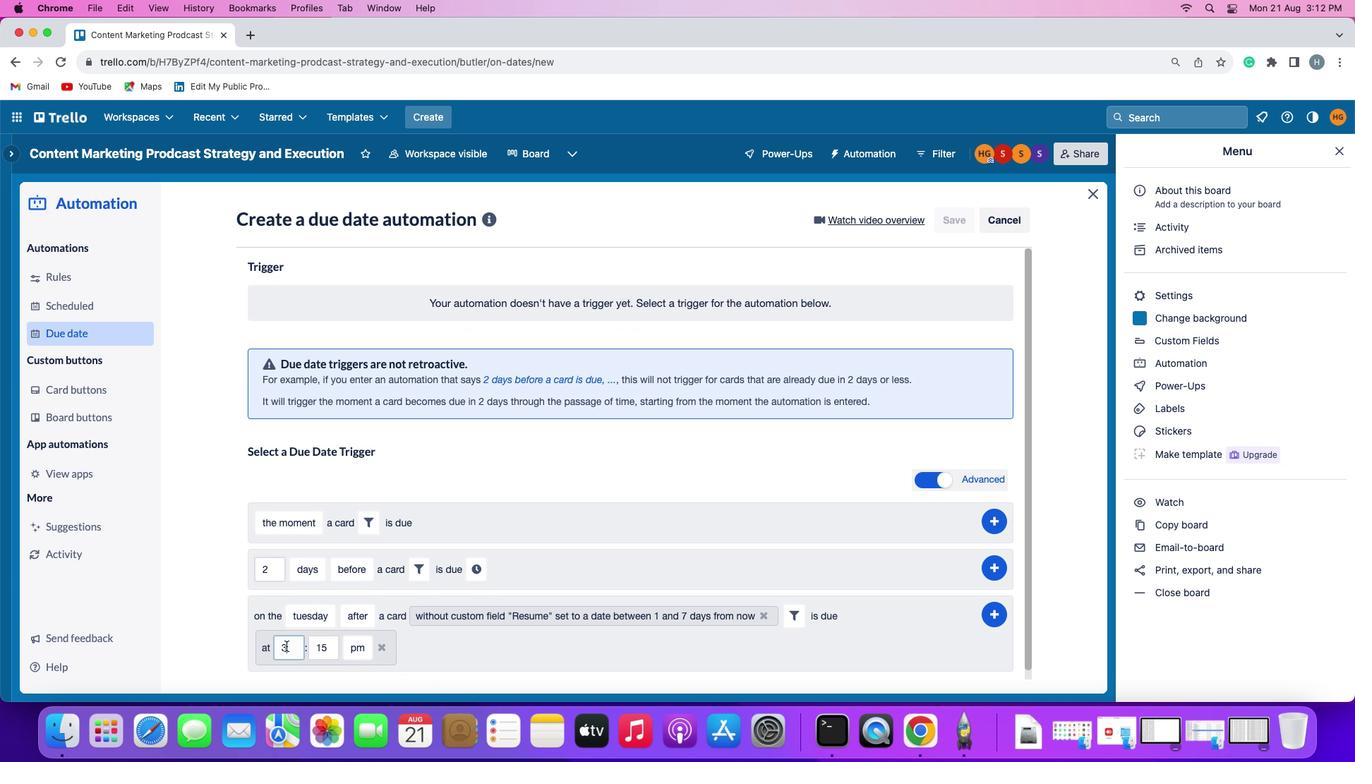
Action: Mouse pressed left at (286, 646)
Screenshot: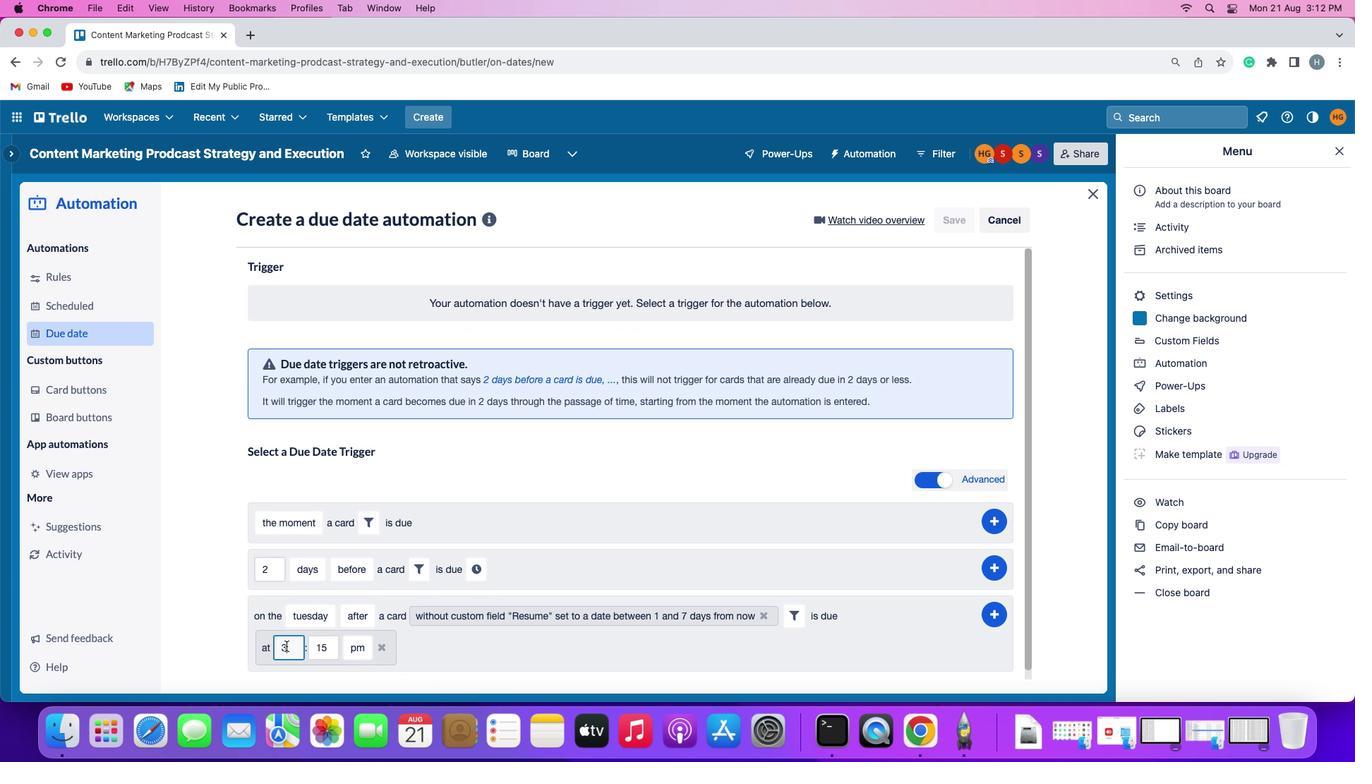 
Action: Mouse moved to (286, 647)
Screenshot: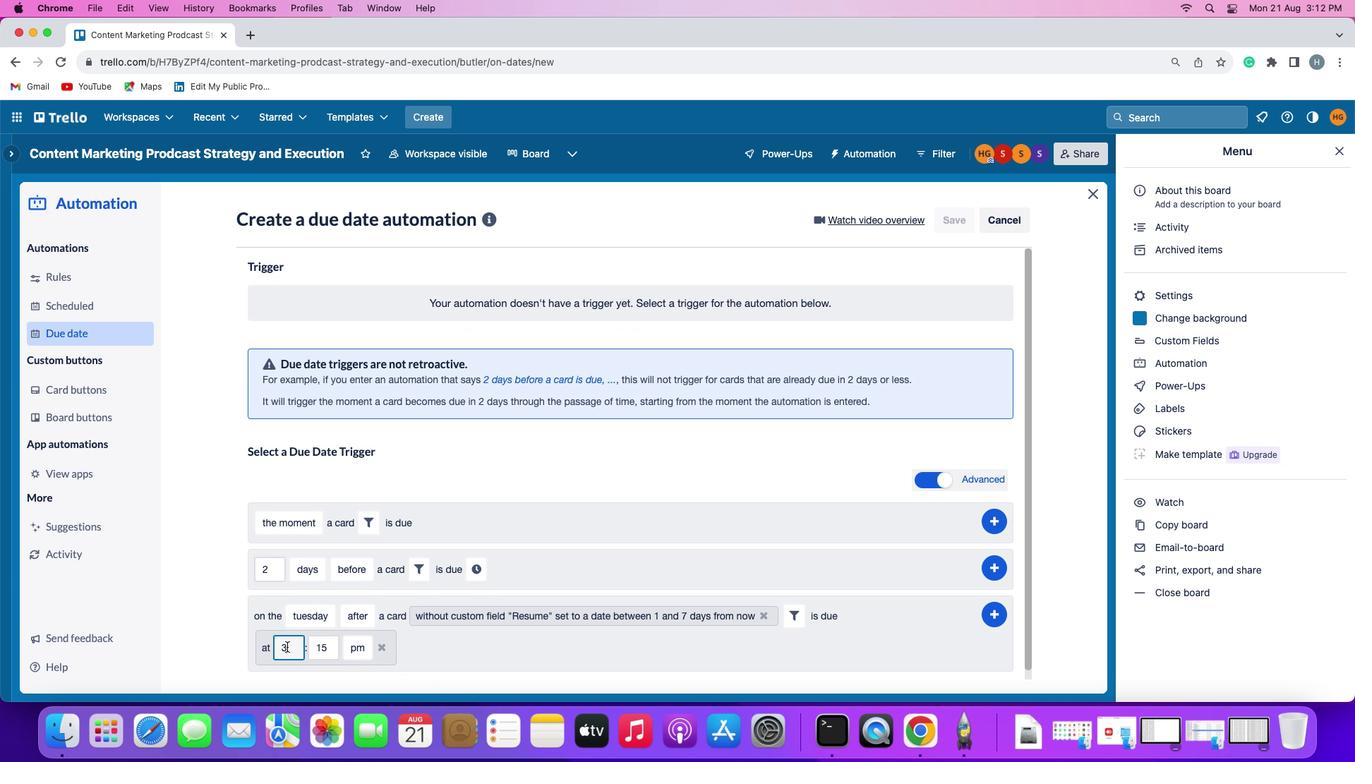 
Action: Key pressed Key.backspace'1''1'
Screenshot: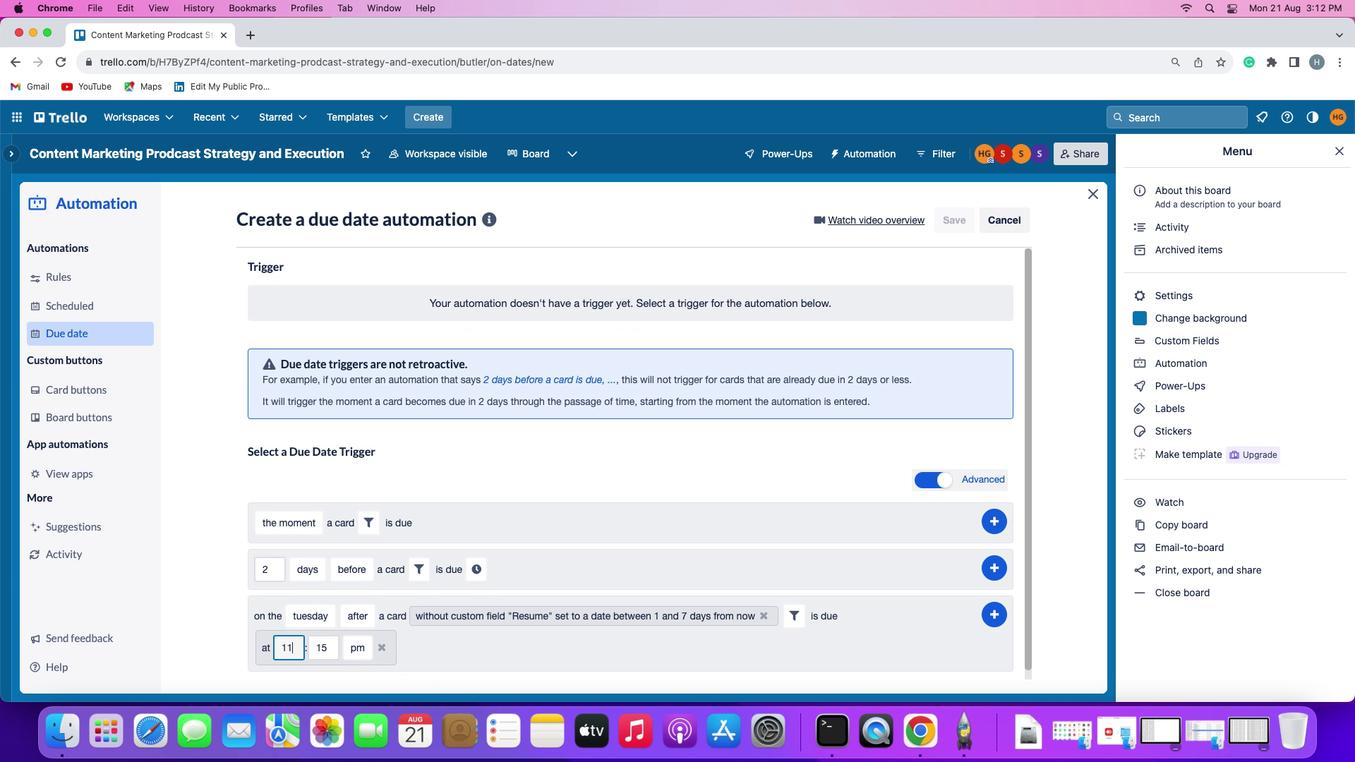 
Action: Mouse moved to (333, 647)
Screenshot: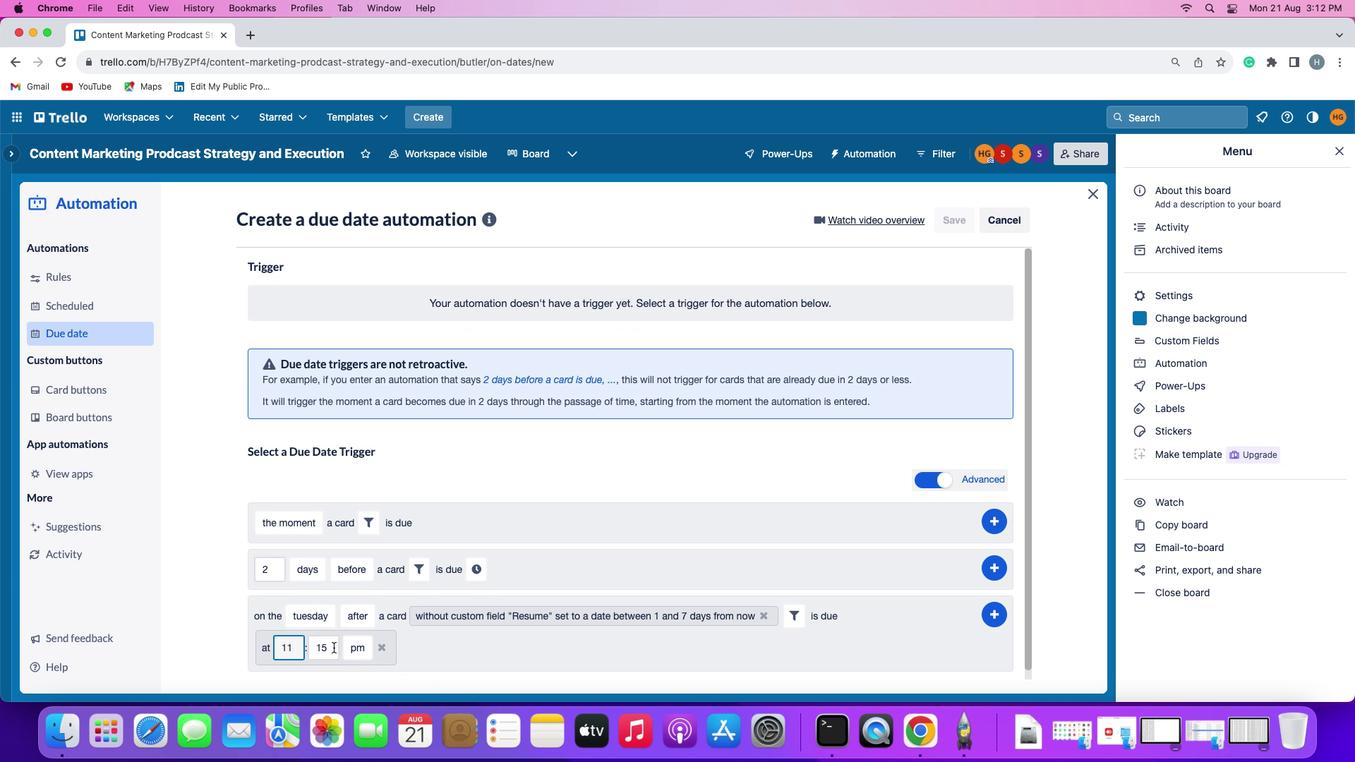 
Action: Mouse pressed left at (333, 647)
Screenshot: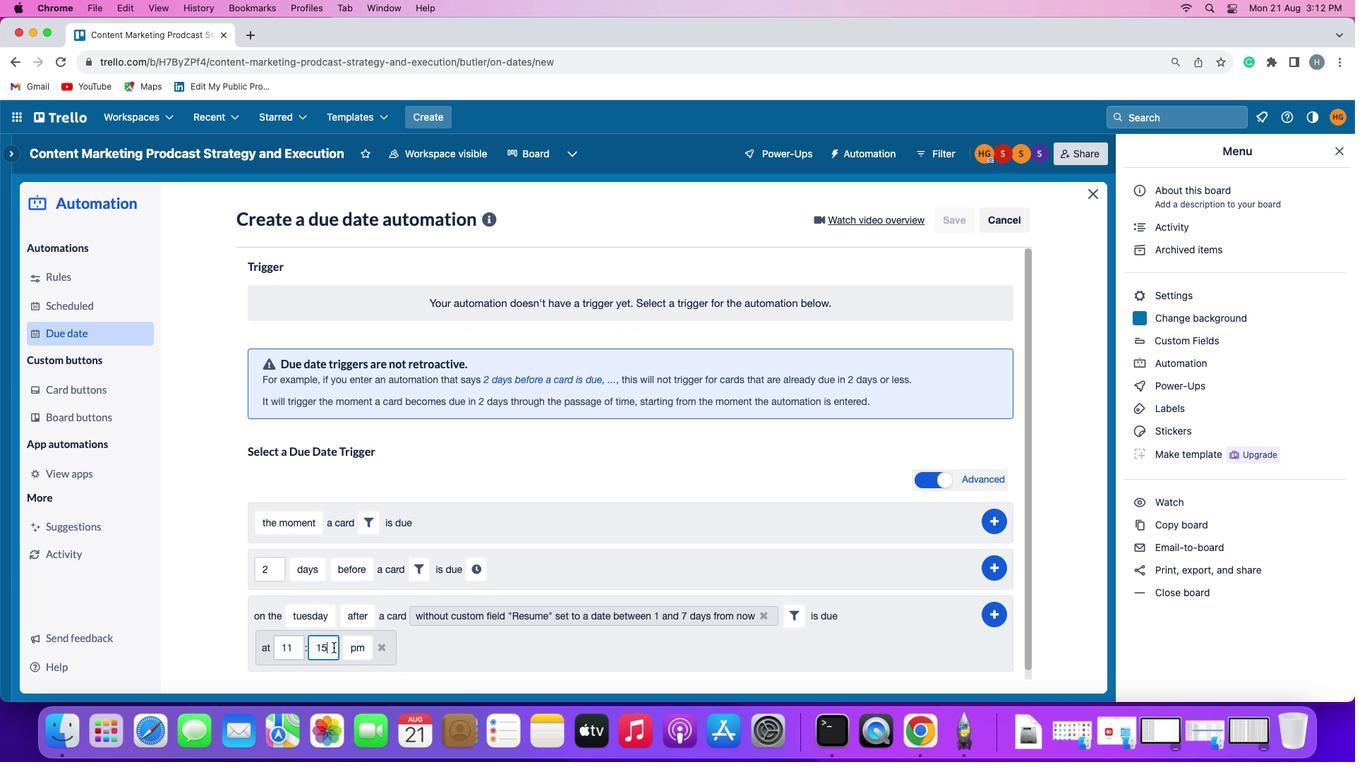 
Action: Key pressed Key.backspaceKey.backspace'0''0'
Screenshot: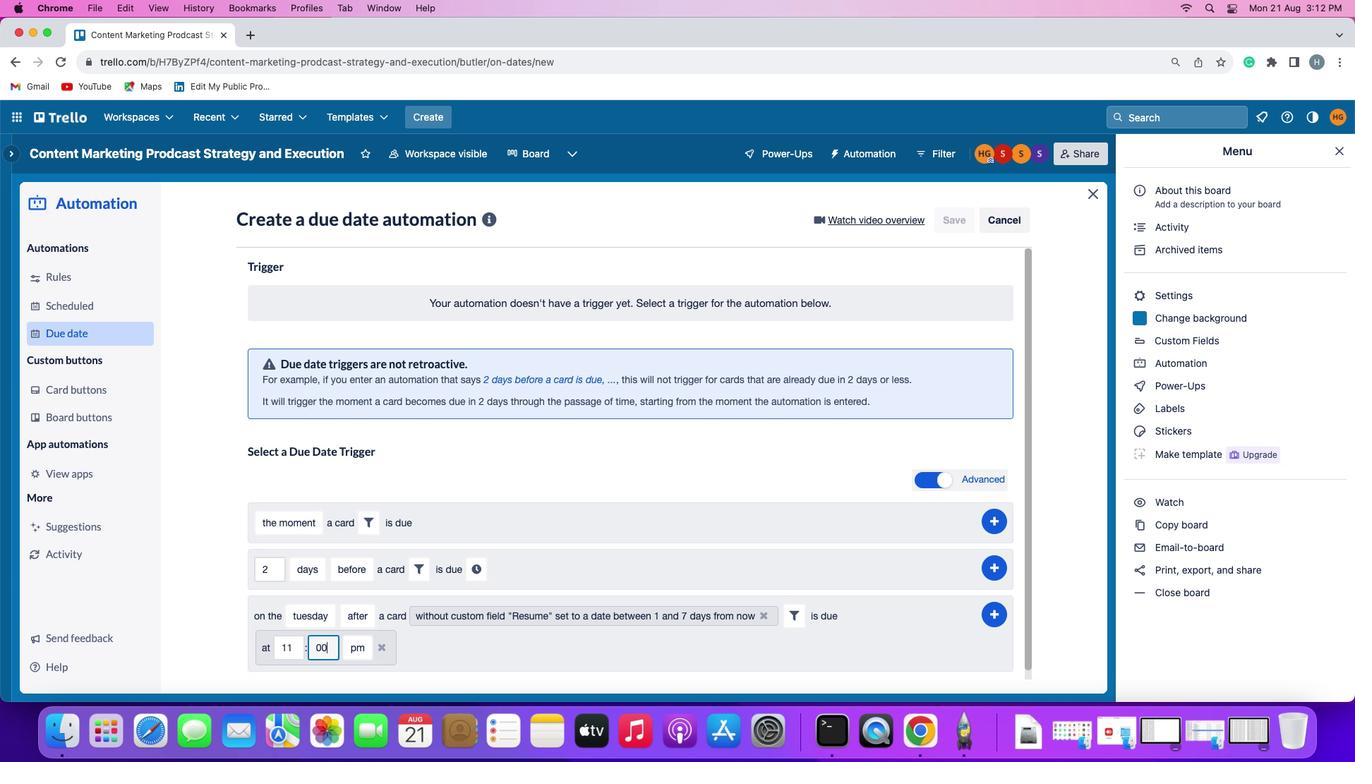 
Action: Mouse moved to (358, 648)
Screenshot: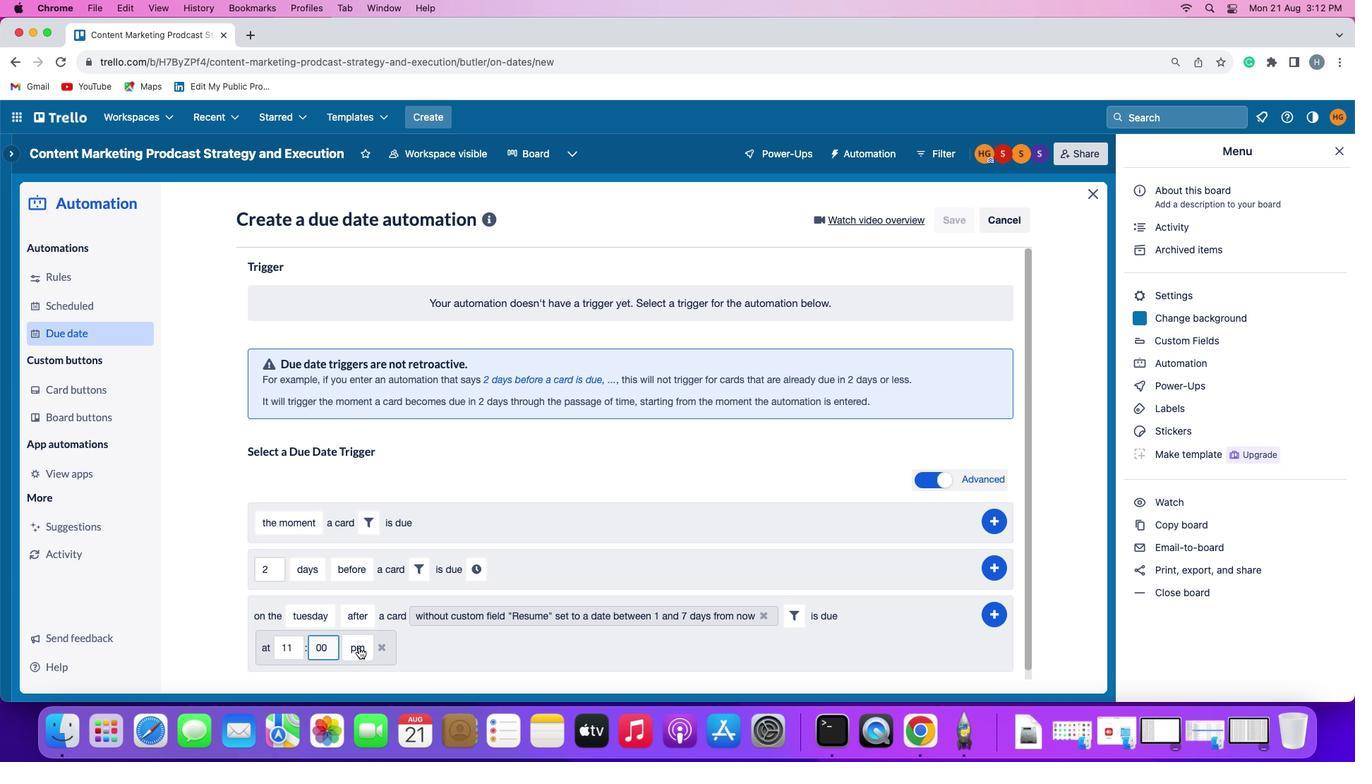 
Action: Mouse pressed left at (358, 648)
Screenshot: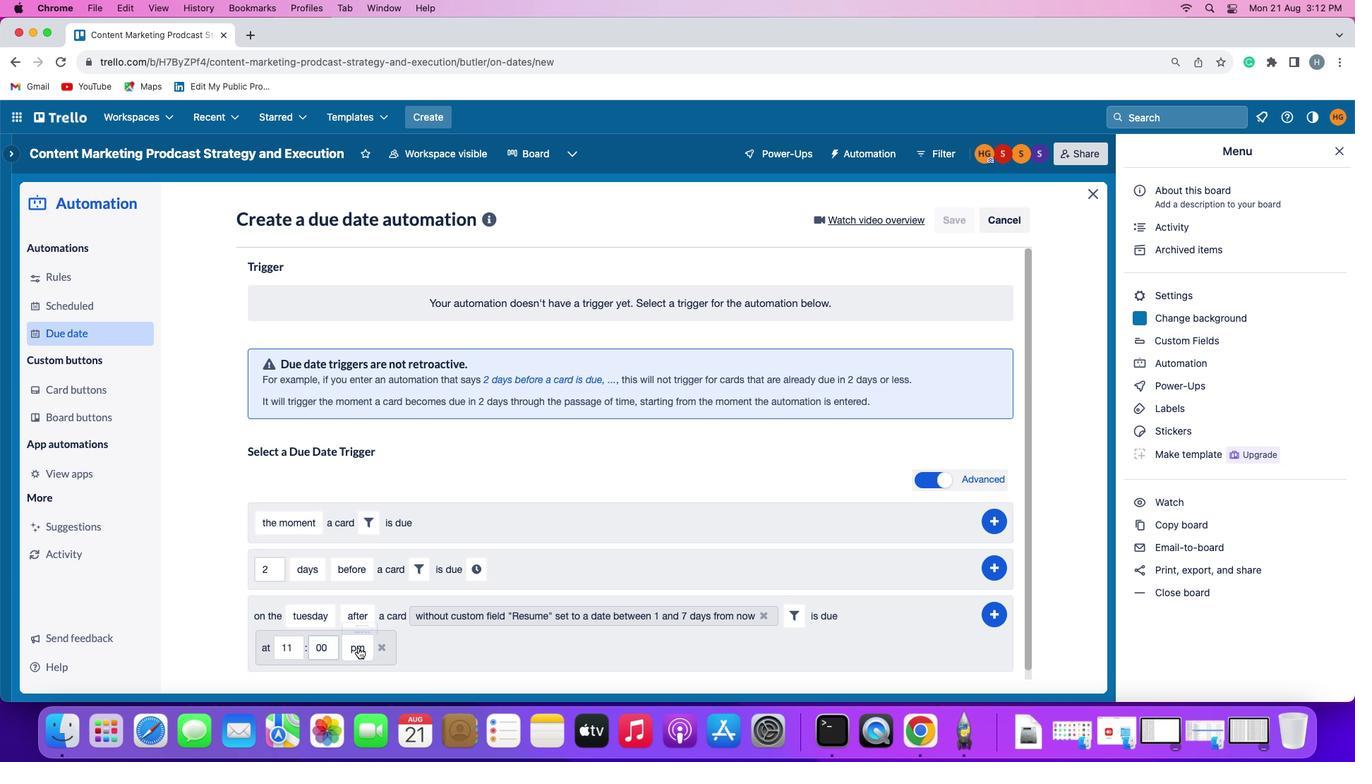 
Action: Mouse moved to (360, 596)
Screenshot: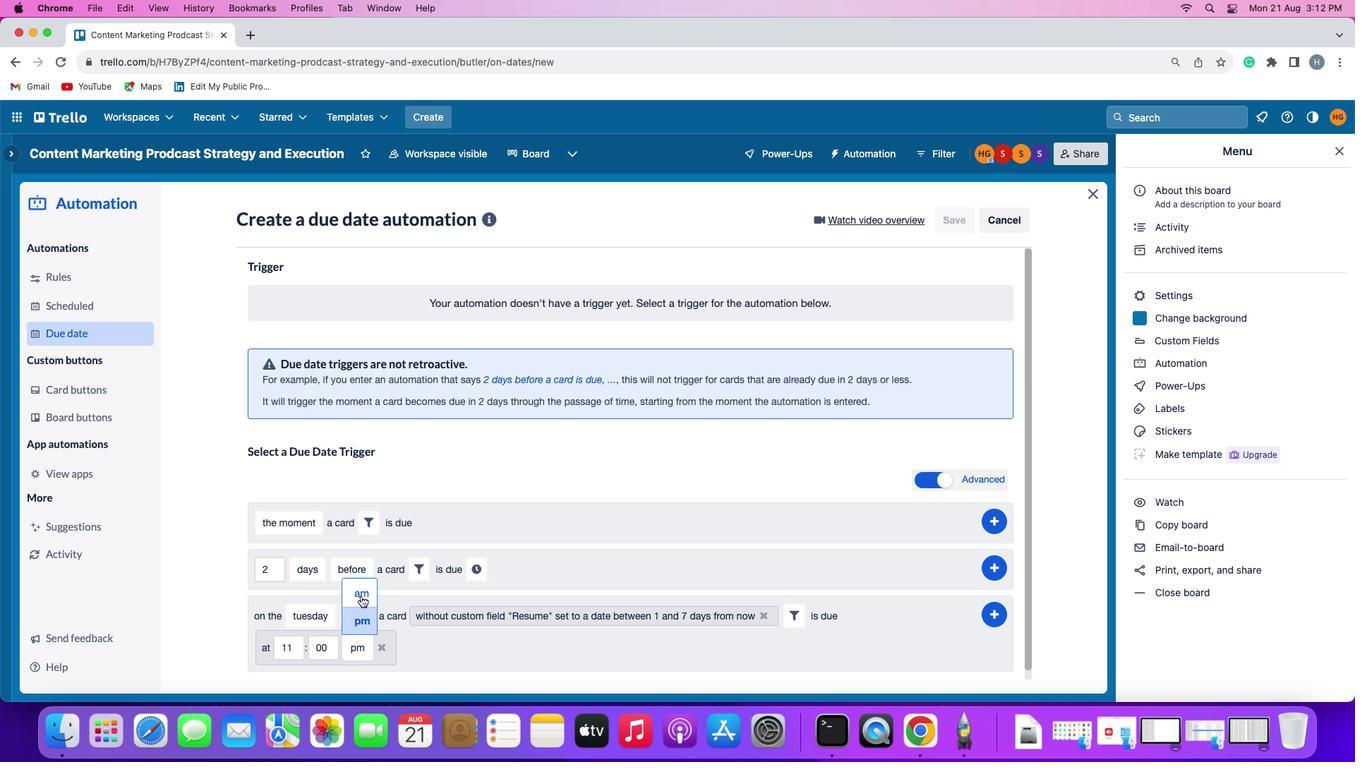 
Action: Mouse pressed left at (360, 596)
Screenshot: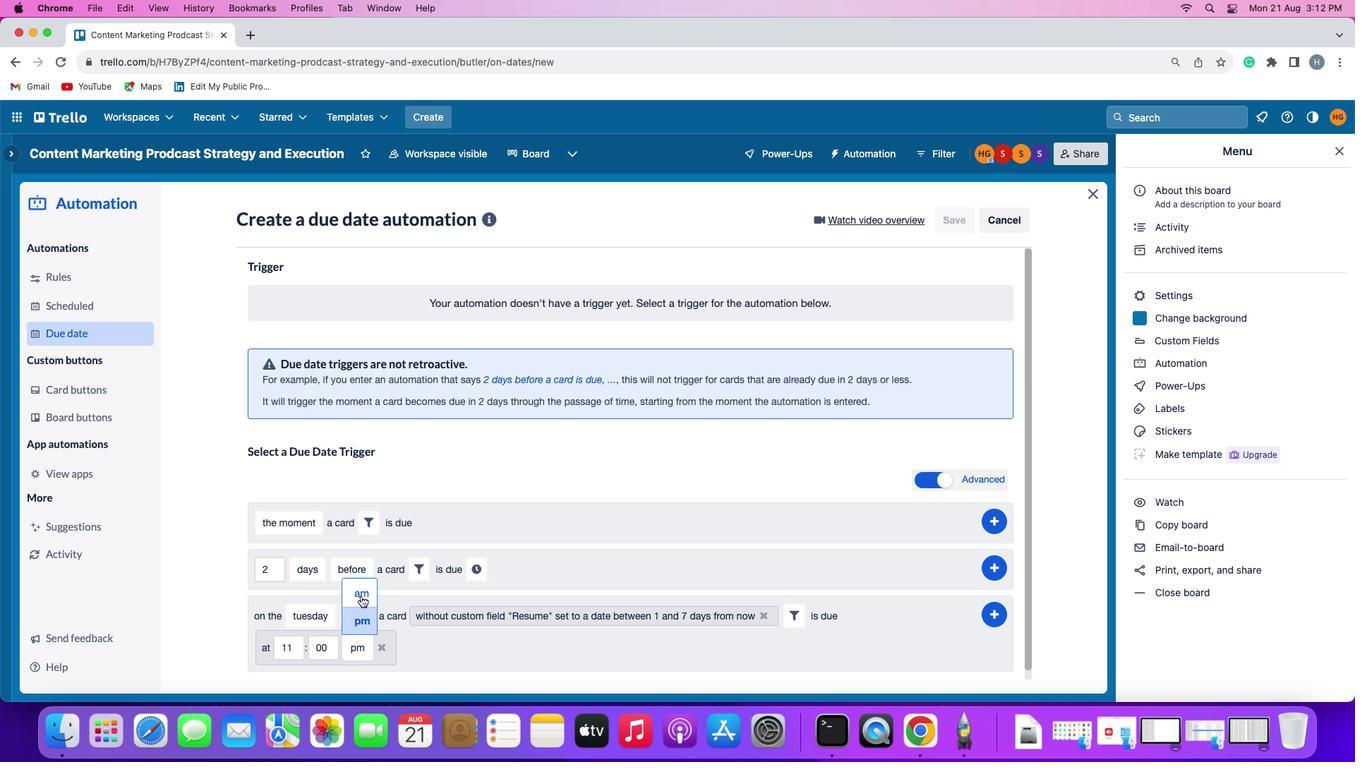 
Action: Mouse moved to (995, 610)
Screenshot: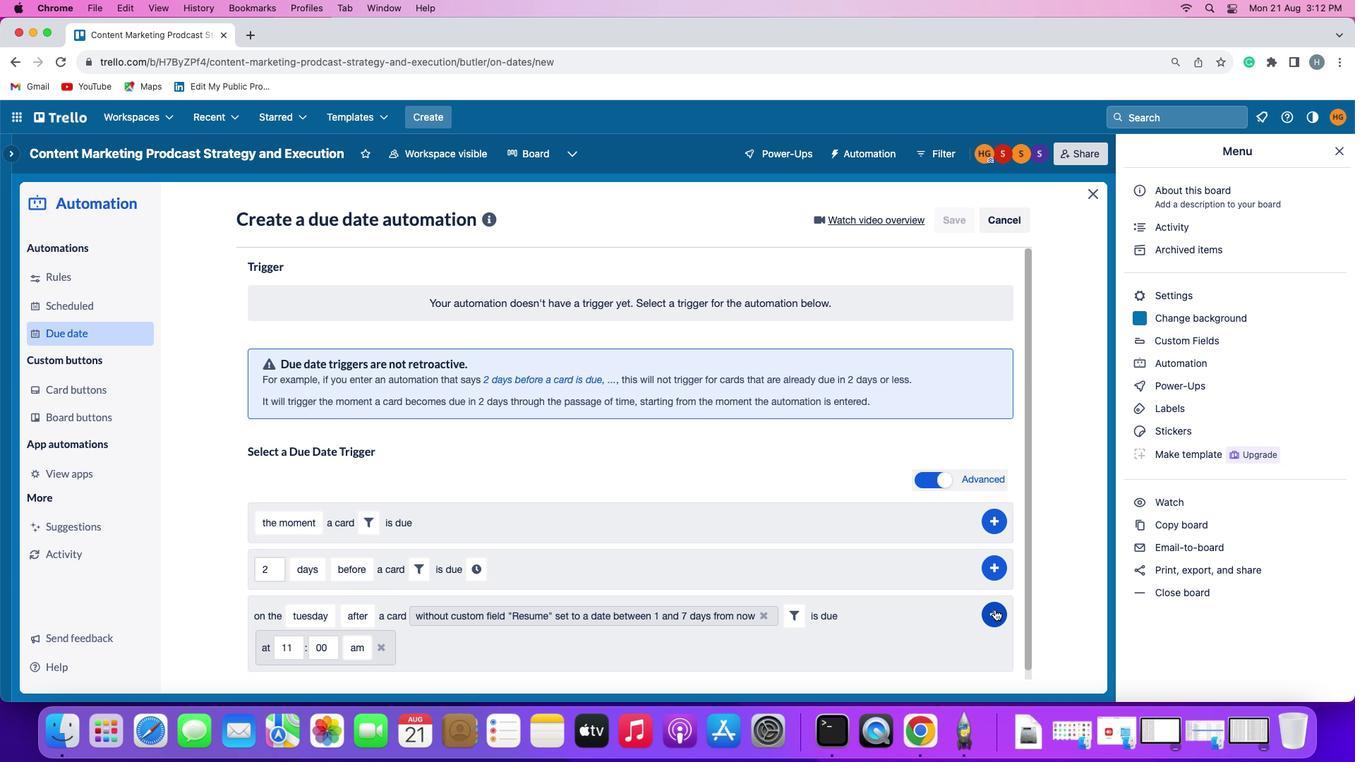 
Action: Mouse pressed left at (995, 610)
Screenshot: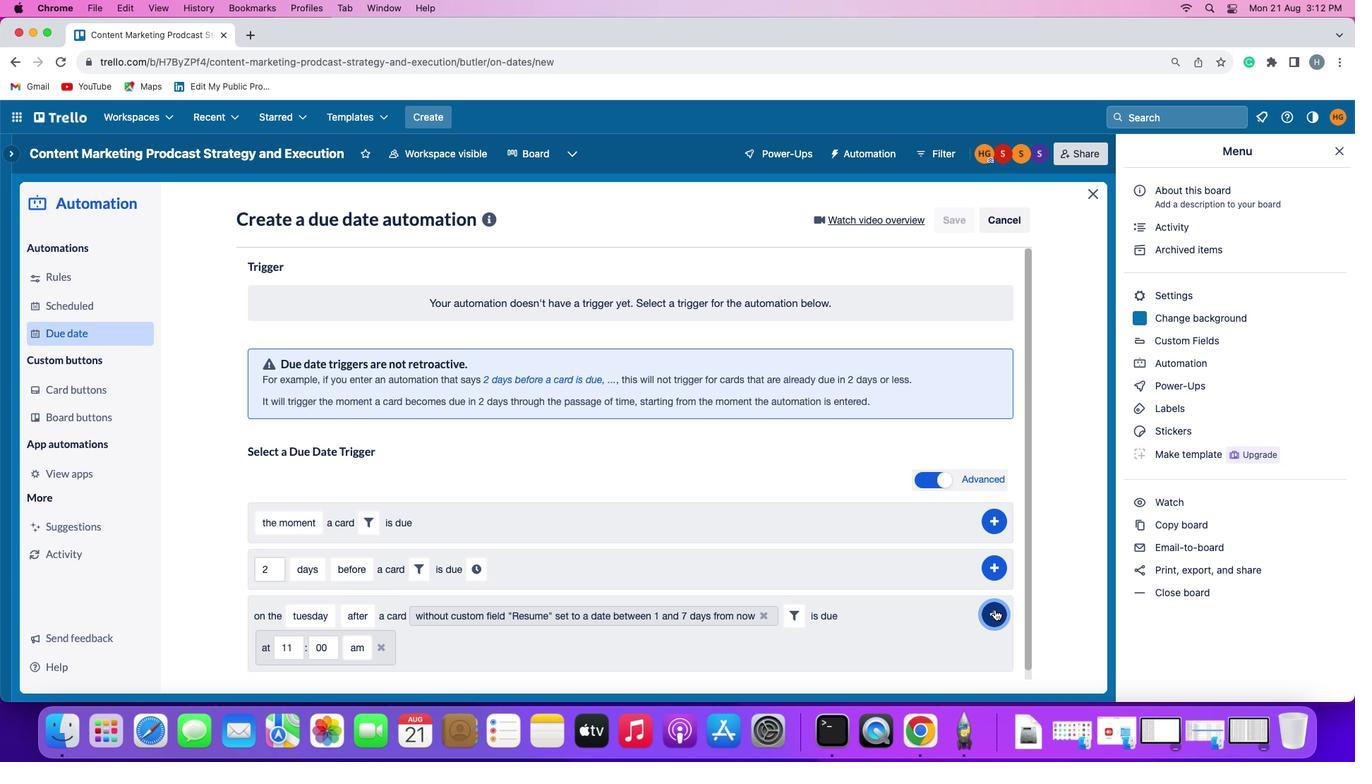 
Action: Mouse moved to (1051, 526)
Screenshot: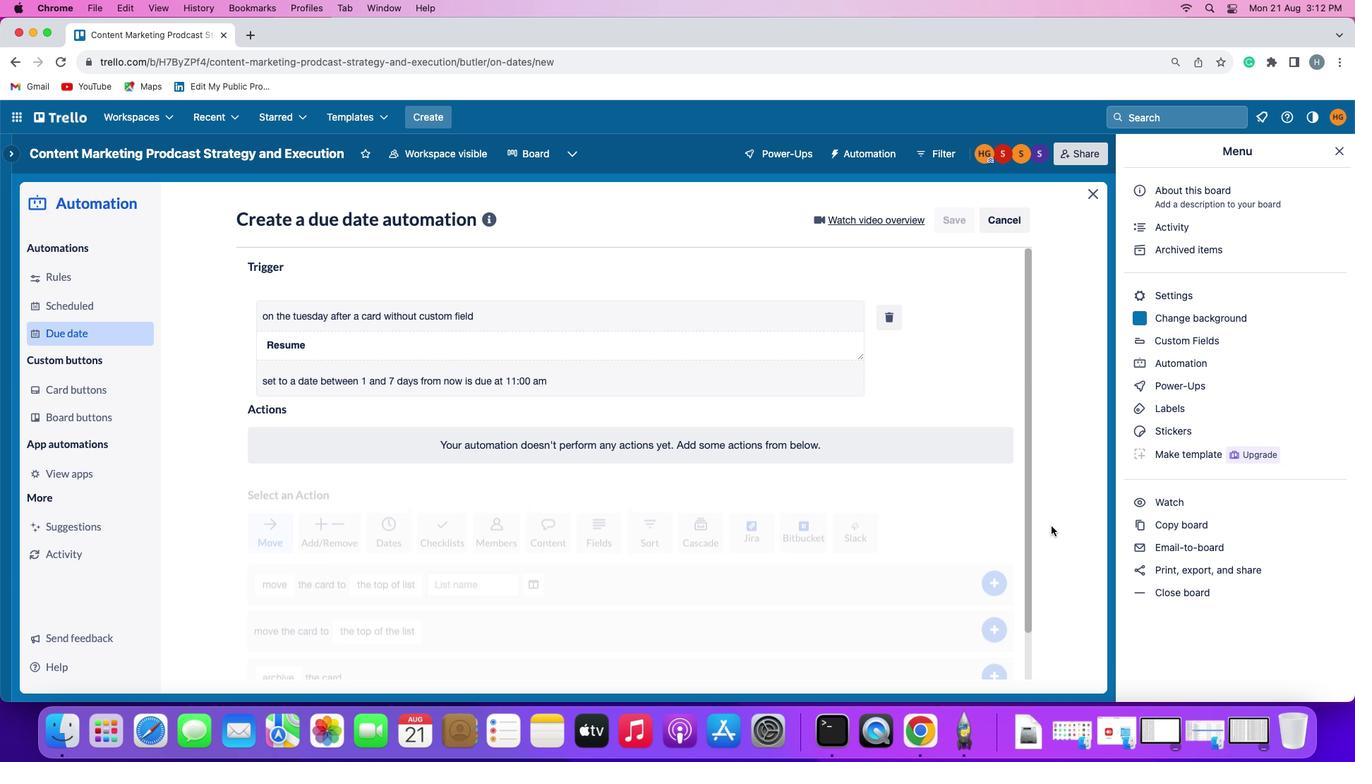 
